Task: Set your location to India on Google Flights.
Action: Mouse pressed left at (815, 314)
Screenshot: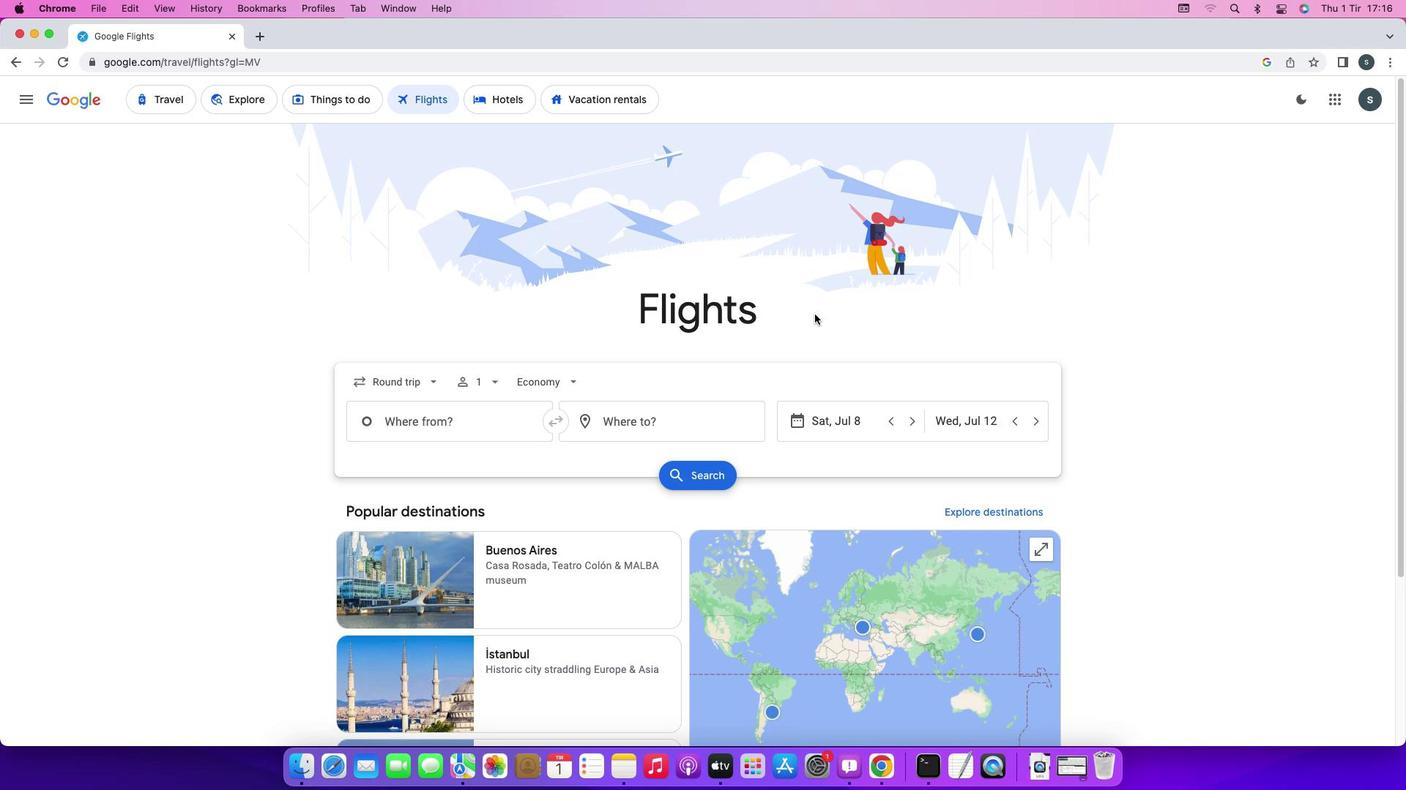
Action: Mouse moved to (822, 340)
Screenshot: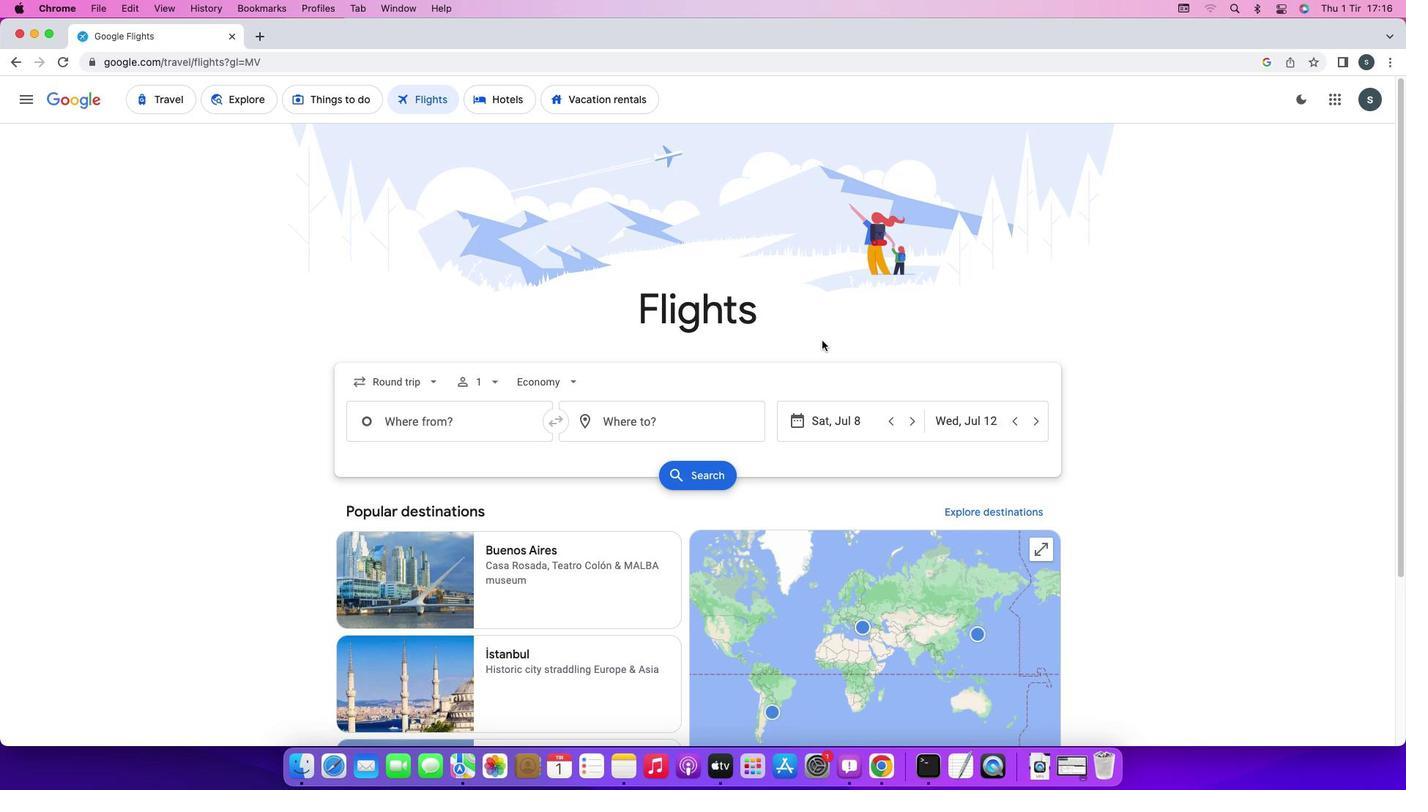 
Action: Mouse scrolled (822, 340) with delta (0, 0)
Screenshot: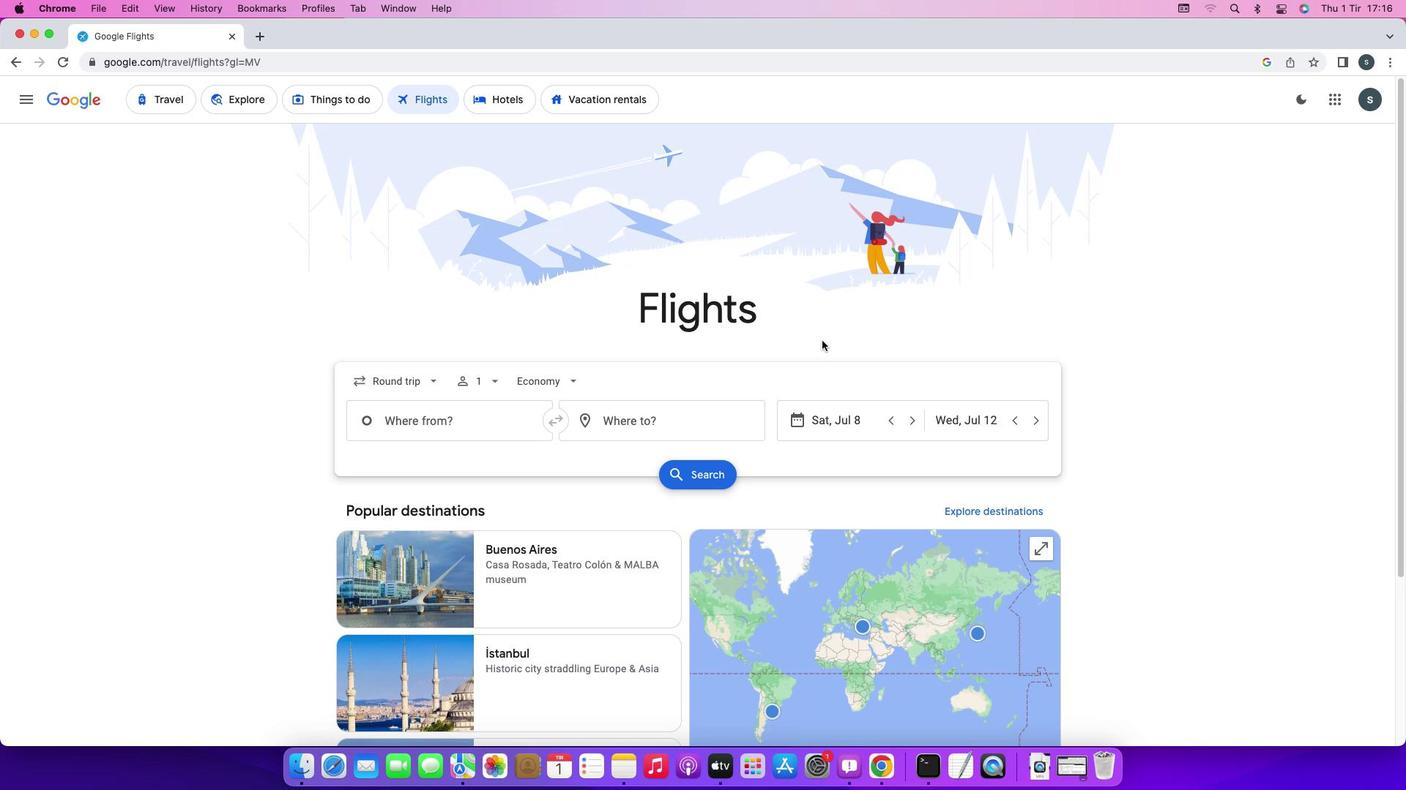 
Action: Mouse scrolled (822, 340) with delta (0, 0)
Screenshot: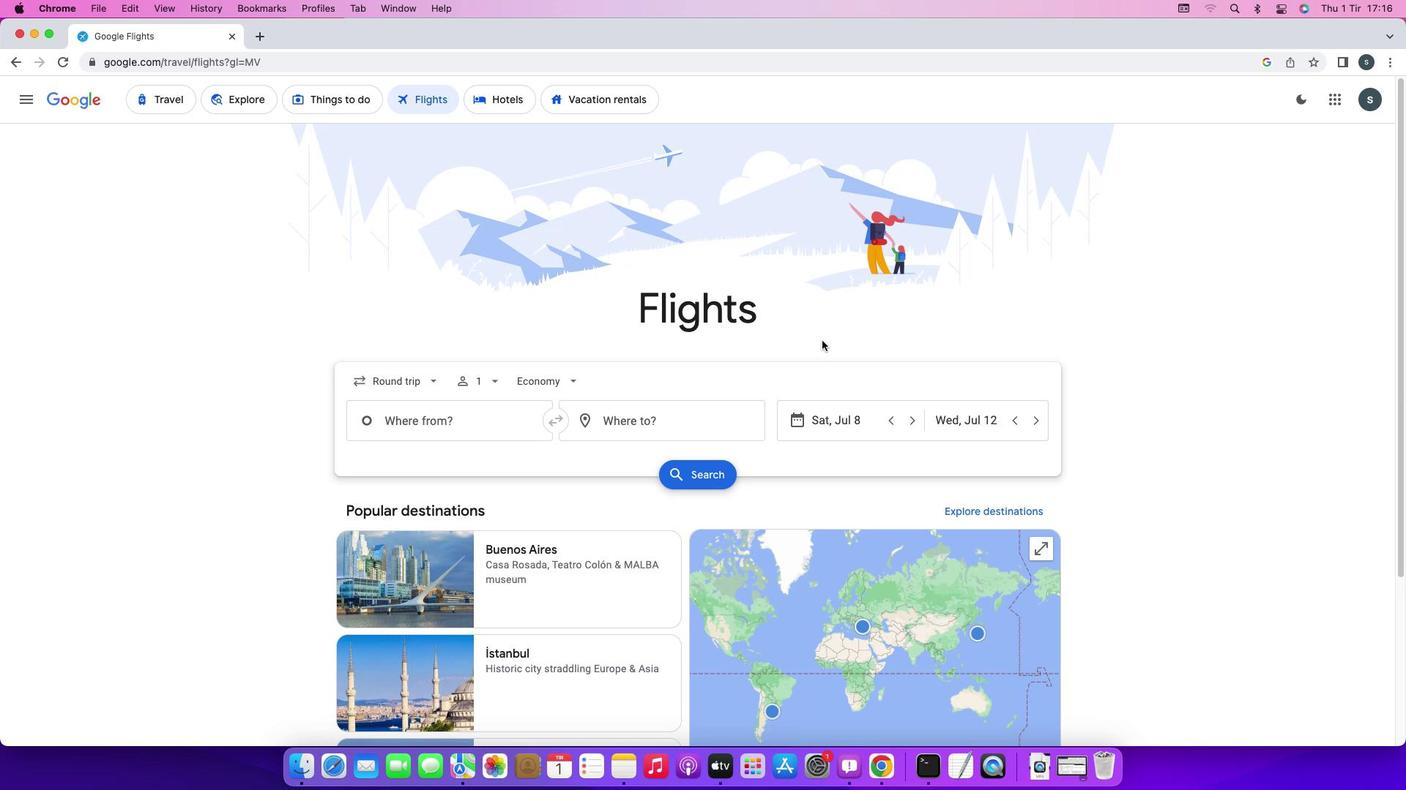 
Action: Mouse scrolled (822, 340) with delta (0, -2)
Screenshot: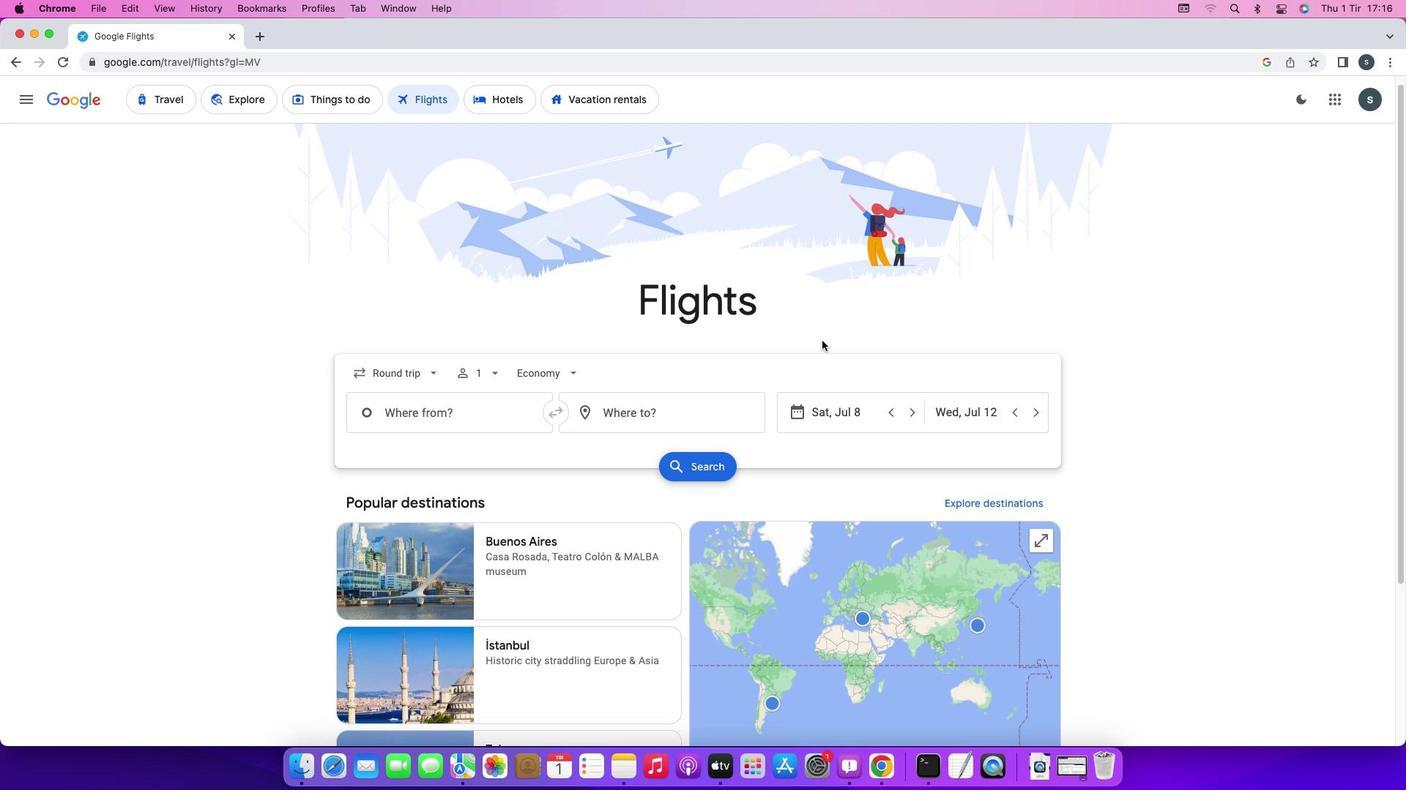 
Action: Mouse scrolled (822, 340) with delta (0, -2)
Screenshot: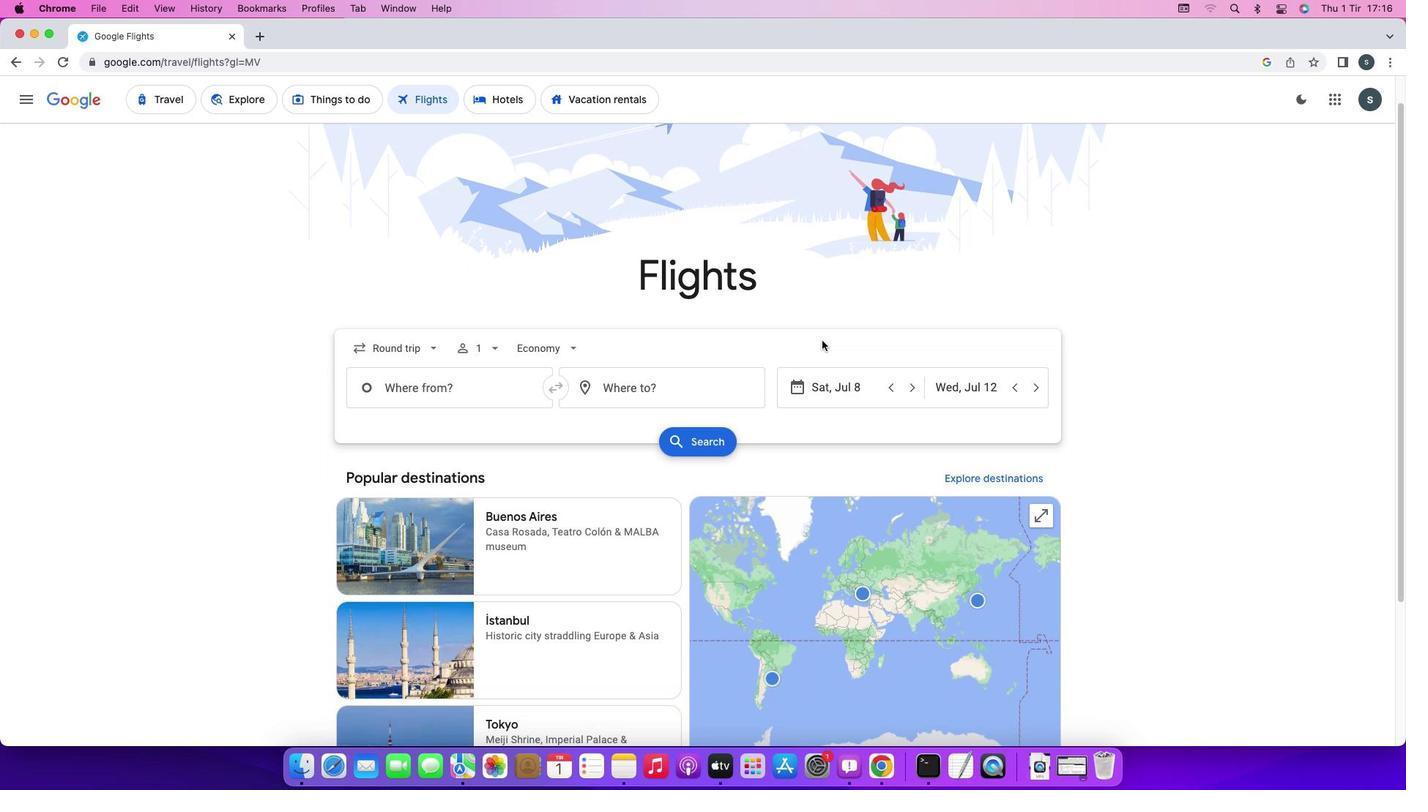
Action: Mouse scrolled (822, 340) with delta (0, 0)
Screenshot: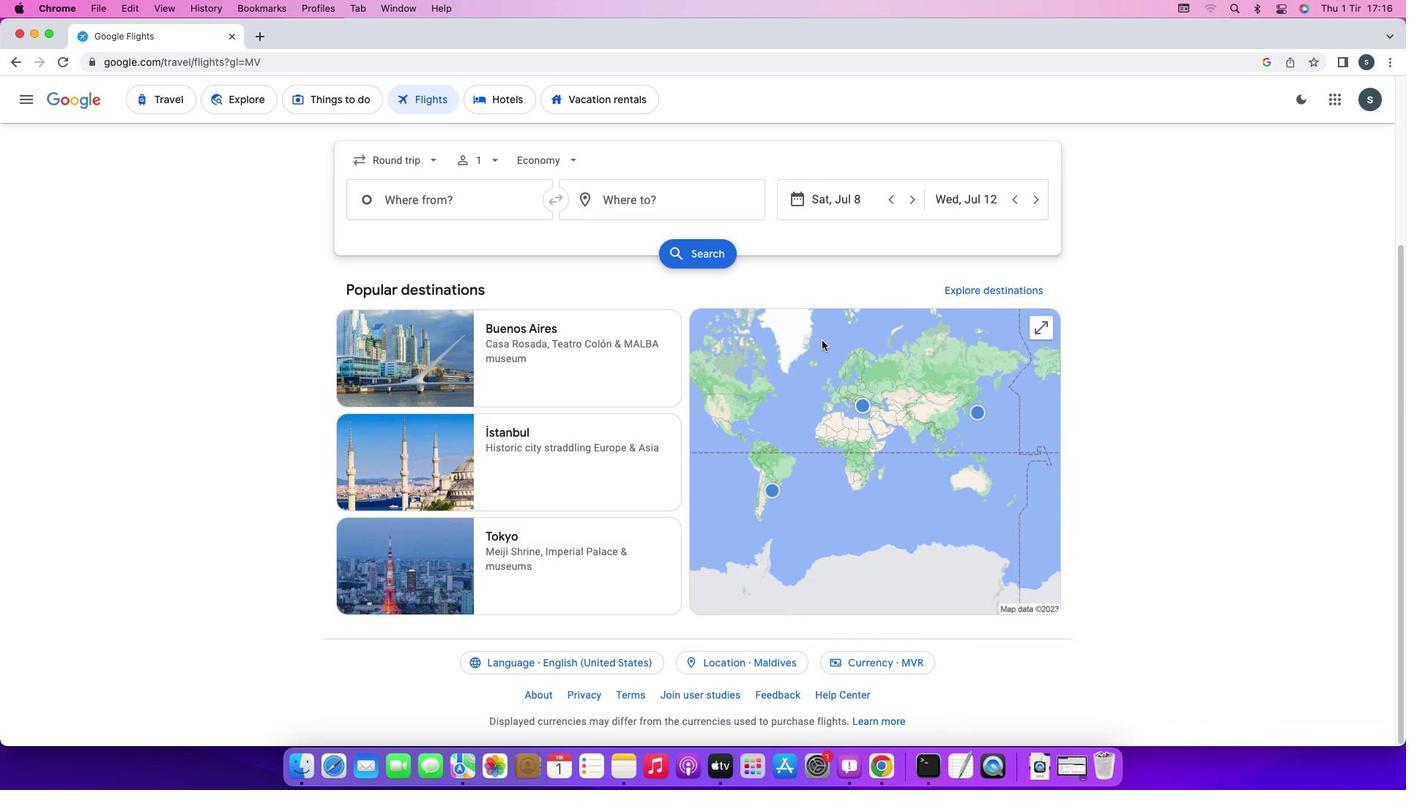 
Action: Mouse scrolled (822, 340) with delta (0, 0)
Screenshot: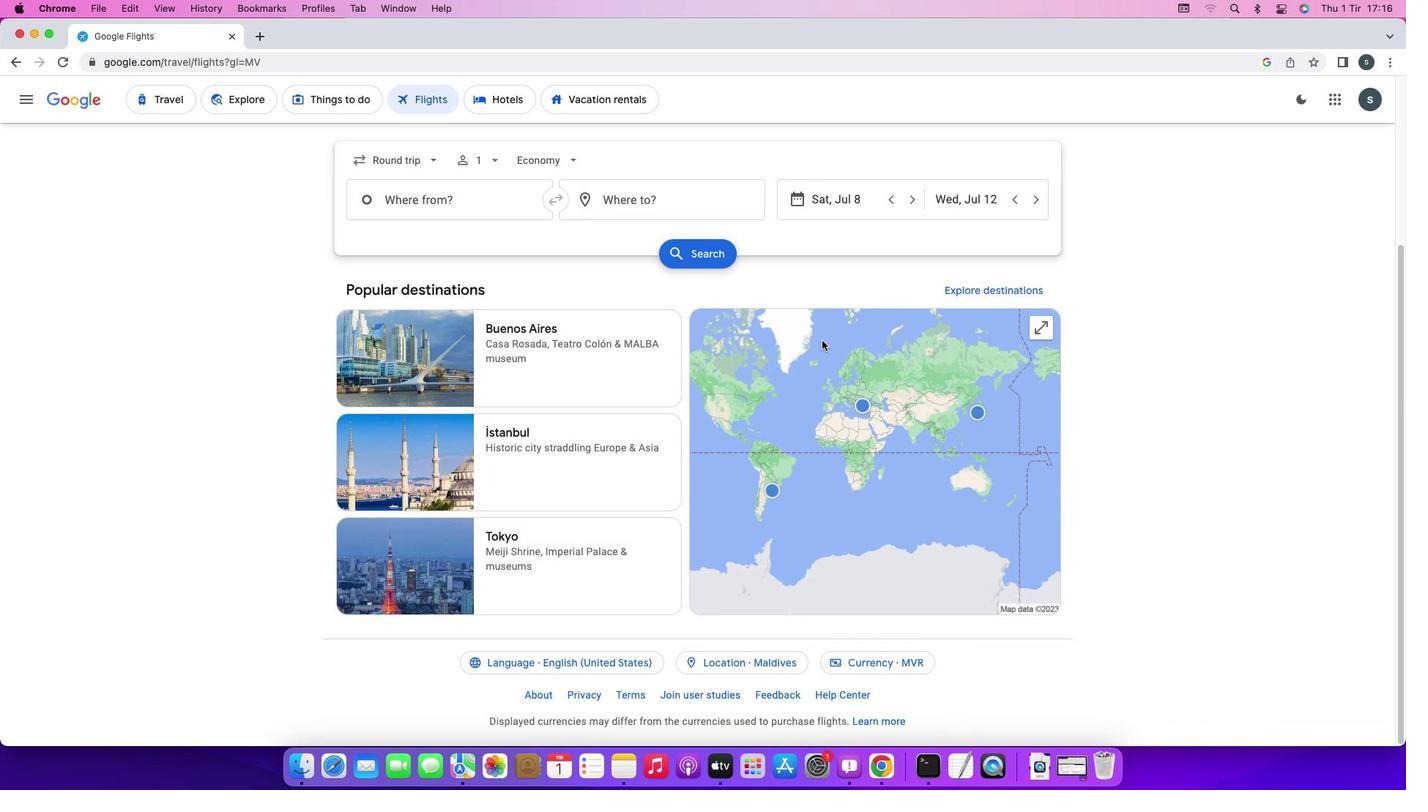 
Action: Mouse scrolled (822, 340) with delta (0, -2)
Screenshot: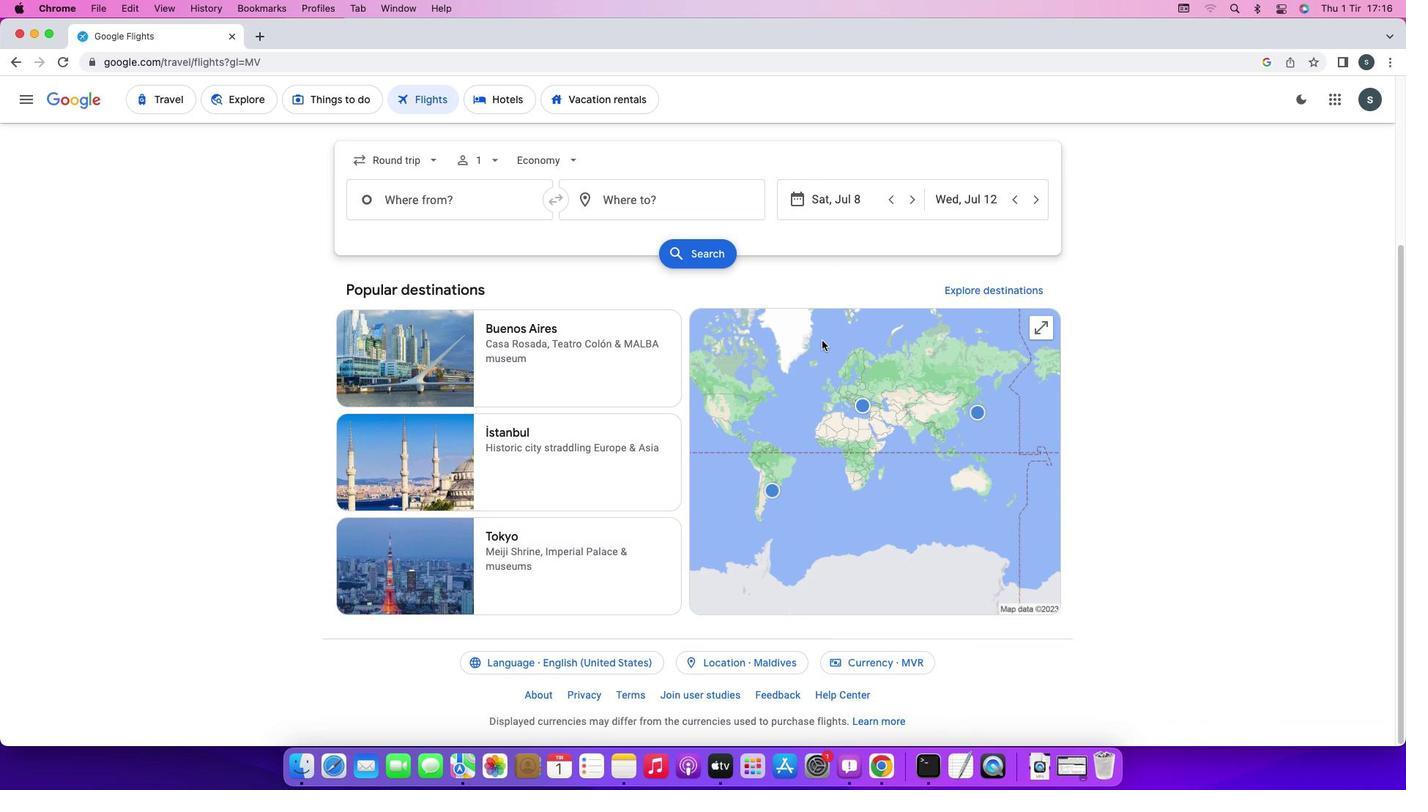 
Action: Mouse scrolled (822, 340) with delta (0, -2)
Screenshot: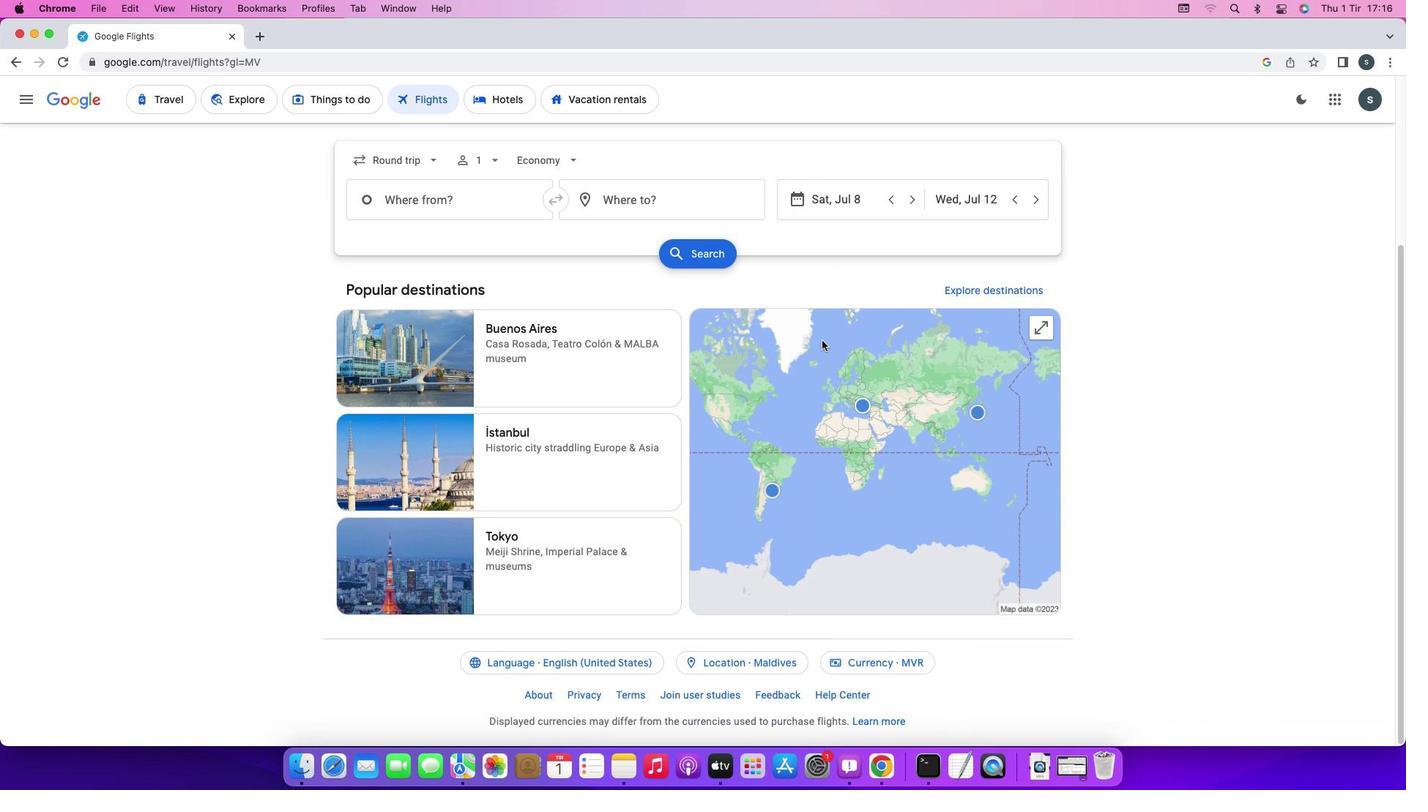 
Action: Mouse moved to (731, 661)
Screenshot: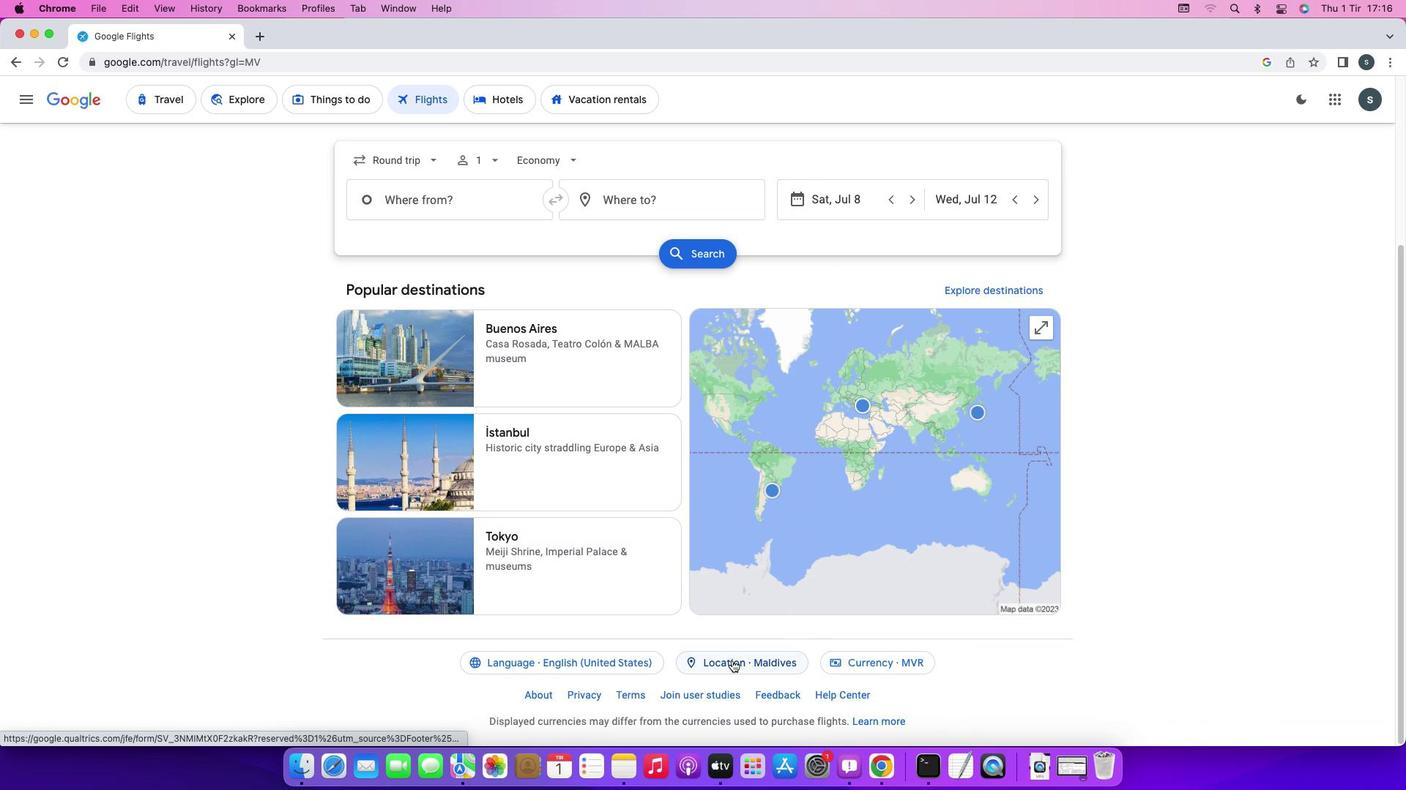 
Action: Mouse pressed left at (731, 661)
Screenshot: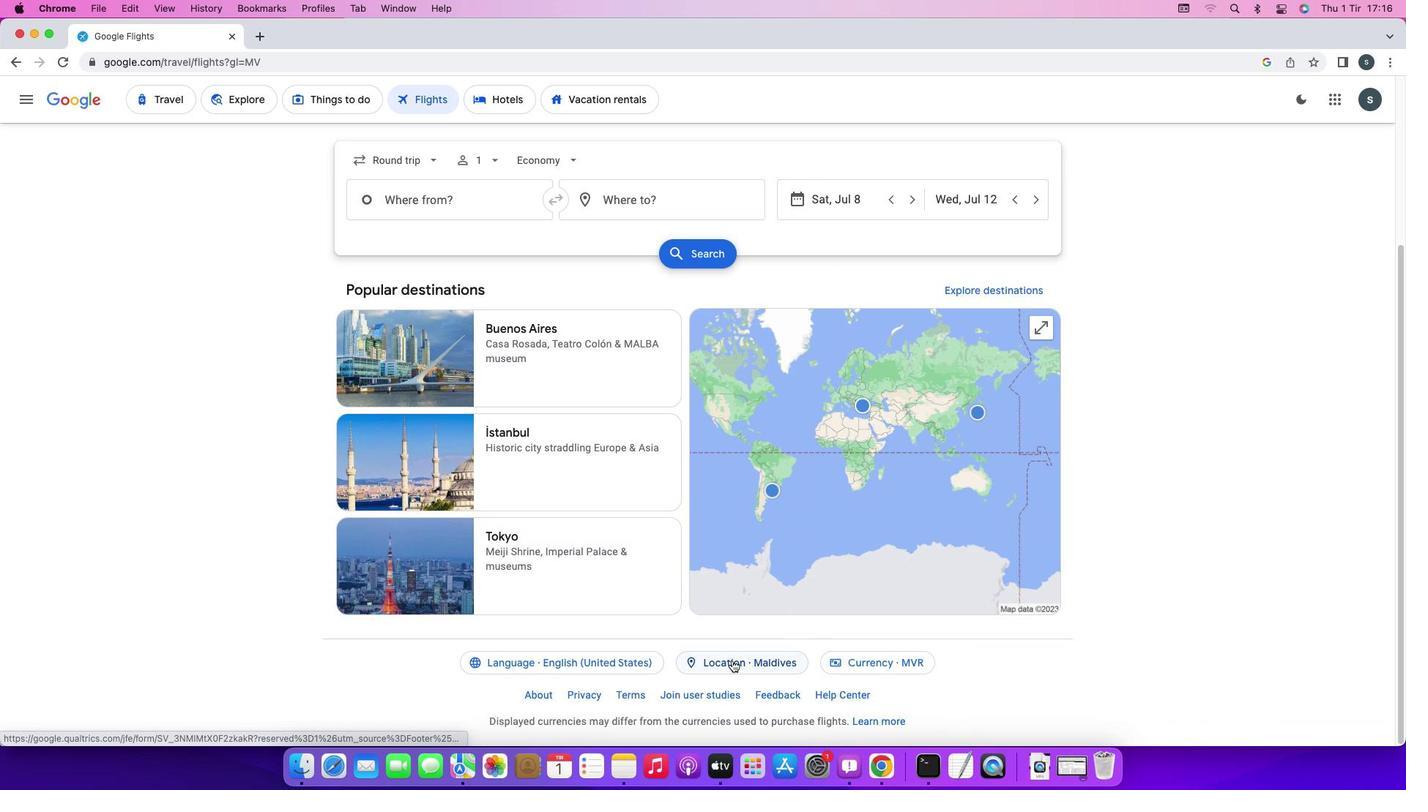 
Action: Mouse moved to (728, 432)
Screenshot: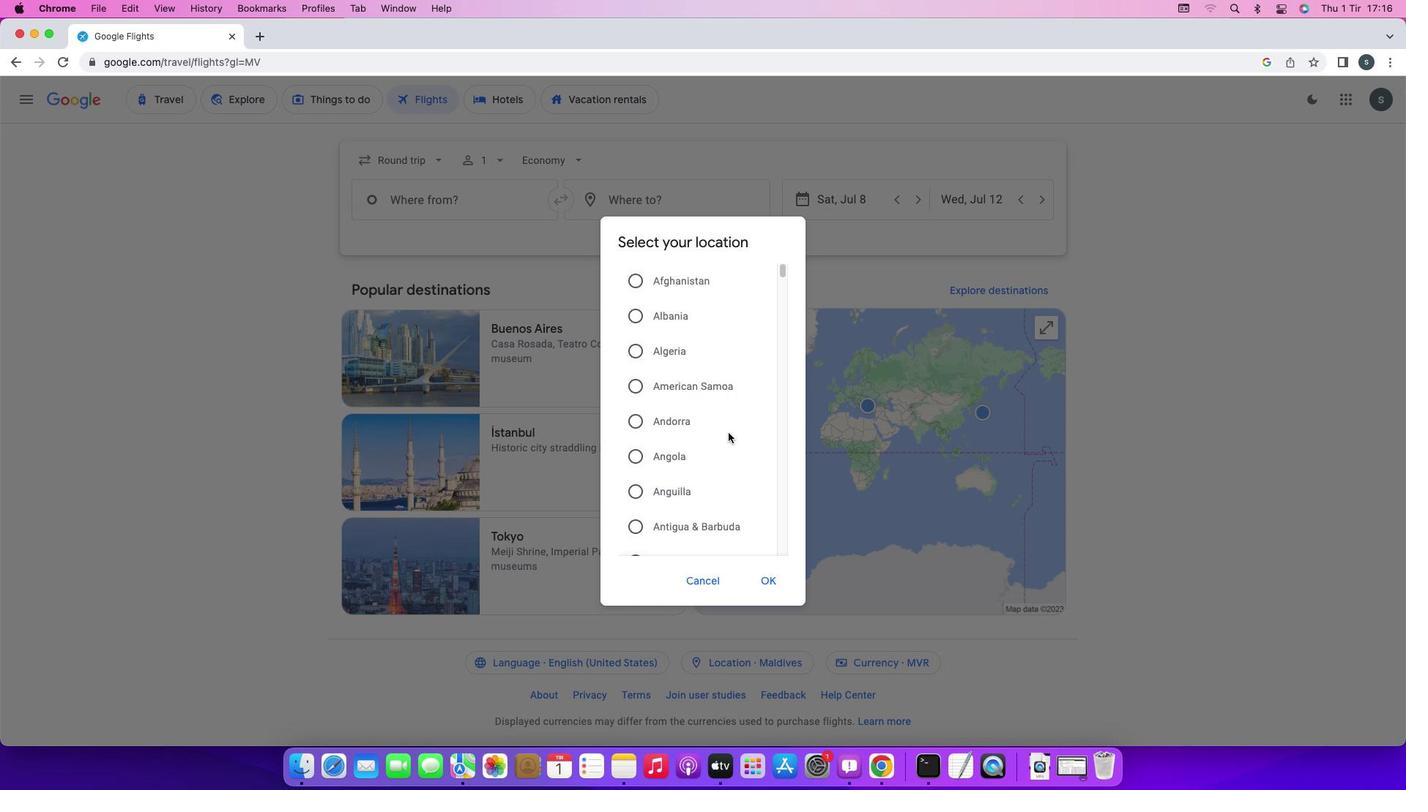 
Action: Mouse scrolled (728, 432) with delta (0, 0)
Screenshot: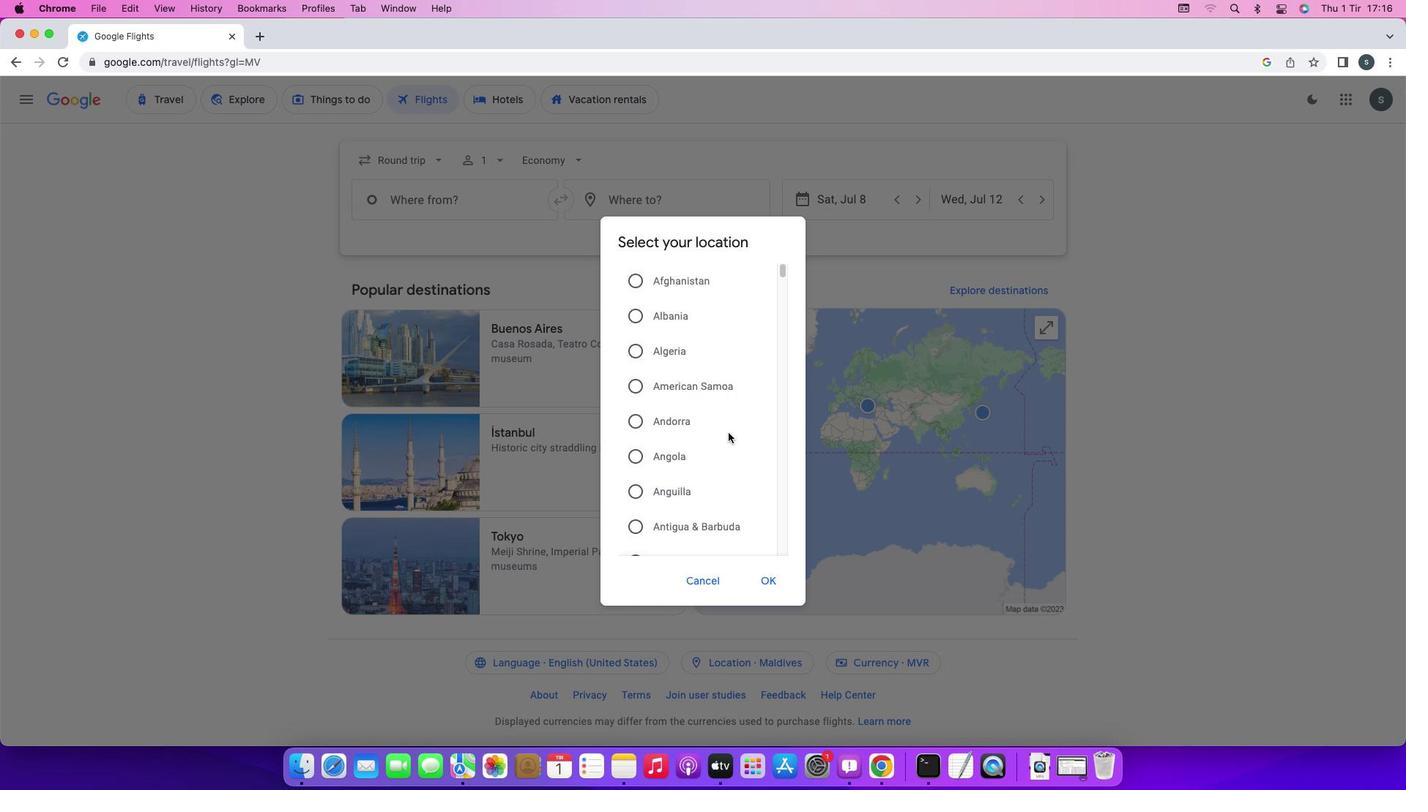 
Action: Mouse scrolled (728, 432) with delta (0, 0)
Screenshot: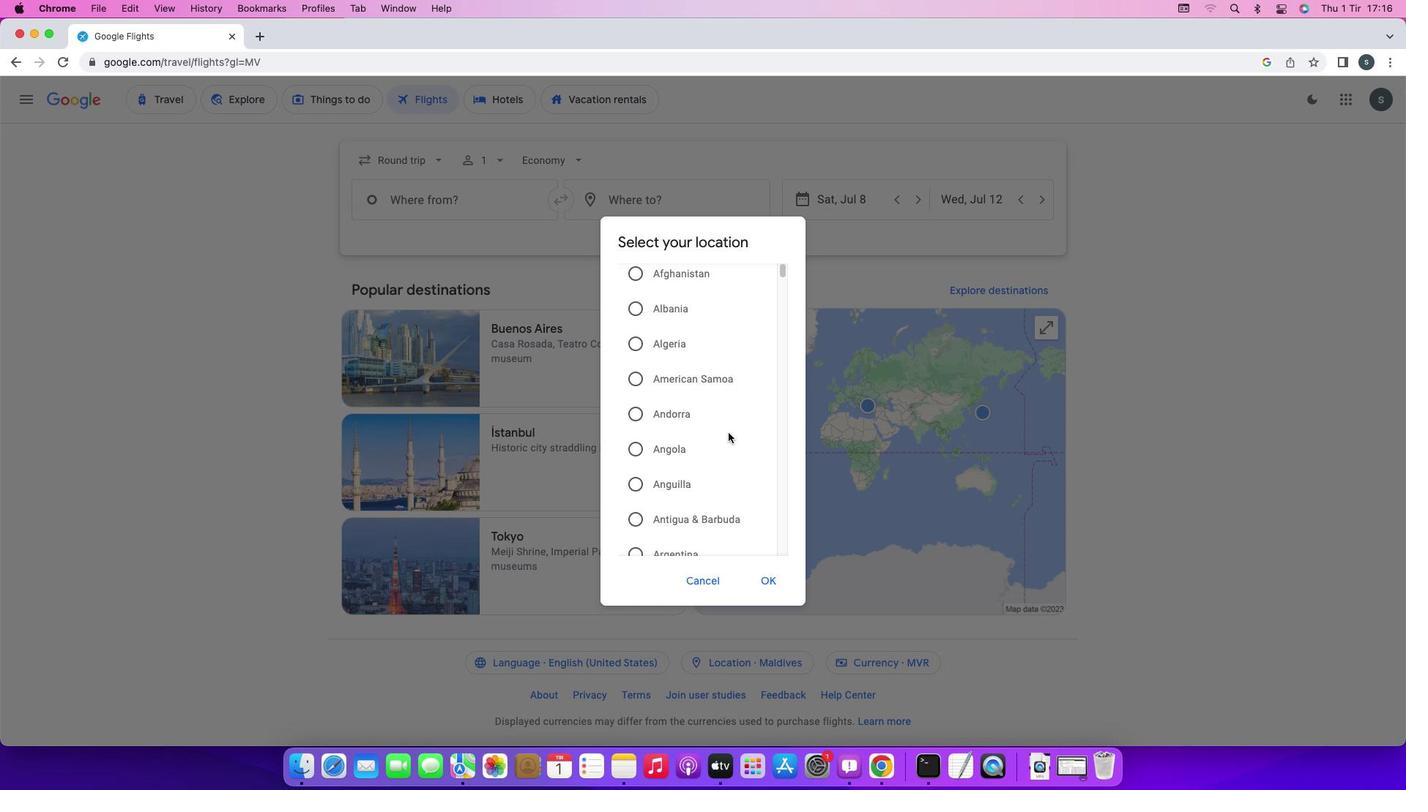 
Action: Mouse scrolled (728, 432) with delta (0, -2)
Screenshot: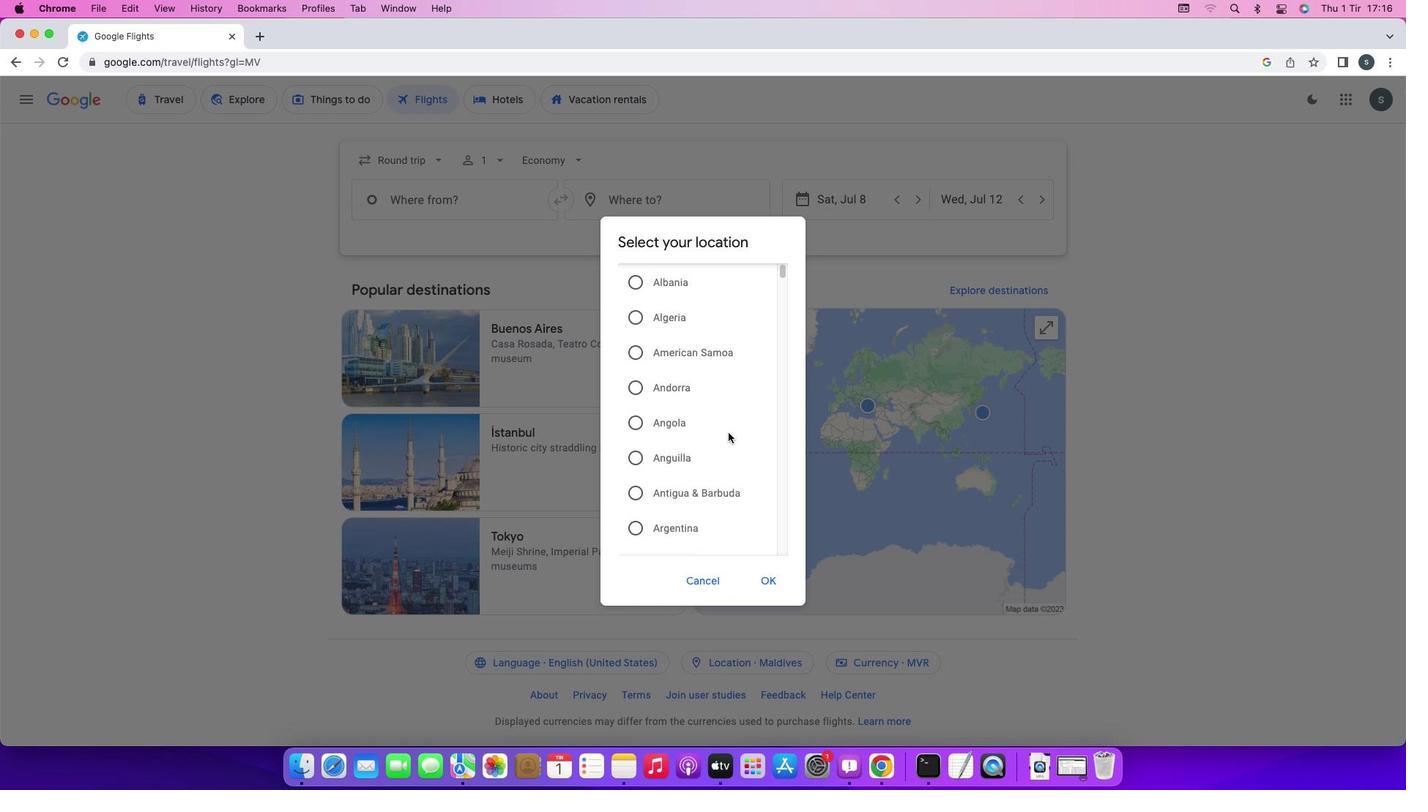 
Action: Mouse scrolled (728, 432) with delta (0, -2)
Screenshot: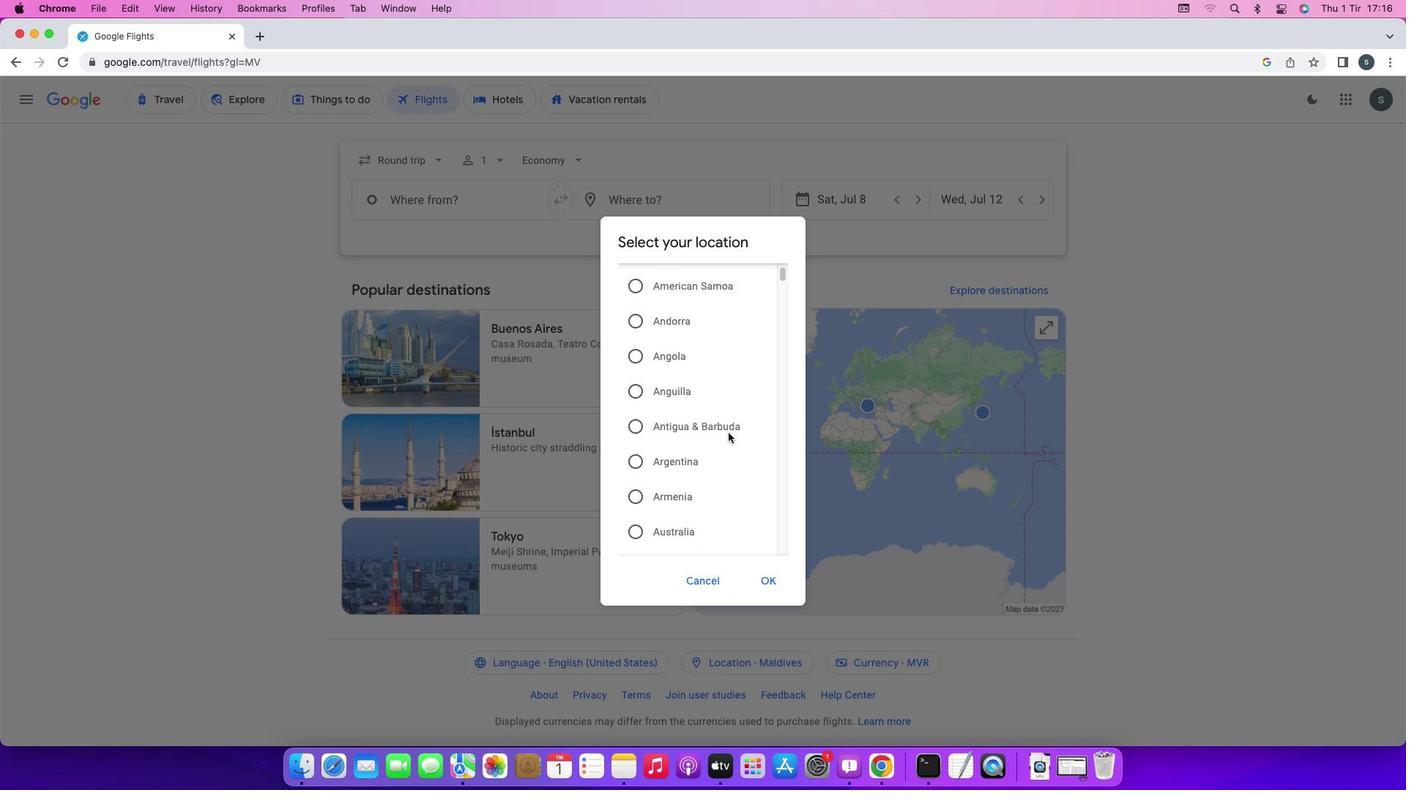 
Action: Mouse scrolled (728, 432) with delta (0, 0)
Screenshot: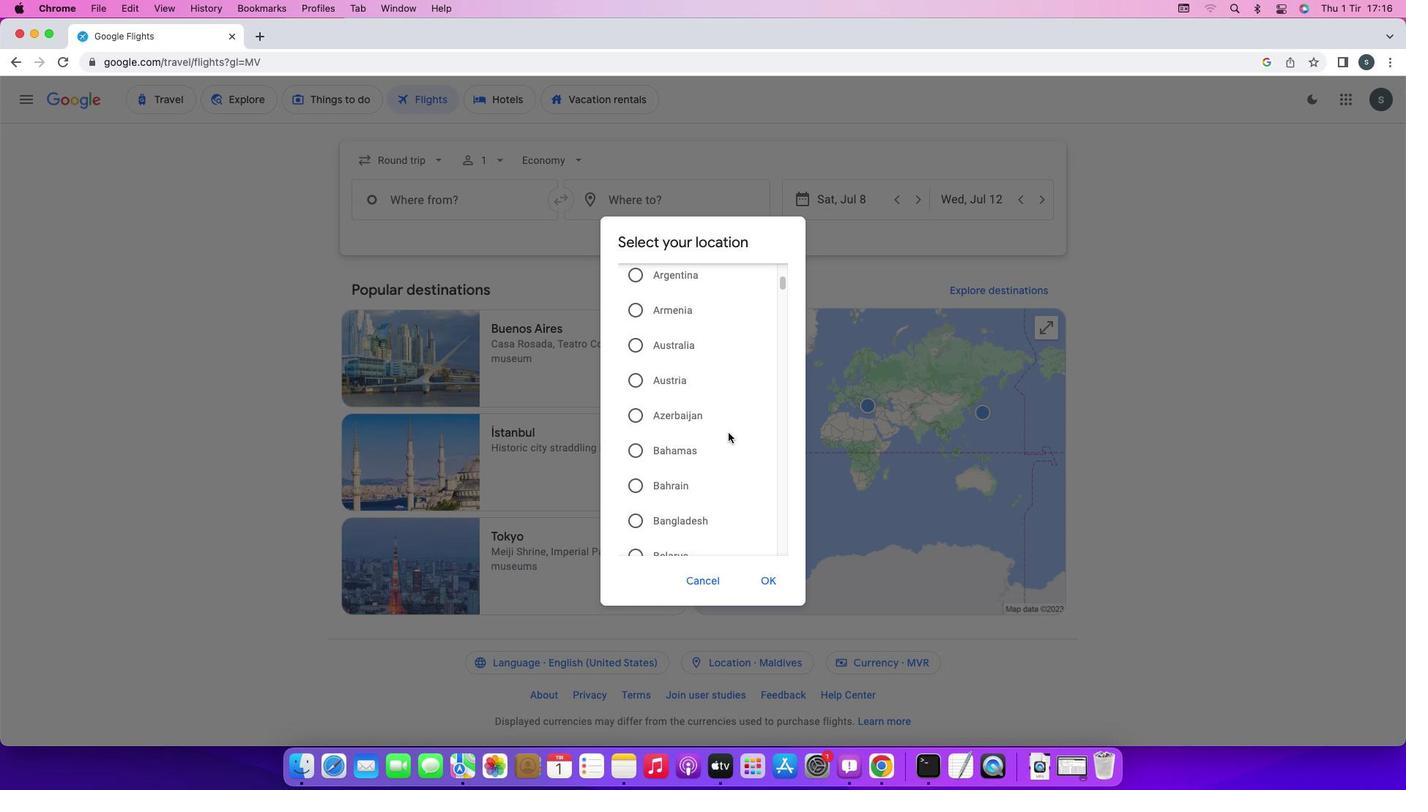 
Action: Mouse scrolled (728, 432) with delta (0, 0)
Screenshot: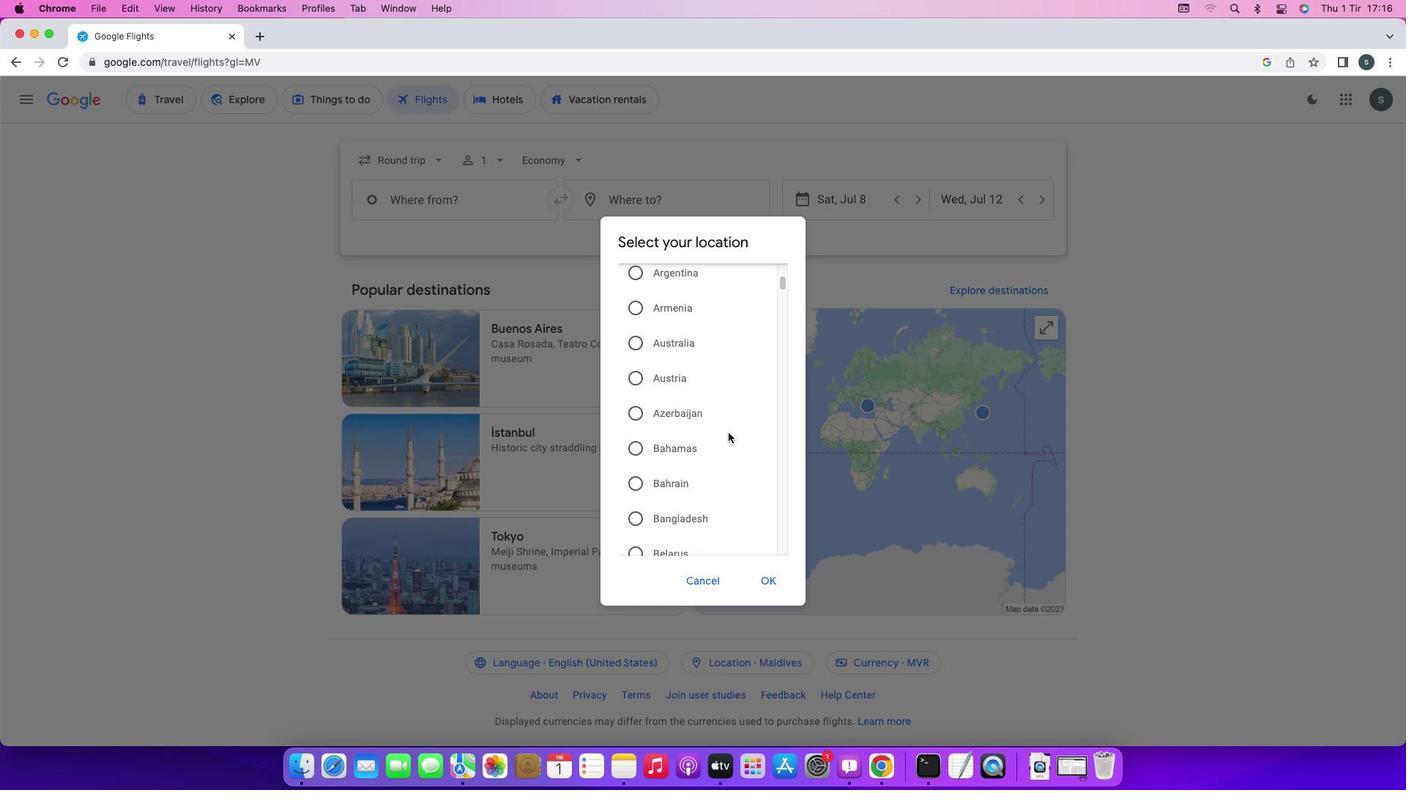 
Action: Mouse scrolled (728, 432) with delta (0, -2)
Screenshot: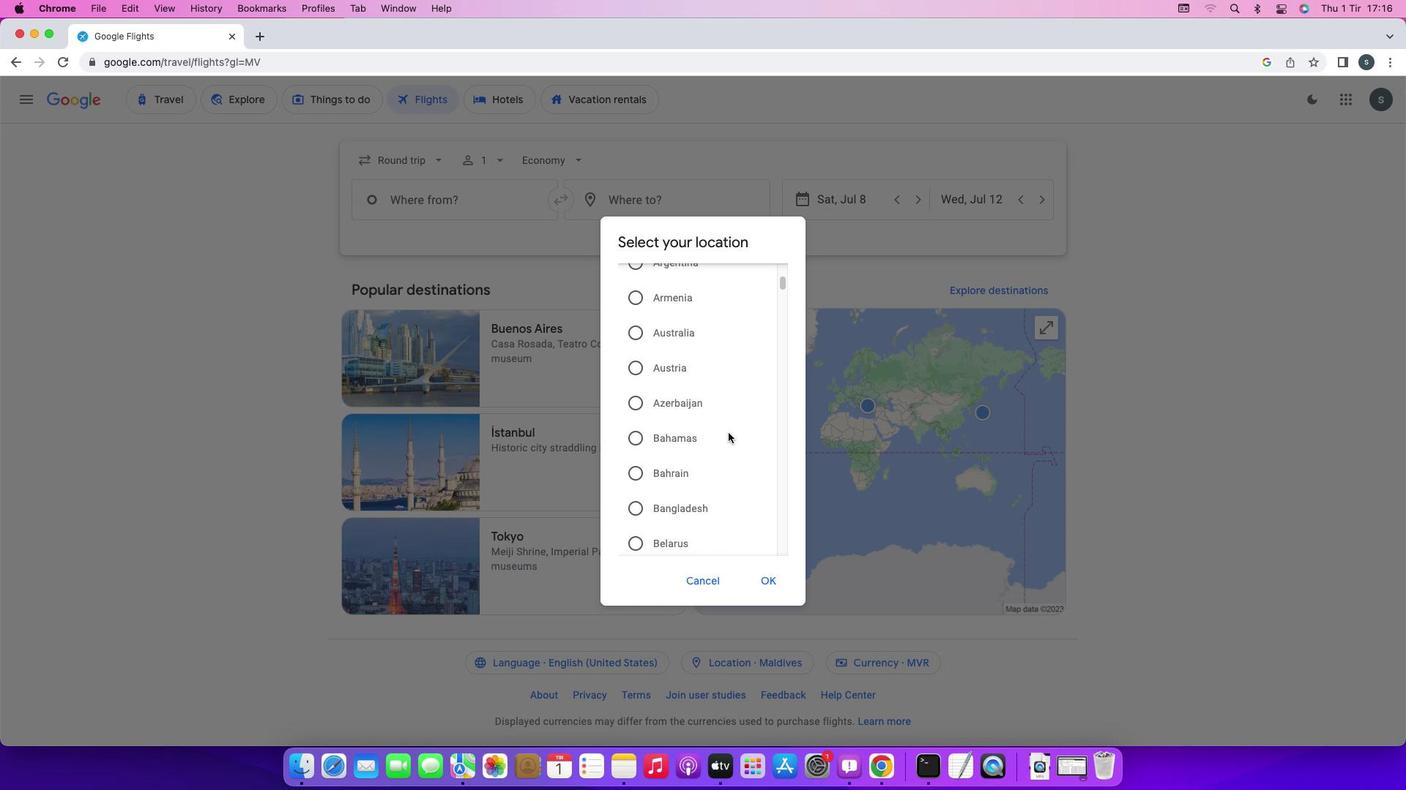 
Action: Mouse scrolled (728, 432) with delta (0, -2)
Screenshot: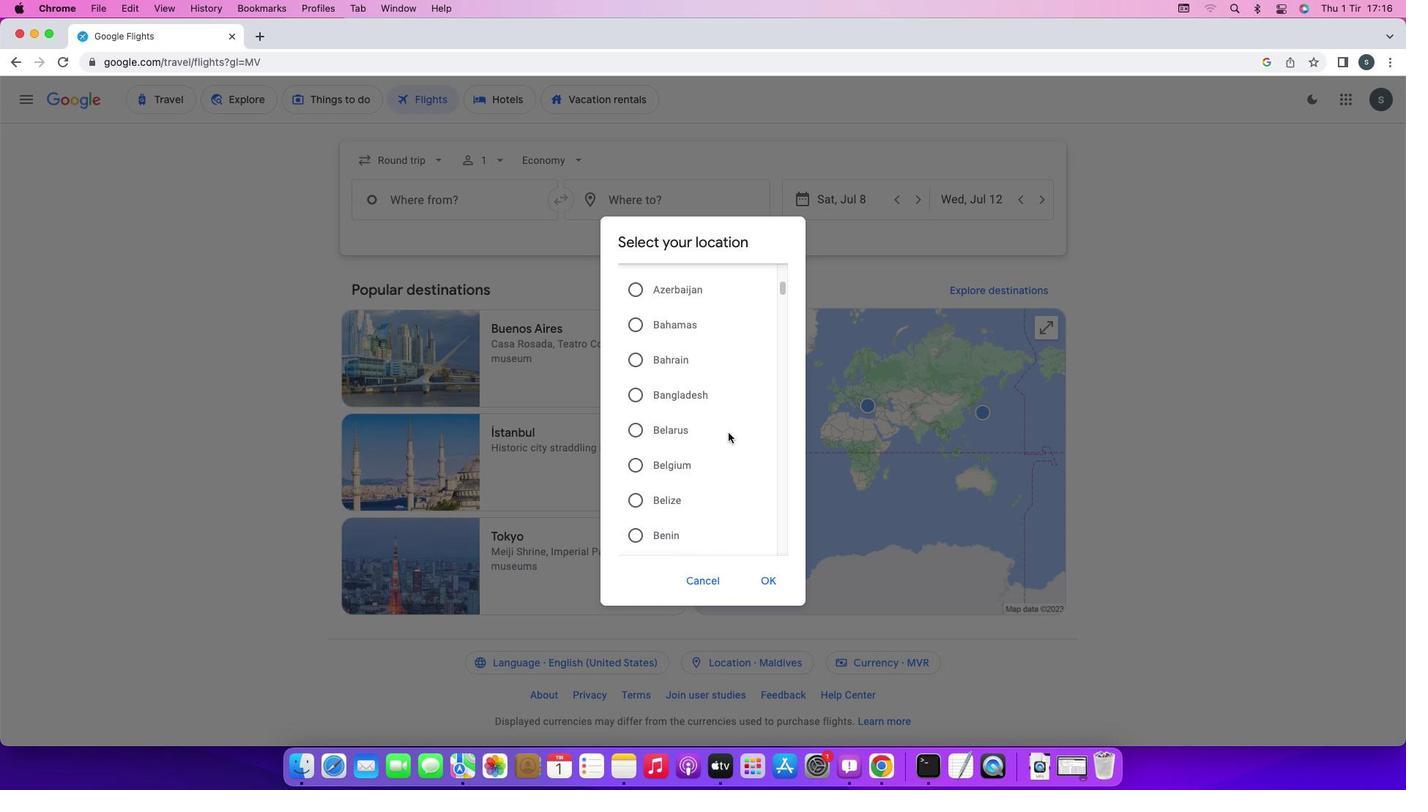 
Action: Mouse scrolled (728, 432) with delta (0, 0)
Screenshot: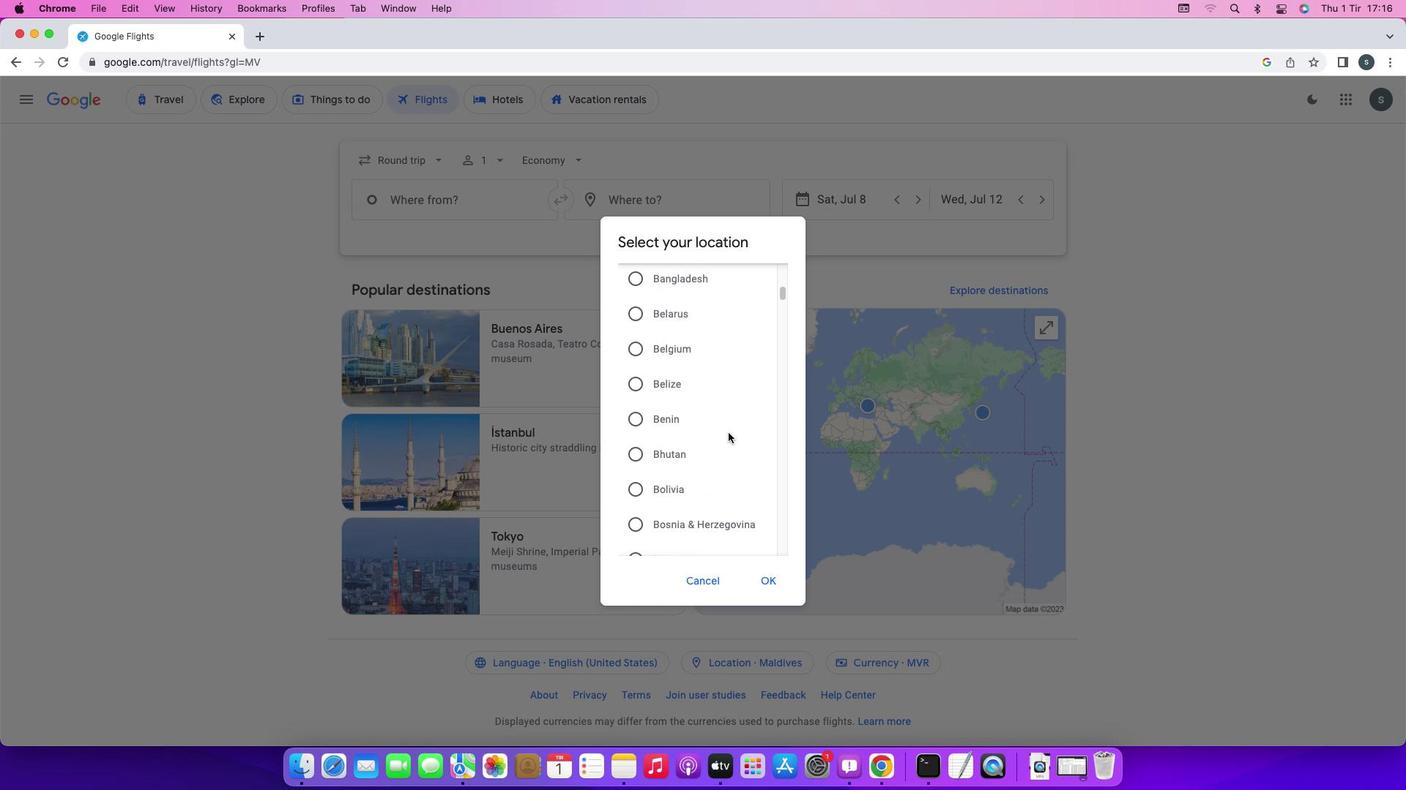 
Action: Mouse scrolled (728, 432) with delta (0, 0)
Screenshot: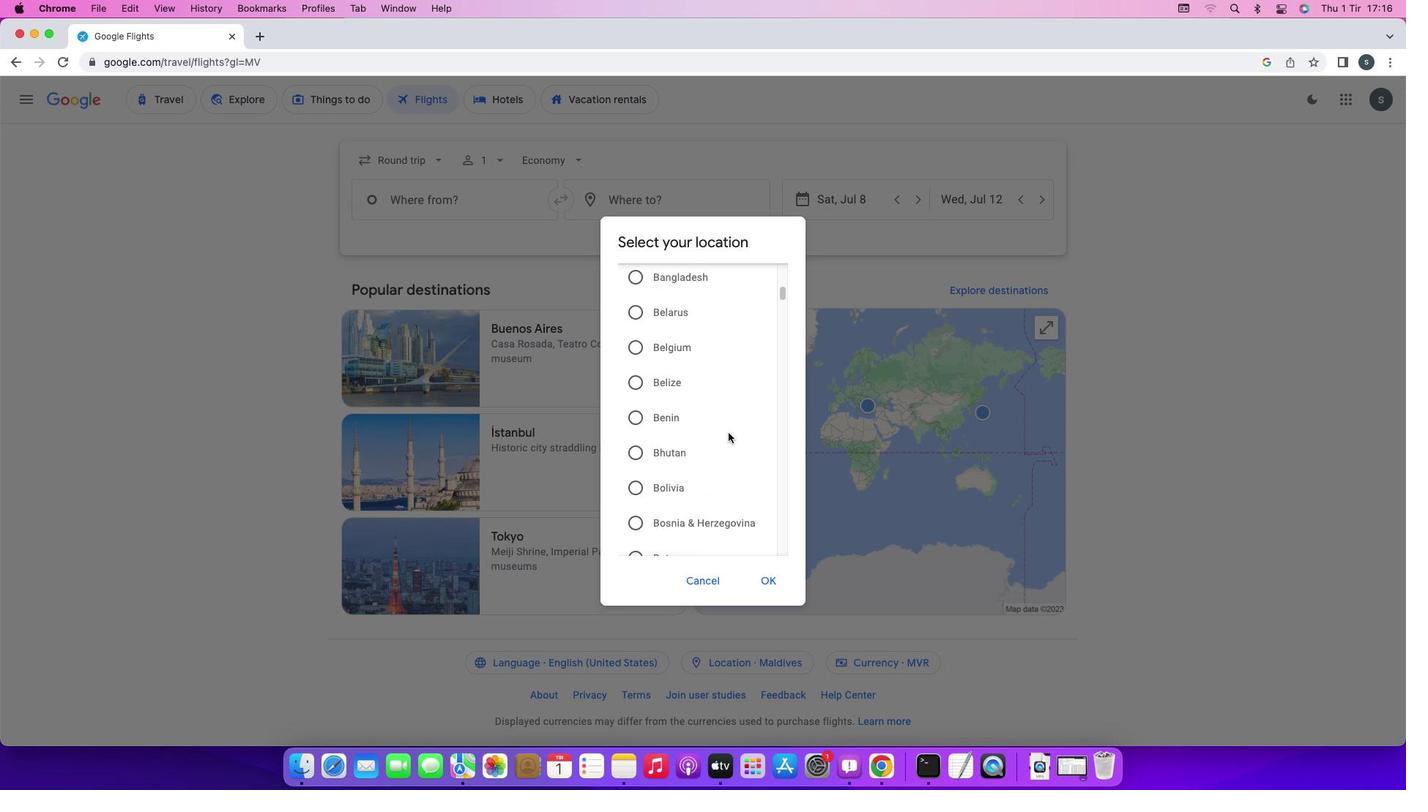 
Action: Mouse scrolled (728, 432) with delta (0, -1)
Screenshot: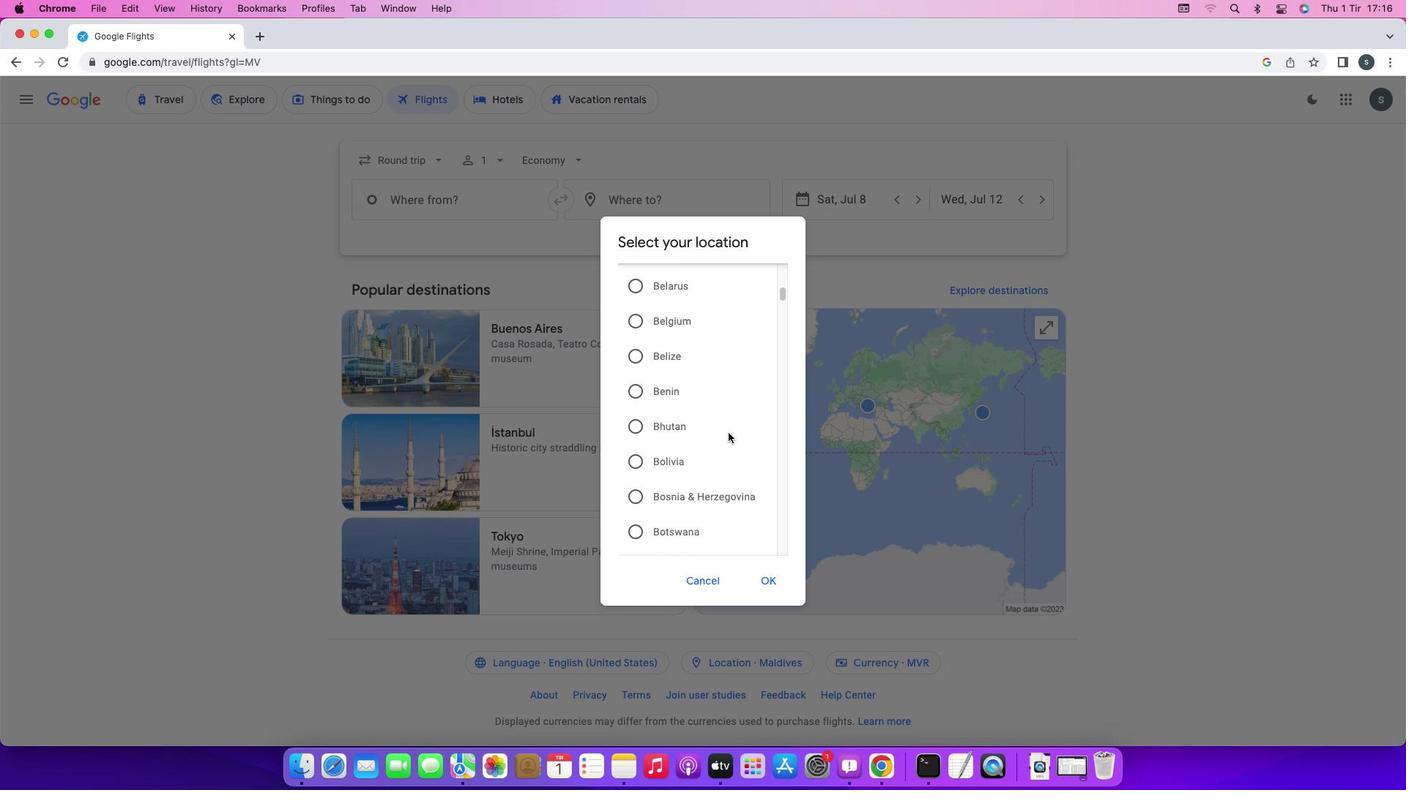 
Action: Mouse scrolled (728, 432) with delta (0, 0)
Screenshot: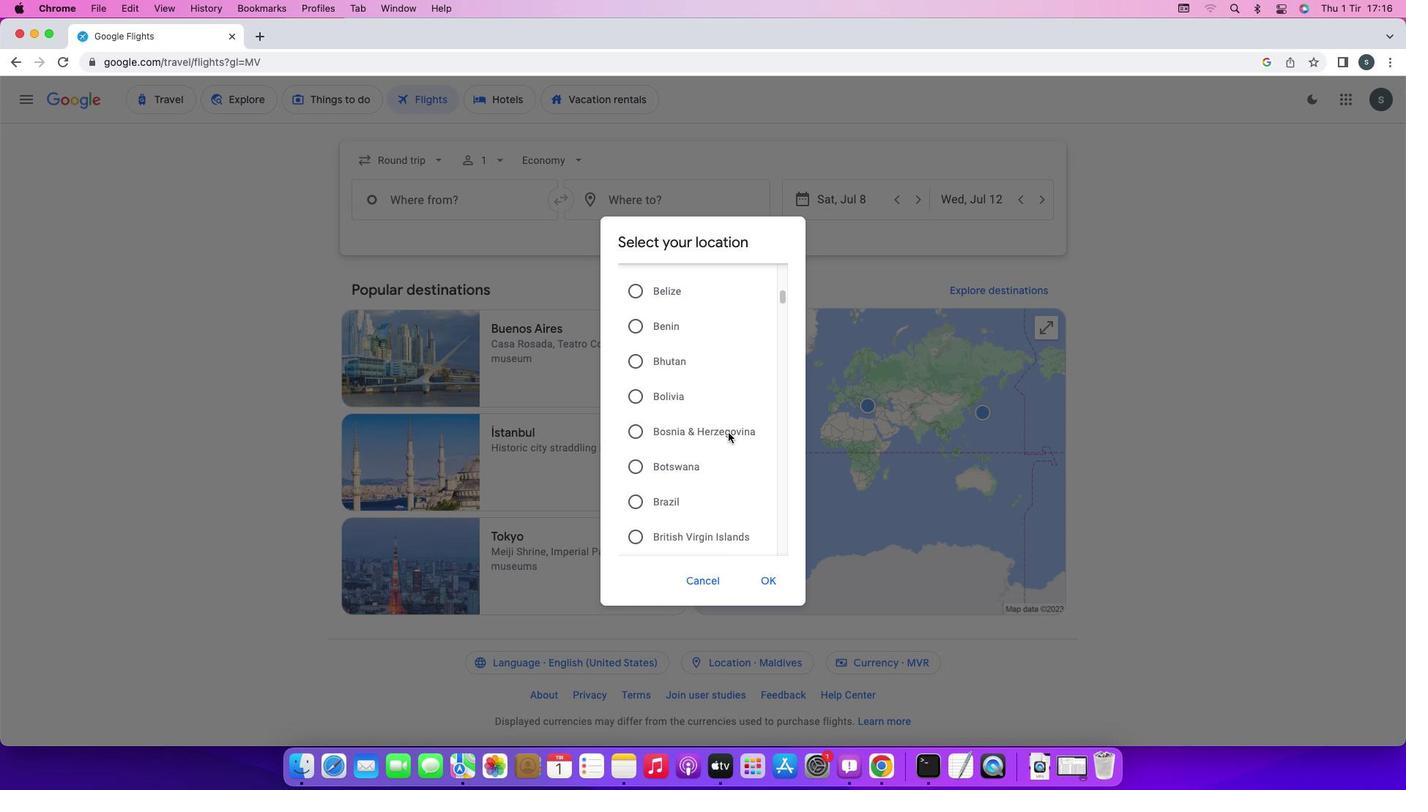 
Action: Mouse scrolled (728, 432) with delta (0, 0)
Screenshot: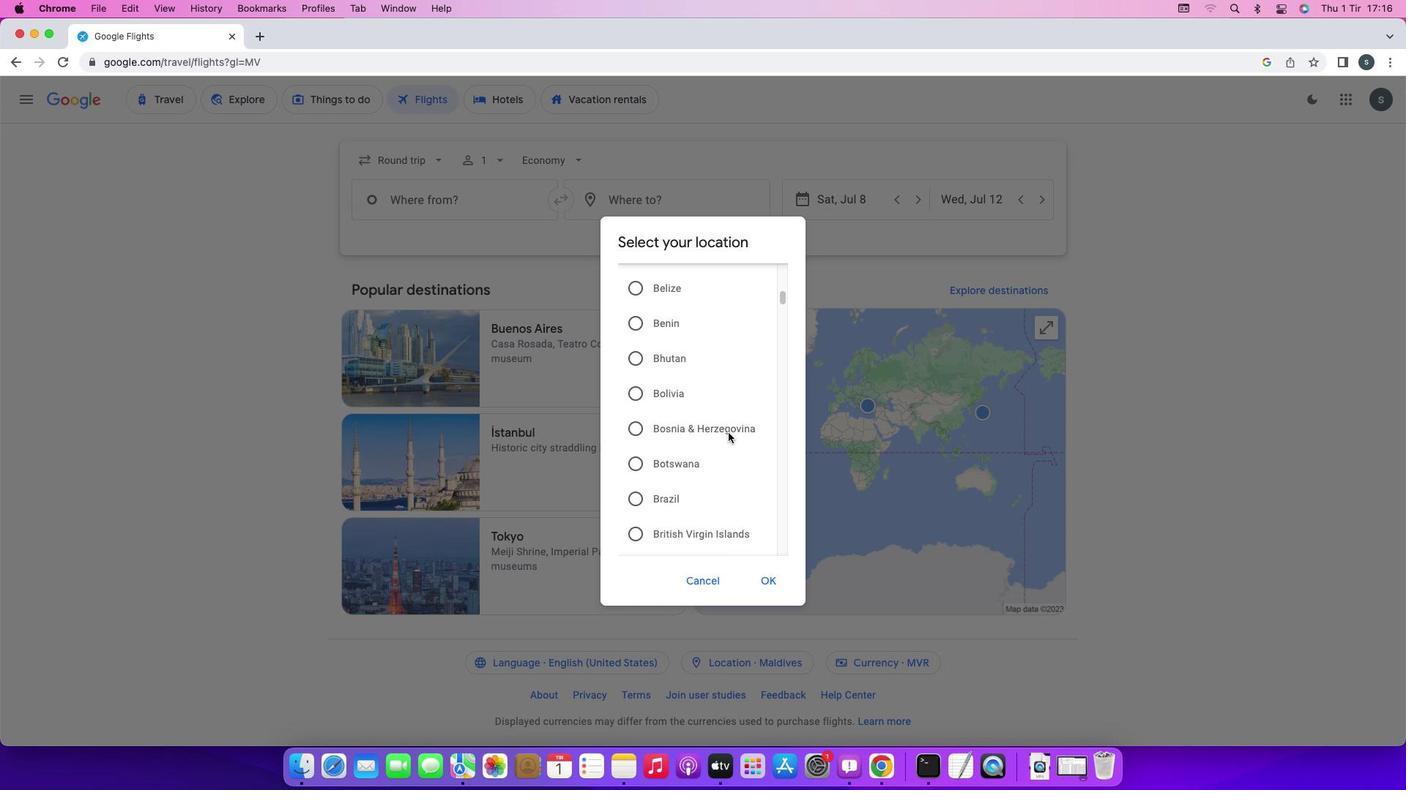 
Action: Mouse scrolled (728, 432) with delta (0, -1)
Screenshot: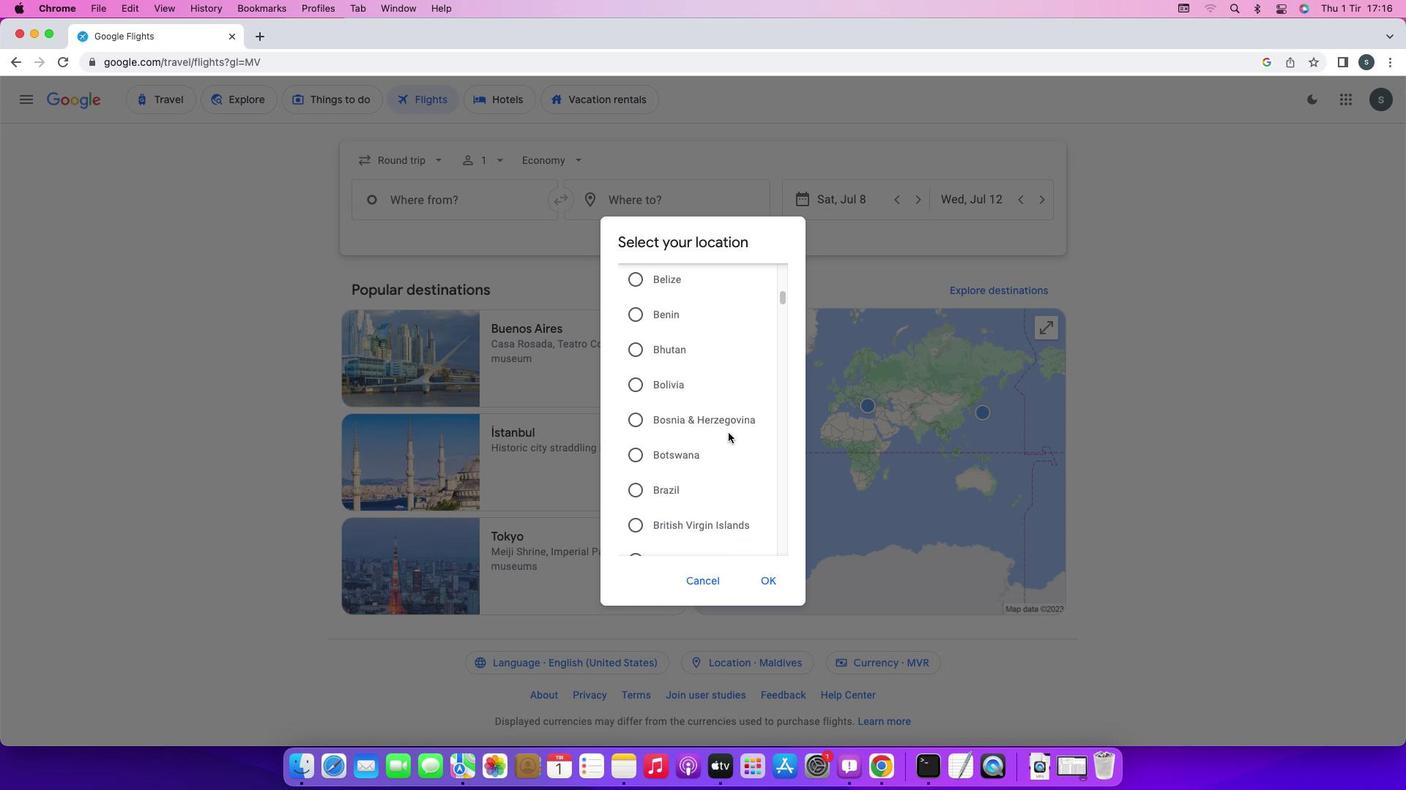 
Action: Mouse scrolled (728, 432) with delta (0, 0)
Screenshot: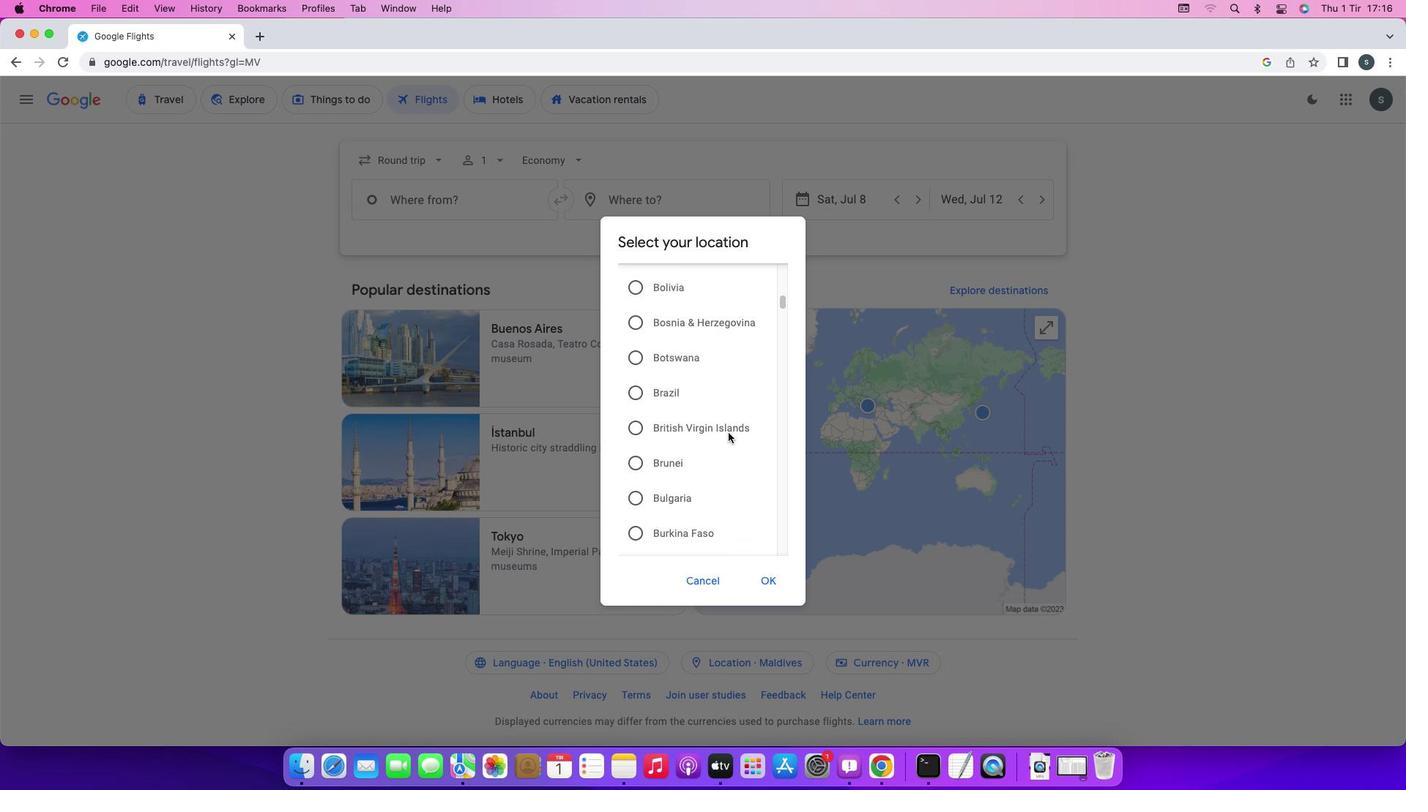 
Action: Mouse scrolled (728, 432) with delta (0, 0)
Screenshot: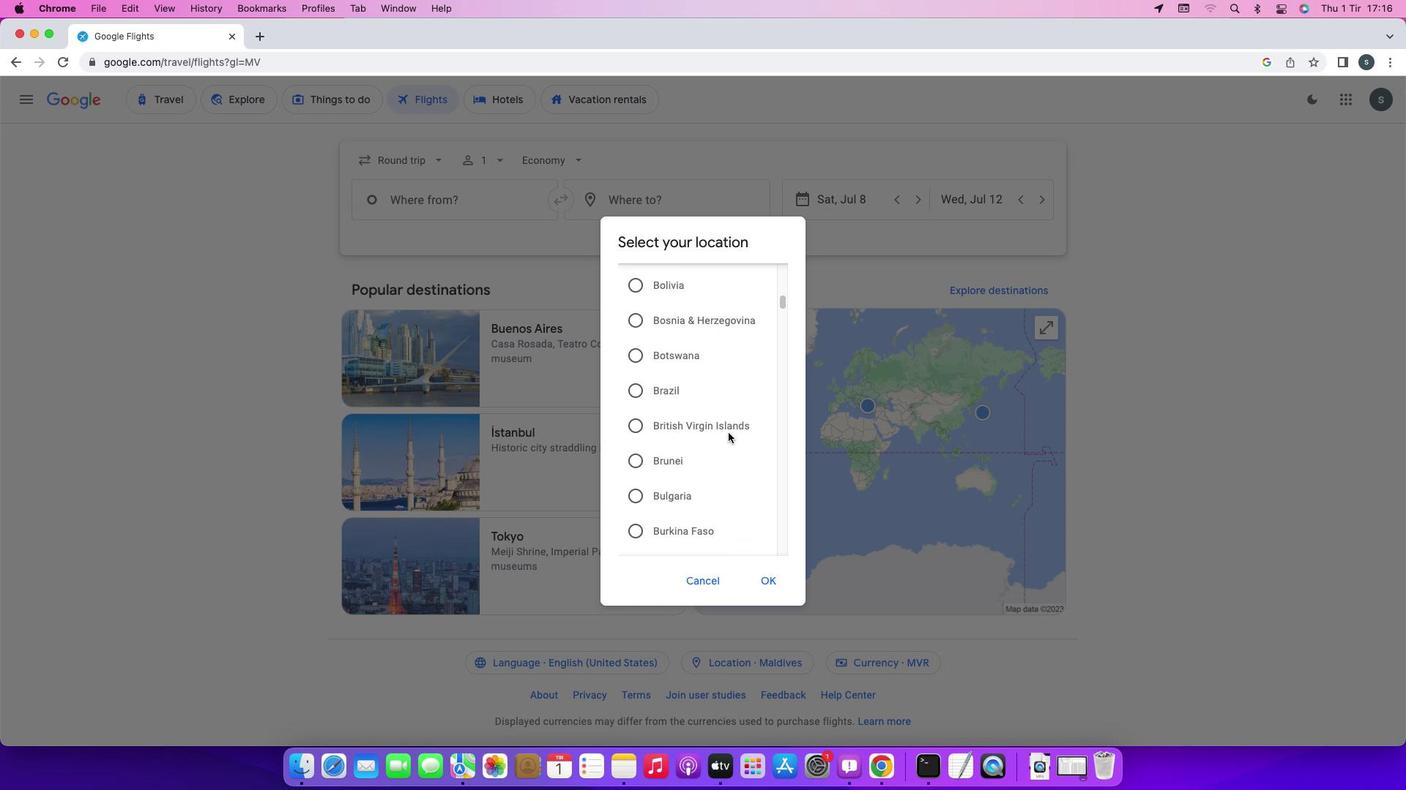 
Action: Mouse scrolled (728, 432) with delta (0, -1)
Screenshot: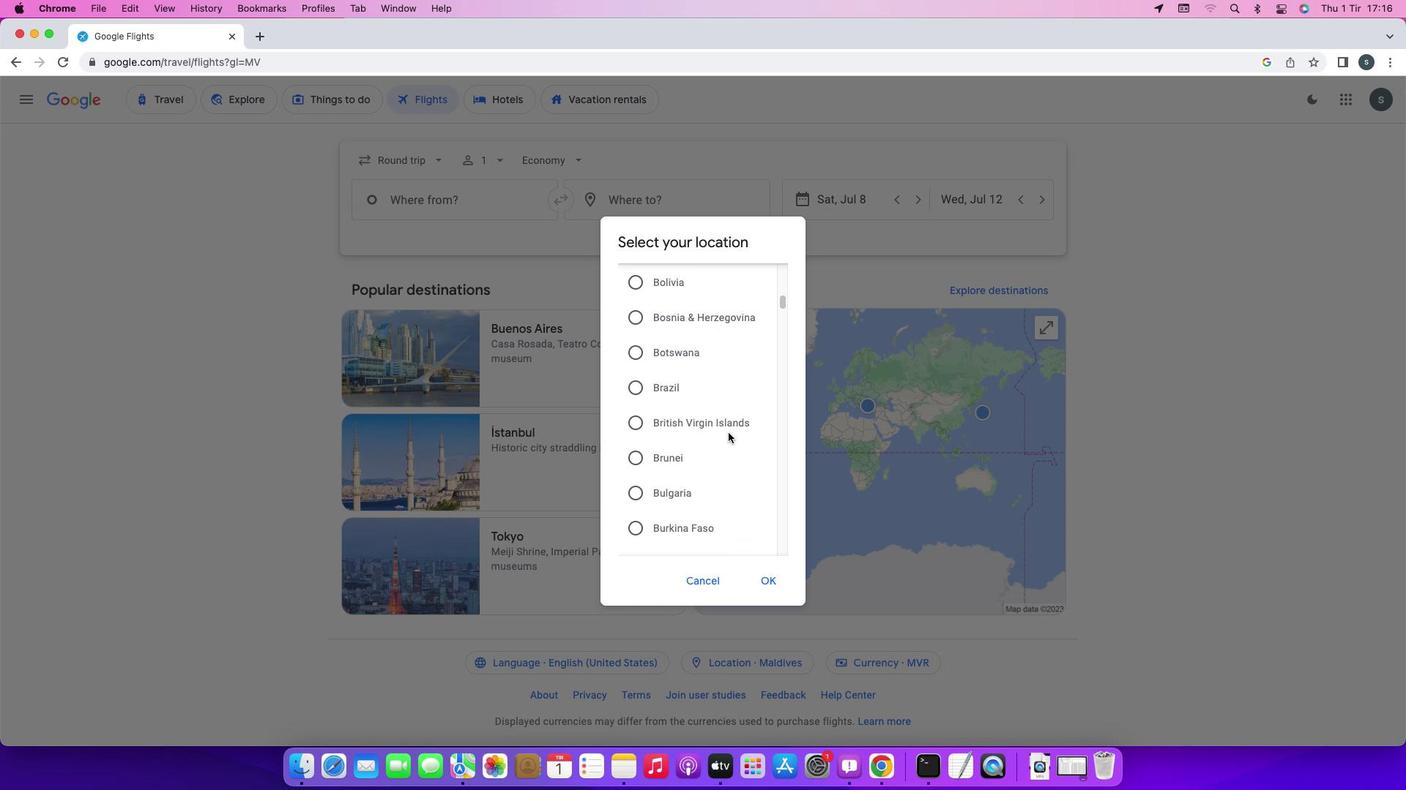 
Action: Mouse scrolled (728, 432) with delta (0, 0)
Screenshot: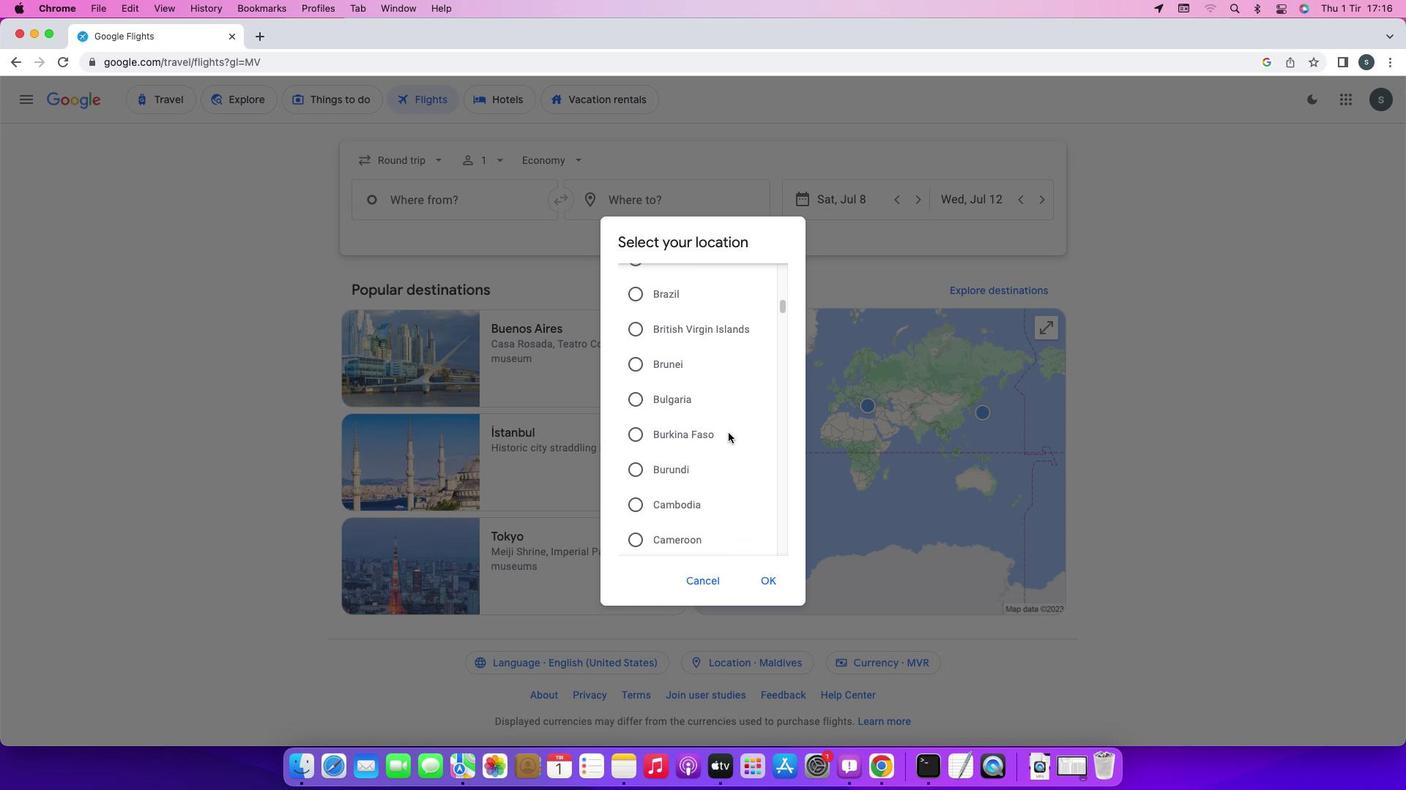 
Action: Mouse scrolled (728, 432) with delta (0, 0)
Screenshot: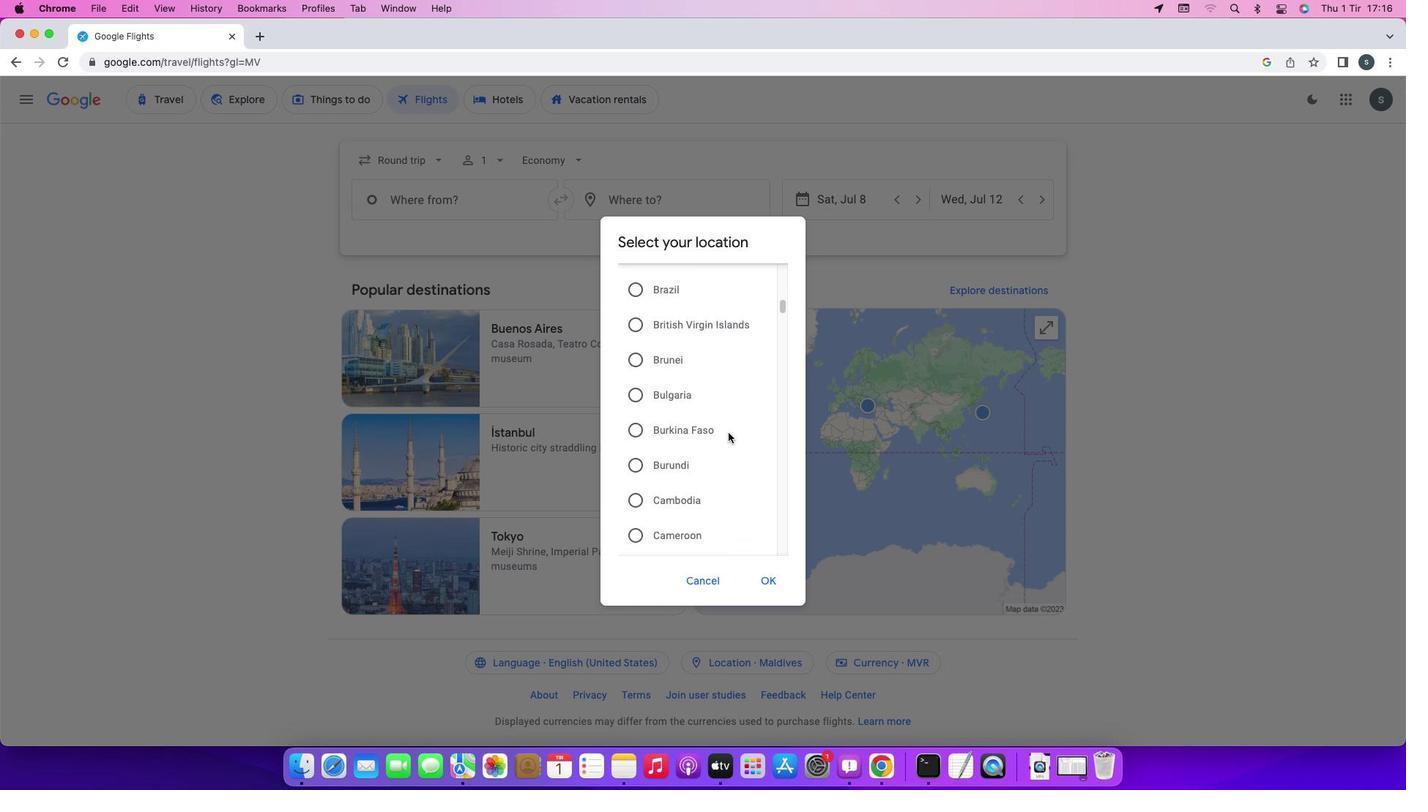 
Action: Mouse scrolled (728, 432) with delta (0, -1)
Screenshot: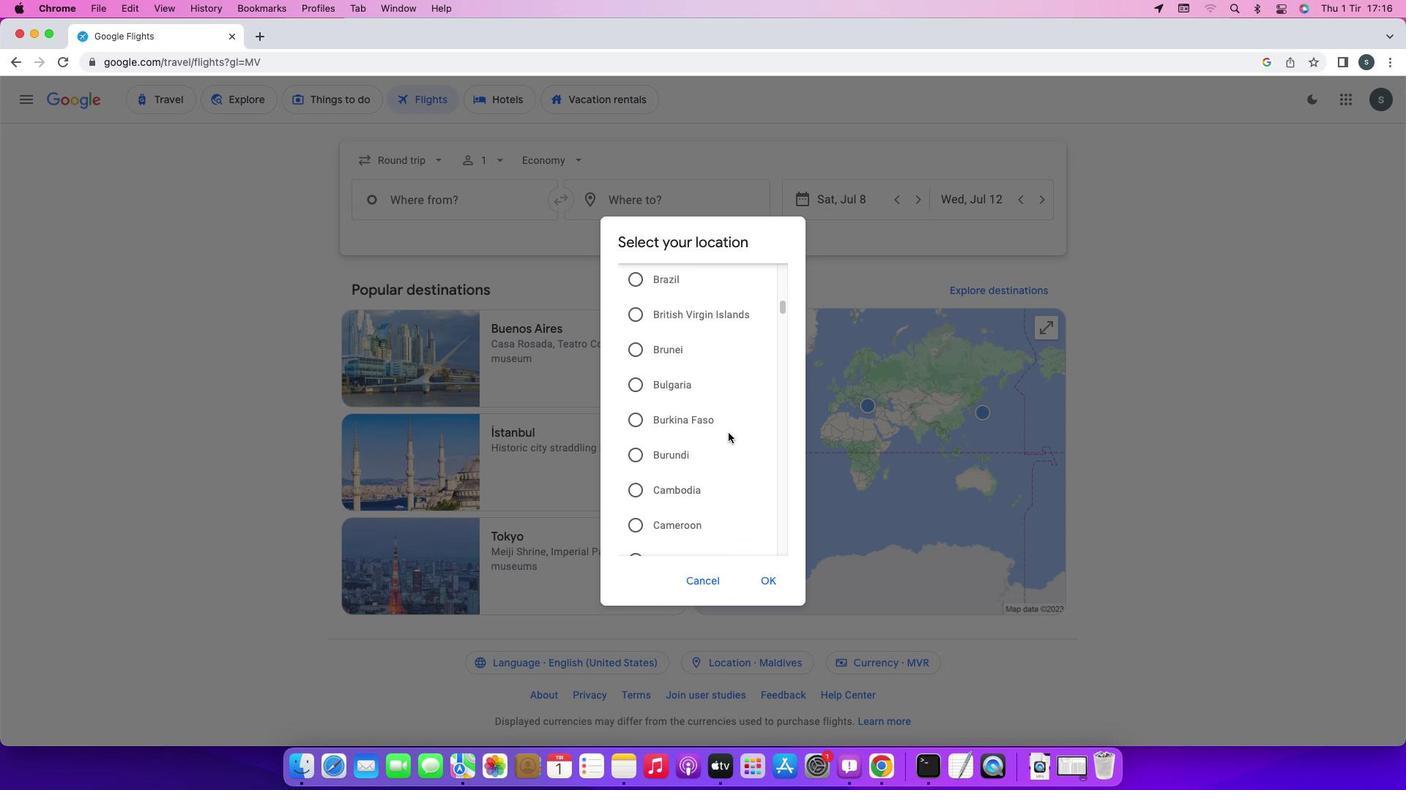 
Action: Mouse scrolled (728, 432) with delta (0, -2)
Screenshot: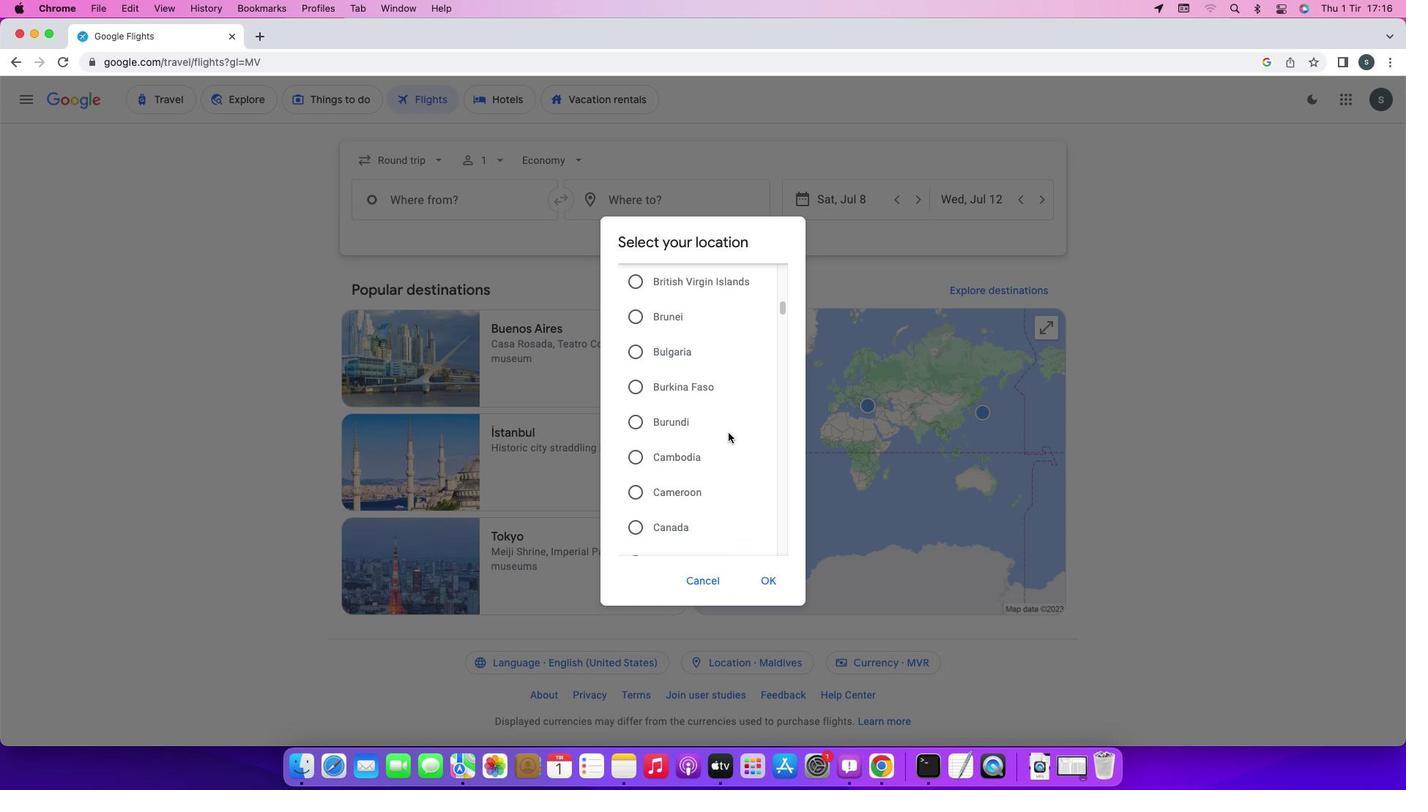 
Action: Mouse scrolled (728, 432) with delta (0, 0)
Screenshot: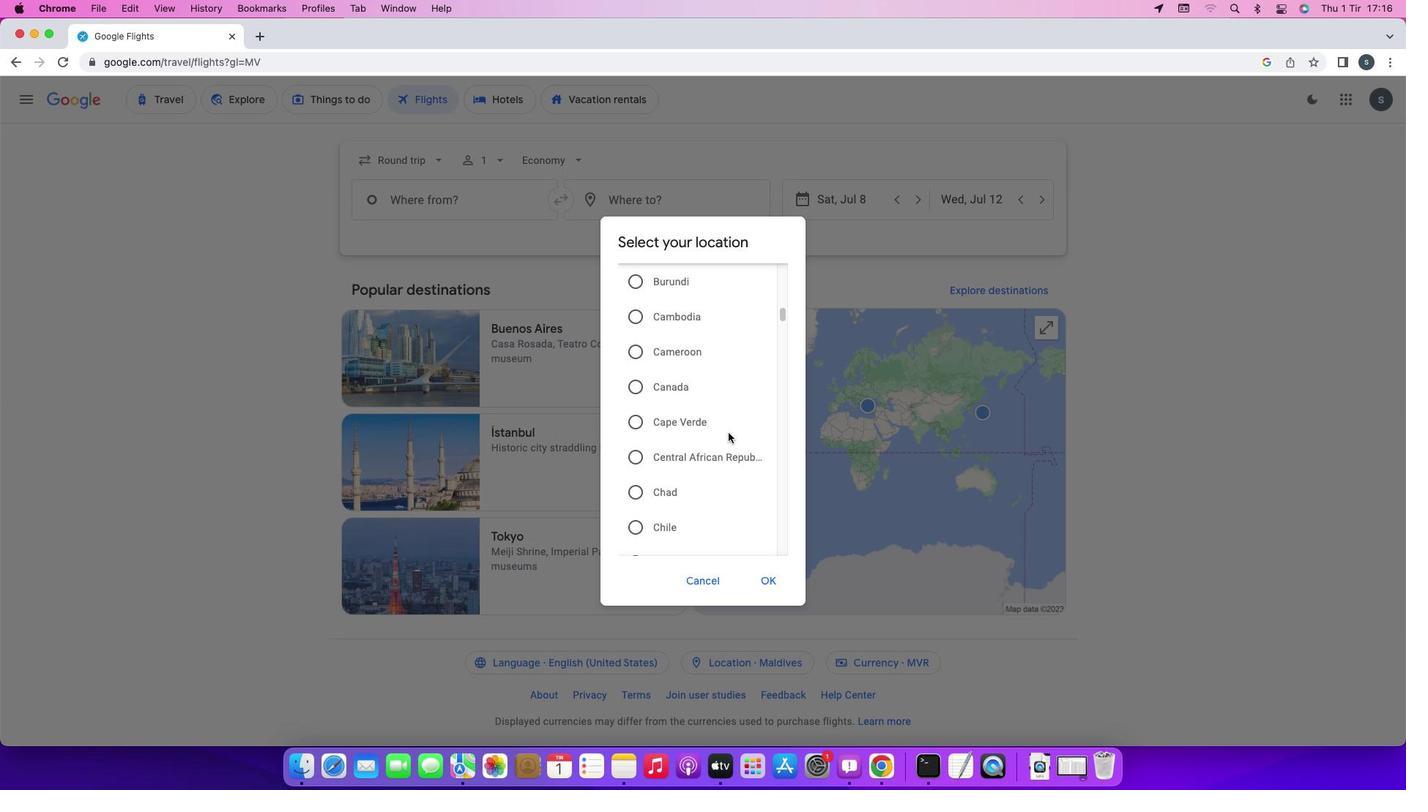 
Action: Mouse scrolled (728, 432) with delta (0, 0)
Screenshot: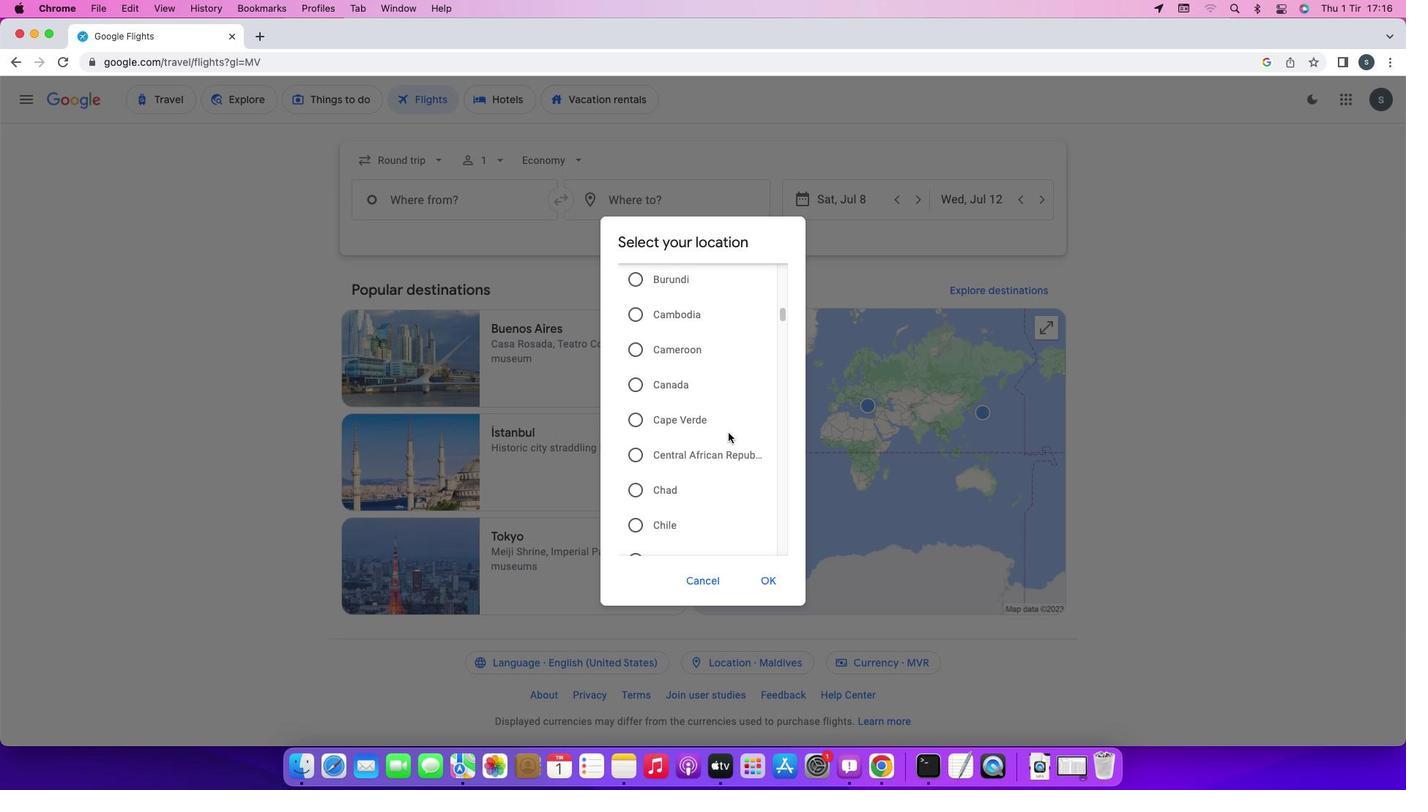 
Action: Mouse scrolled (728, 432) with delta (0, -2)
Screenshot: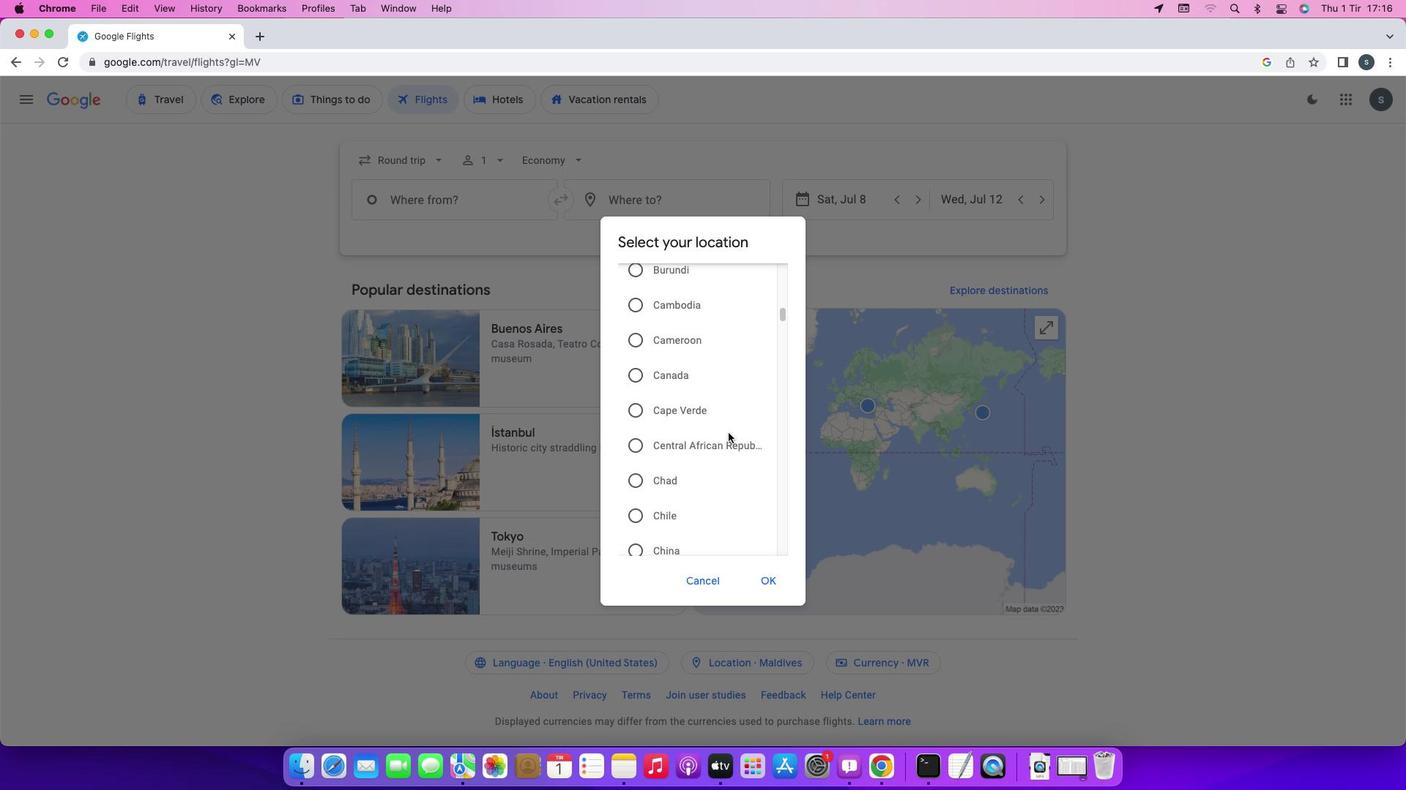 
Action: Mouse scrolled (728, 432) with delta (0, 0)
Screenshot: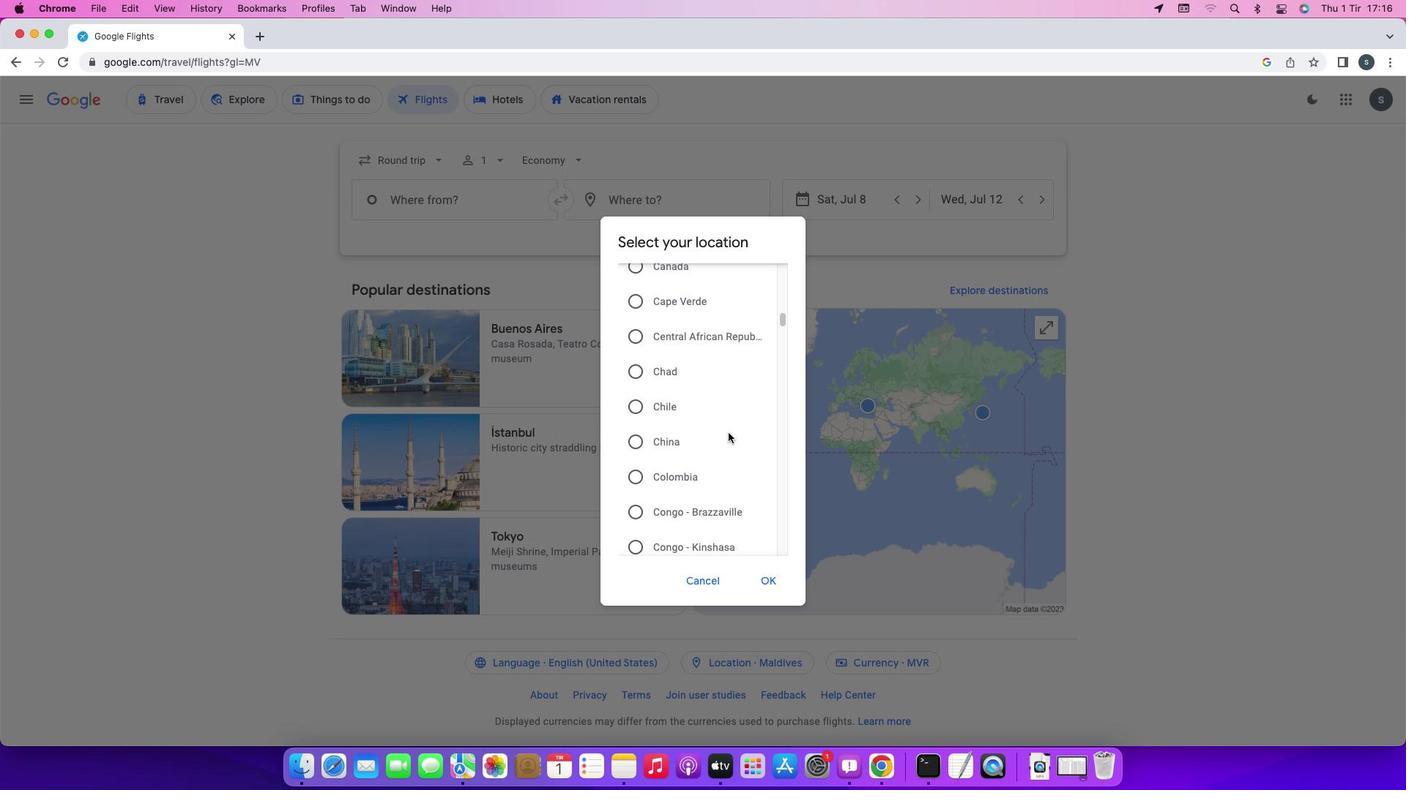 
Action: Mouse scrolled (728, 432) with delta (0, 0)
Screenshot: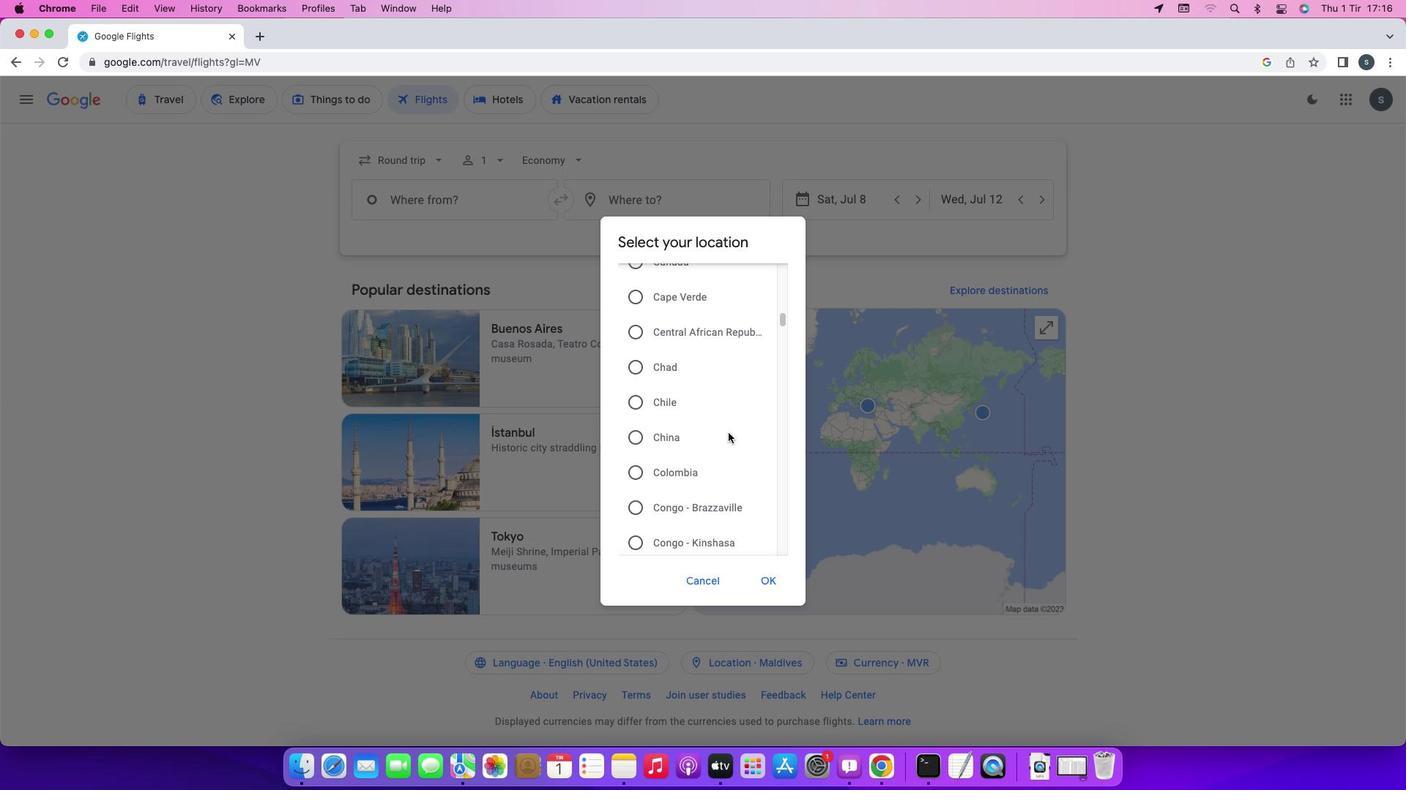 
Action: Mouse scrolled (728, 432) with delta (0, -1)
Screenshot: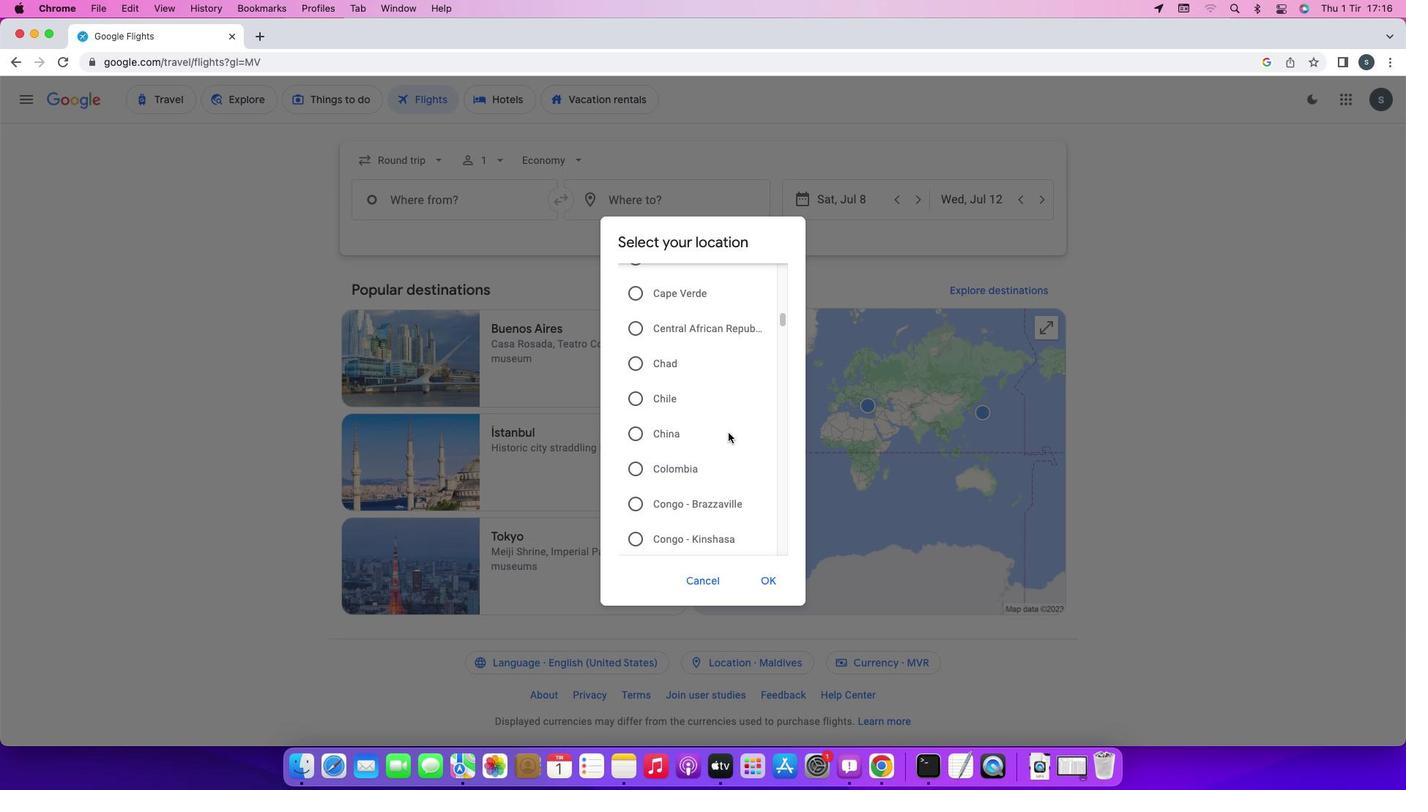 
Action: Mouse scrolled (728, 432) with delta (0, -1)
Screenshot: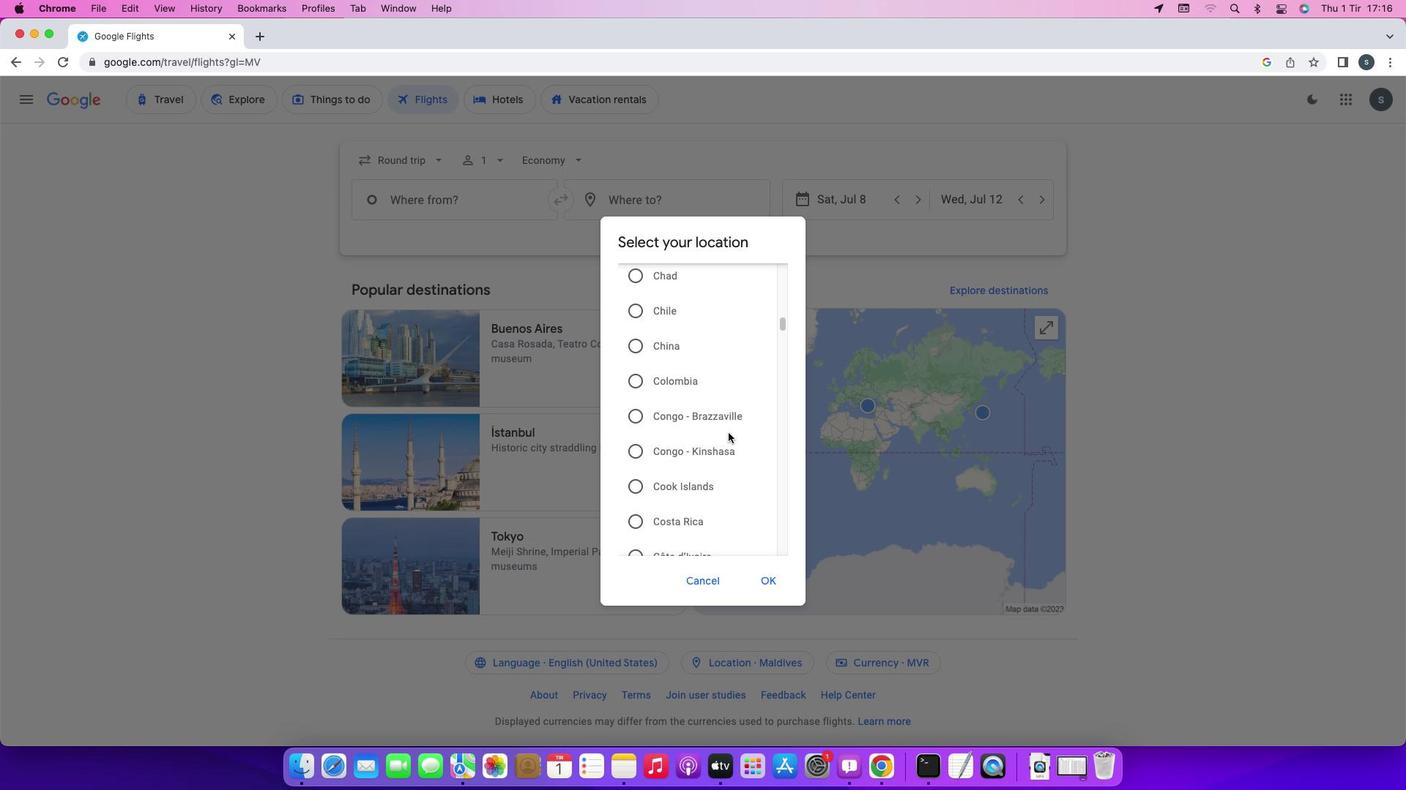 
Action: Mouse scrolled (728, 432) with delta (0, 0)
Screenshot: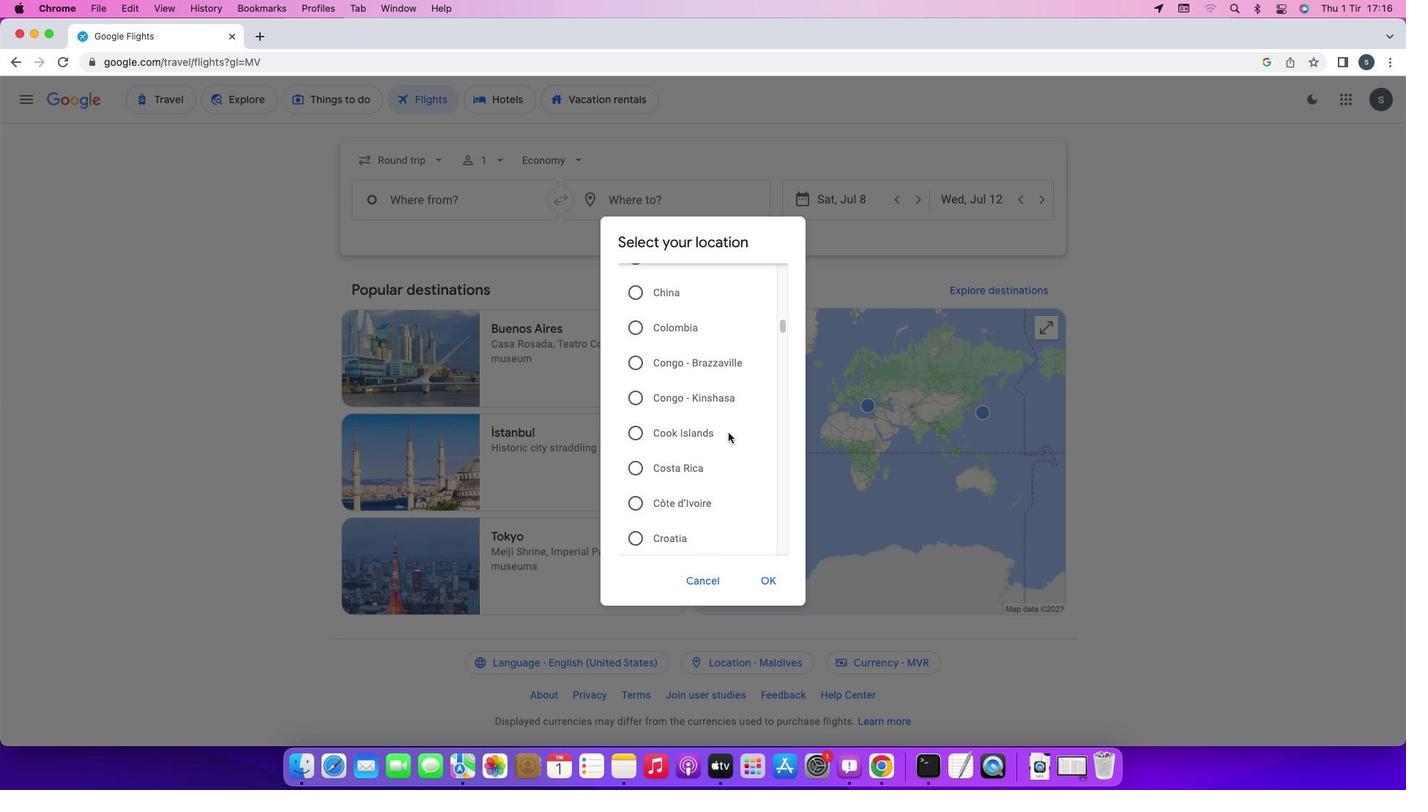 
Action: Mouse scrolled (728, 432) with delta (0, 0)
Screenshot: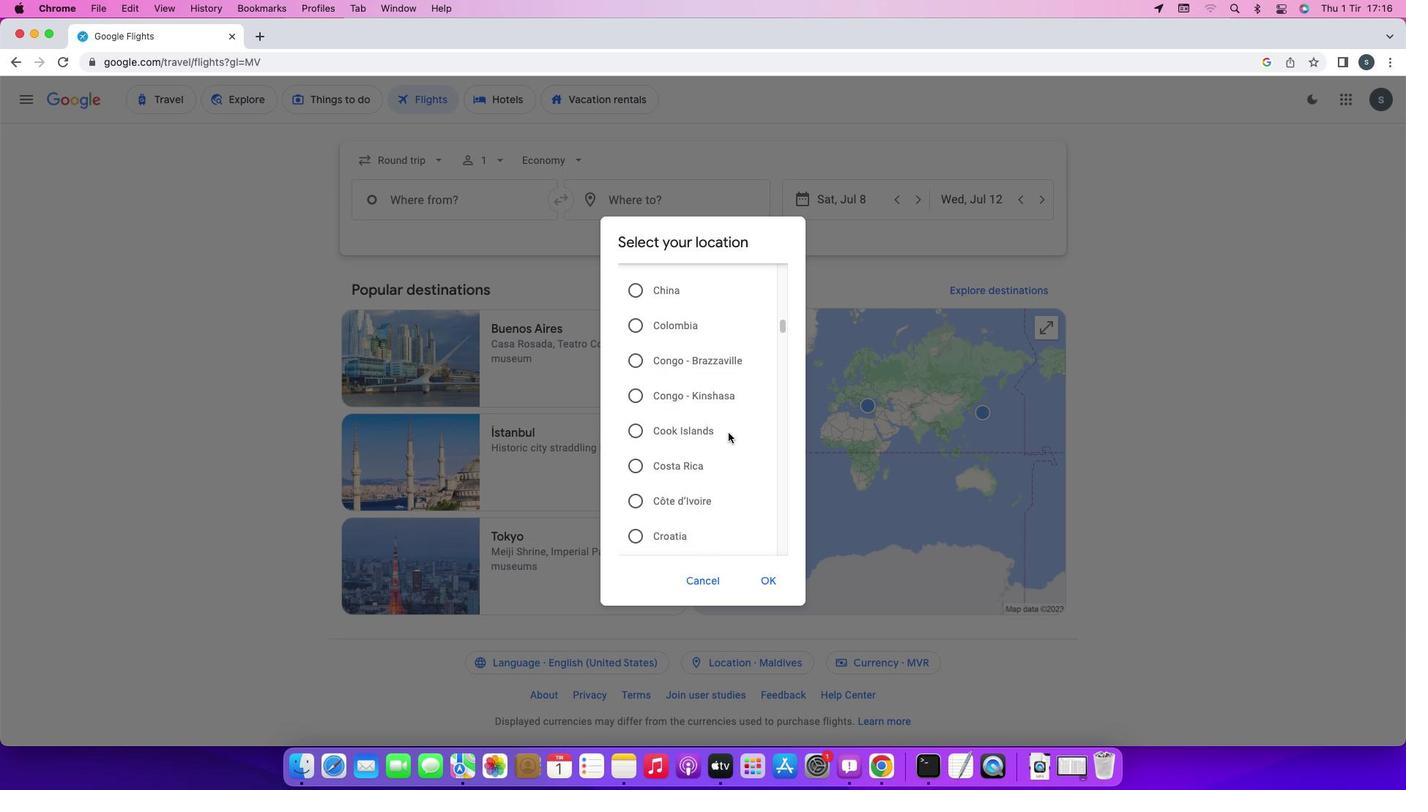 
Action: Mouse scrolled (728, 432) with delta (0, 0)
Screenshot: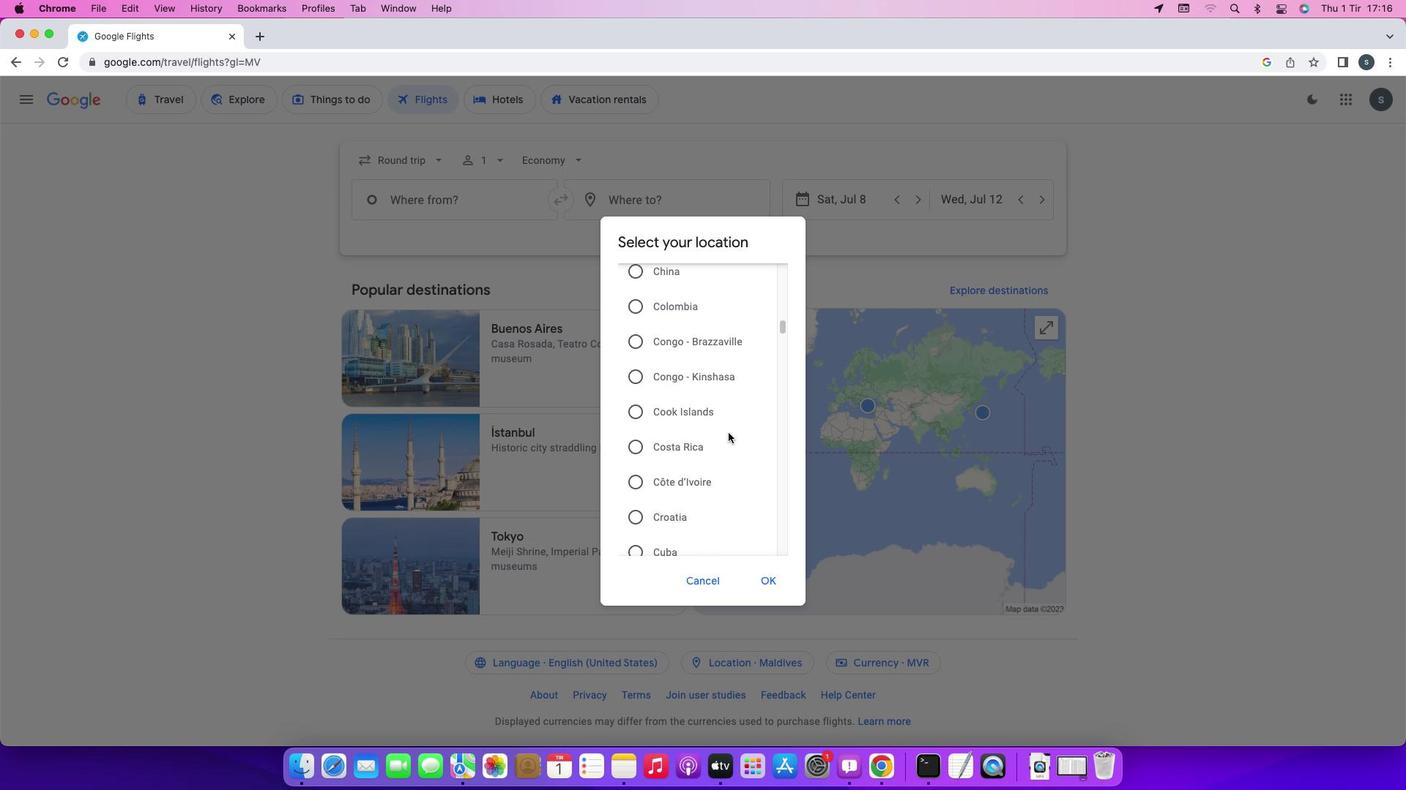 
Action: Mouse scrolled (728, 432) with delta (0, 0)
Screenshot: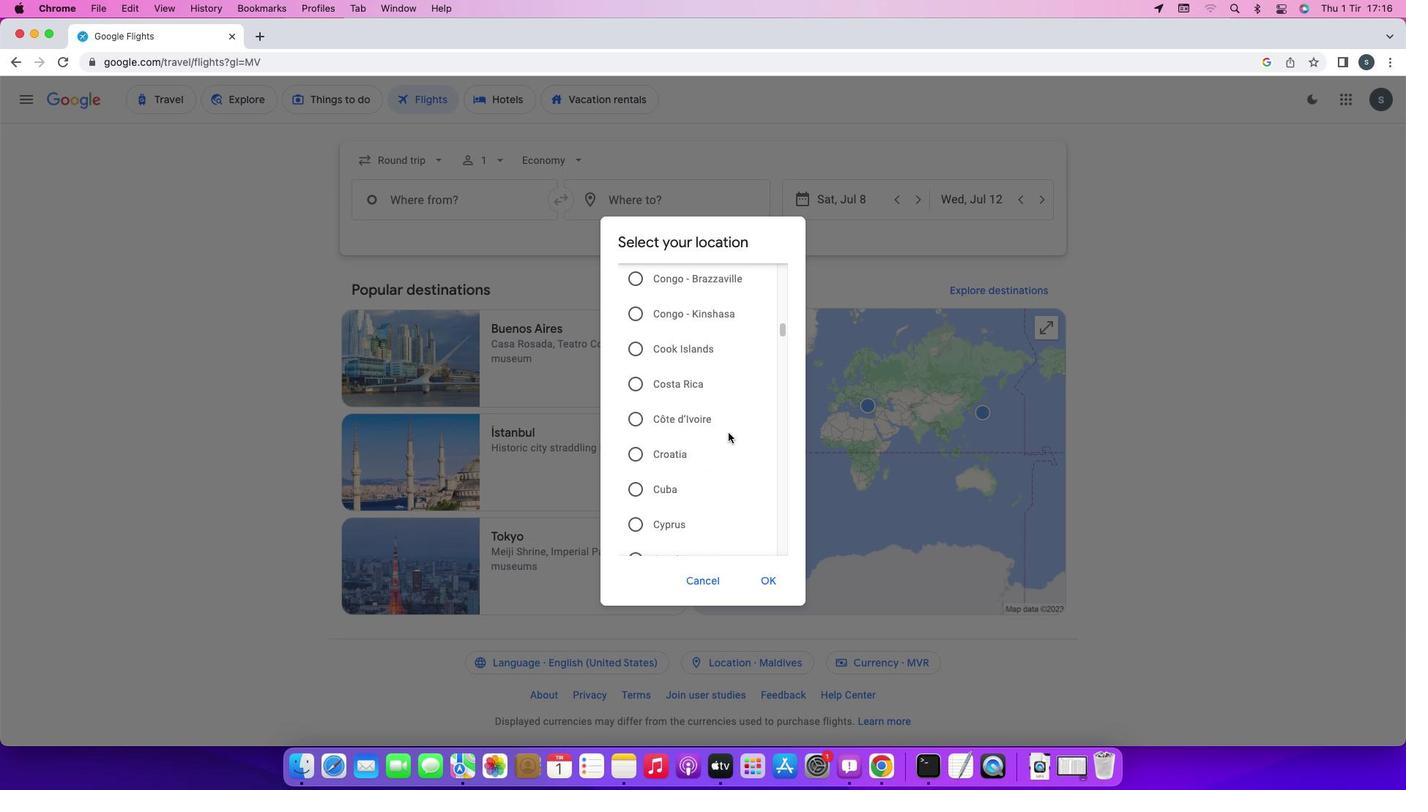 
Action: Mouse scrolled (728, 432) with delta (0, 0)
Screenshot: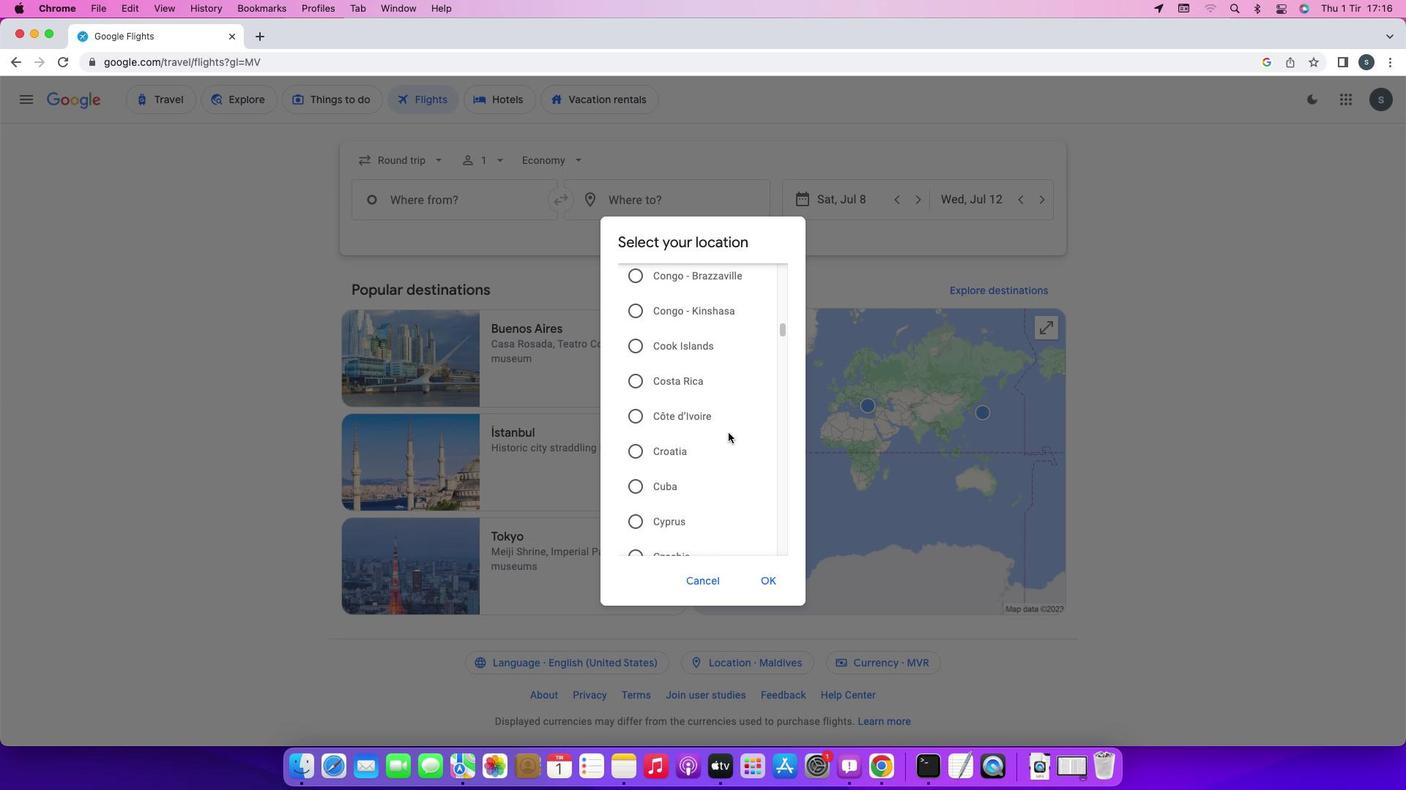 
Action: Mouse scrolled (728, 432) with delta (0, -1)
Screenshot: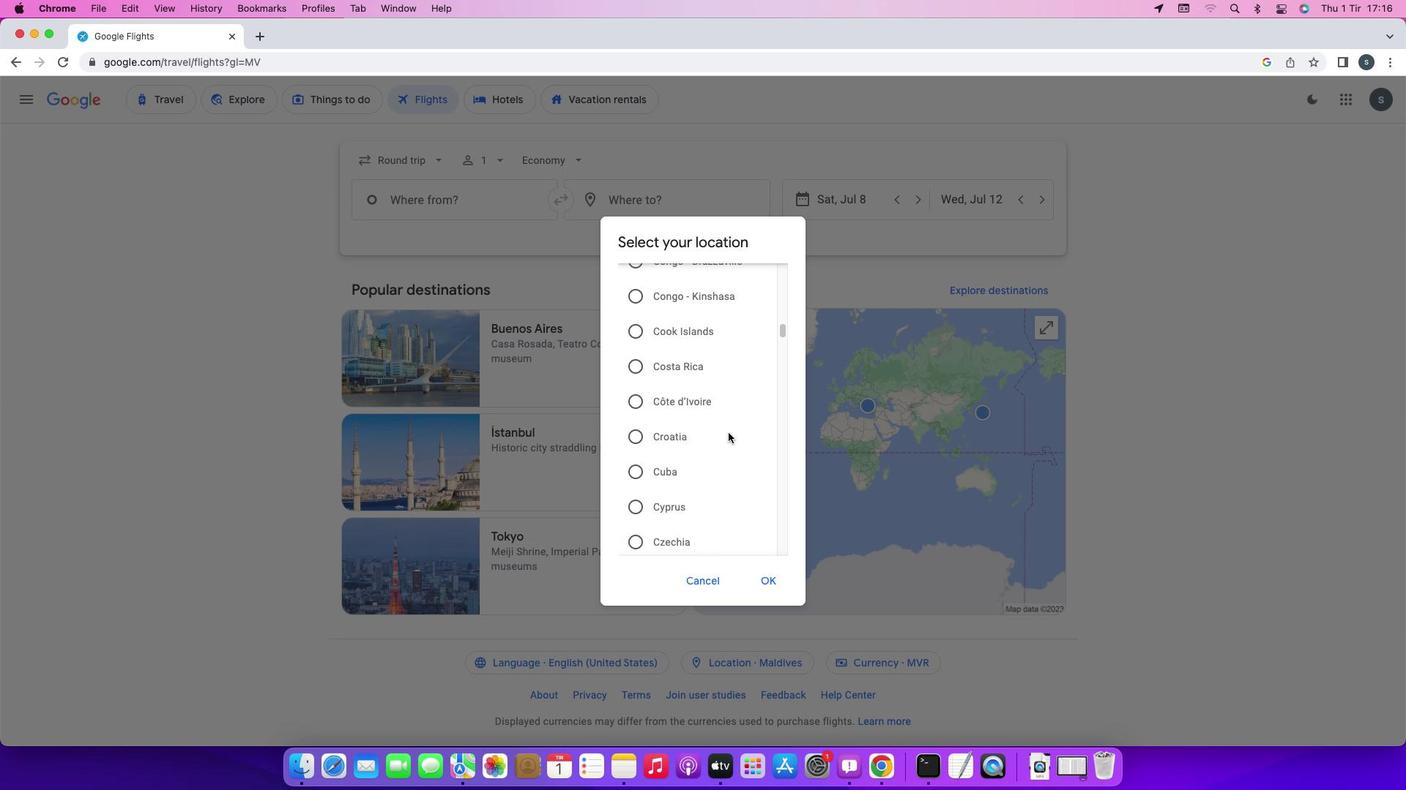 
Action: Mouse scrolled (728, 432) with delta (0, -2)
Screenshot: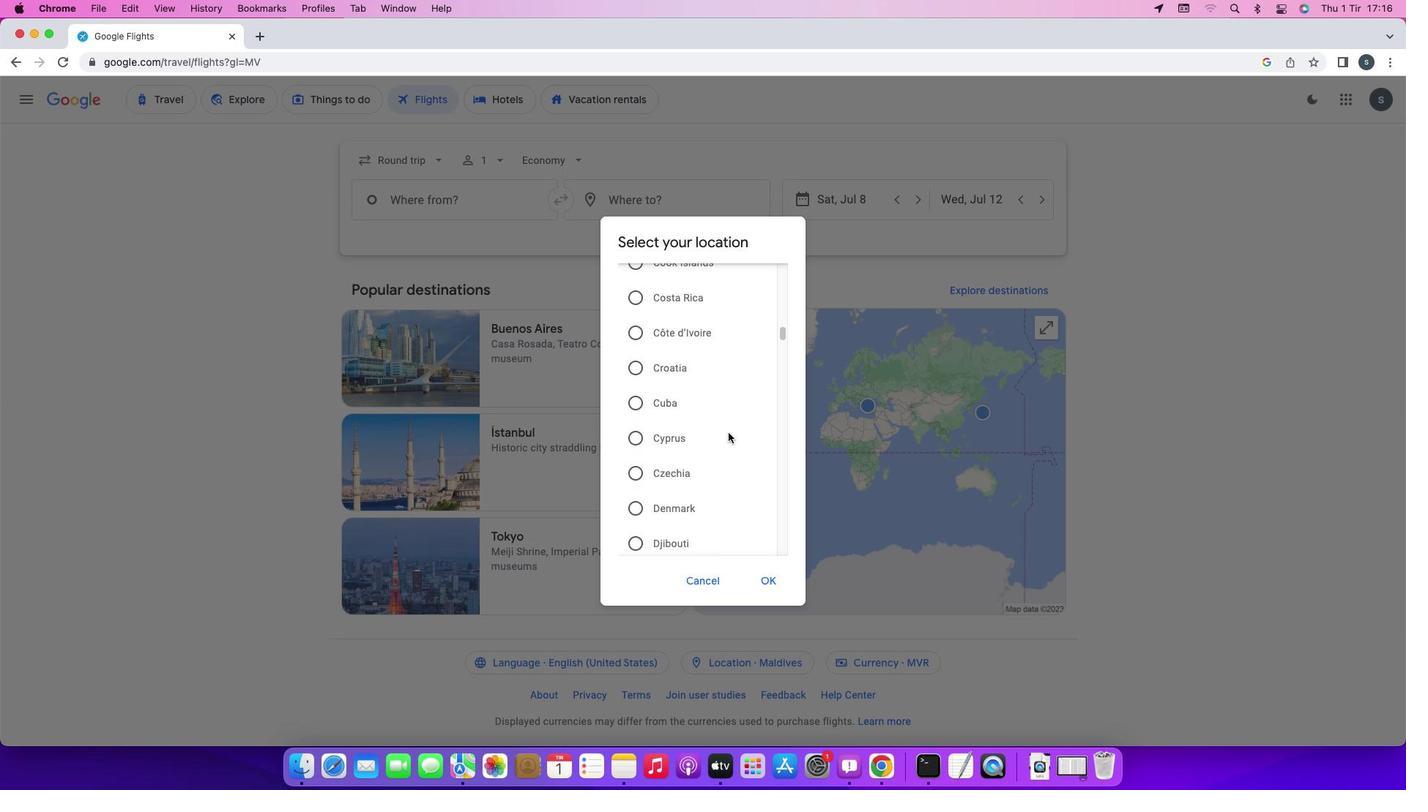 
Action: Mouse scrolled (728, 432) with delta (0, 0)
Screenshot: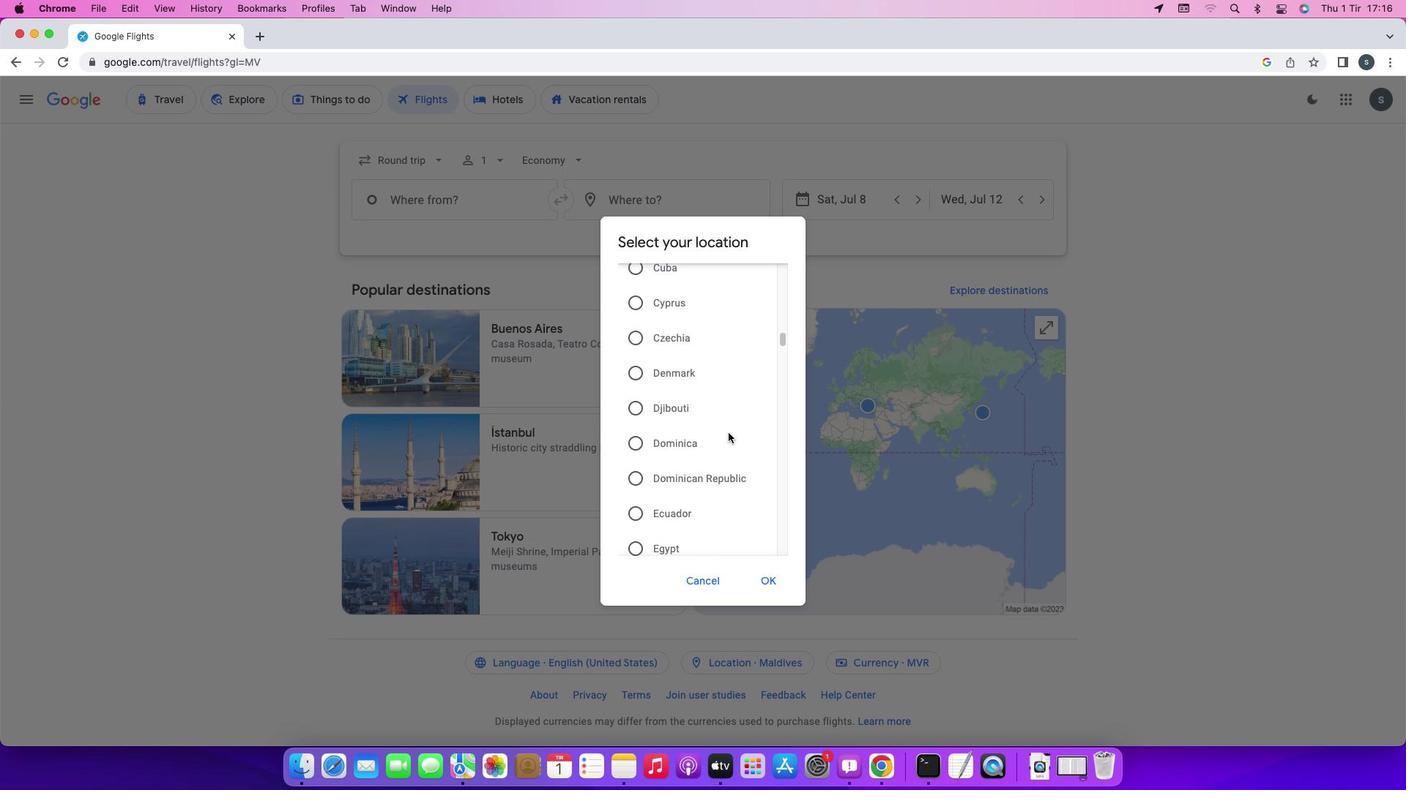 
Action: Mouse scrolled (728, 432) with delta (0, 0)
Screenshot: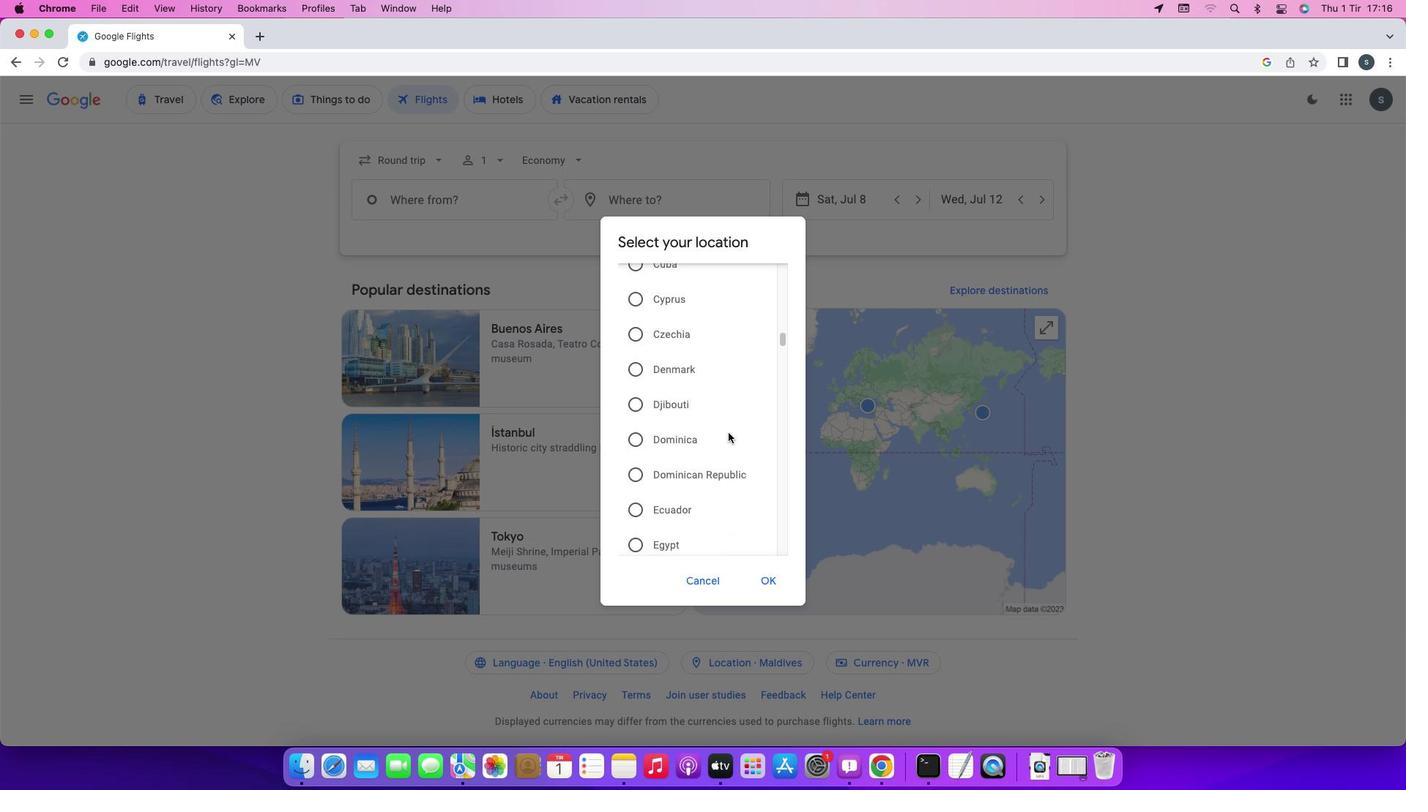 
Action: Mouse scrolled (728, 432) with delta (0, -1)
Screenshot: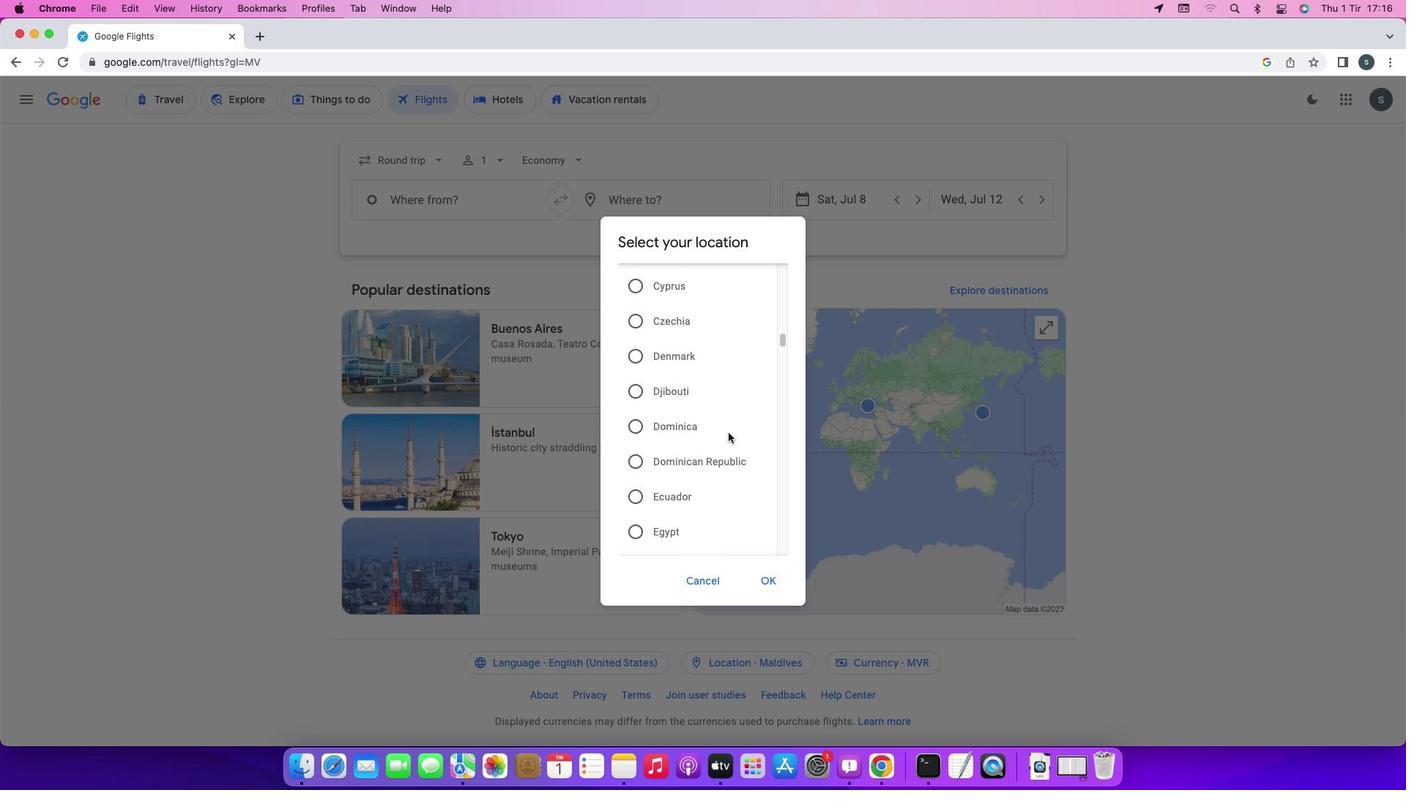 
Action: Mouse scrolled (728, 432) with delta (0, -2)
Screenshot: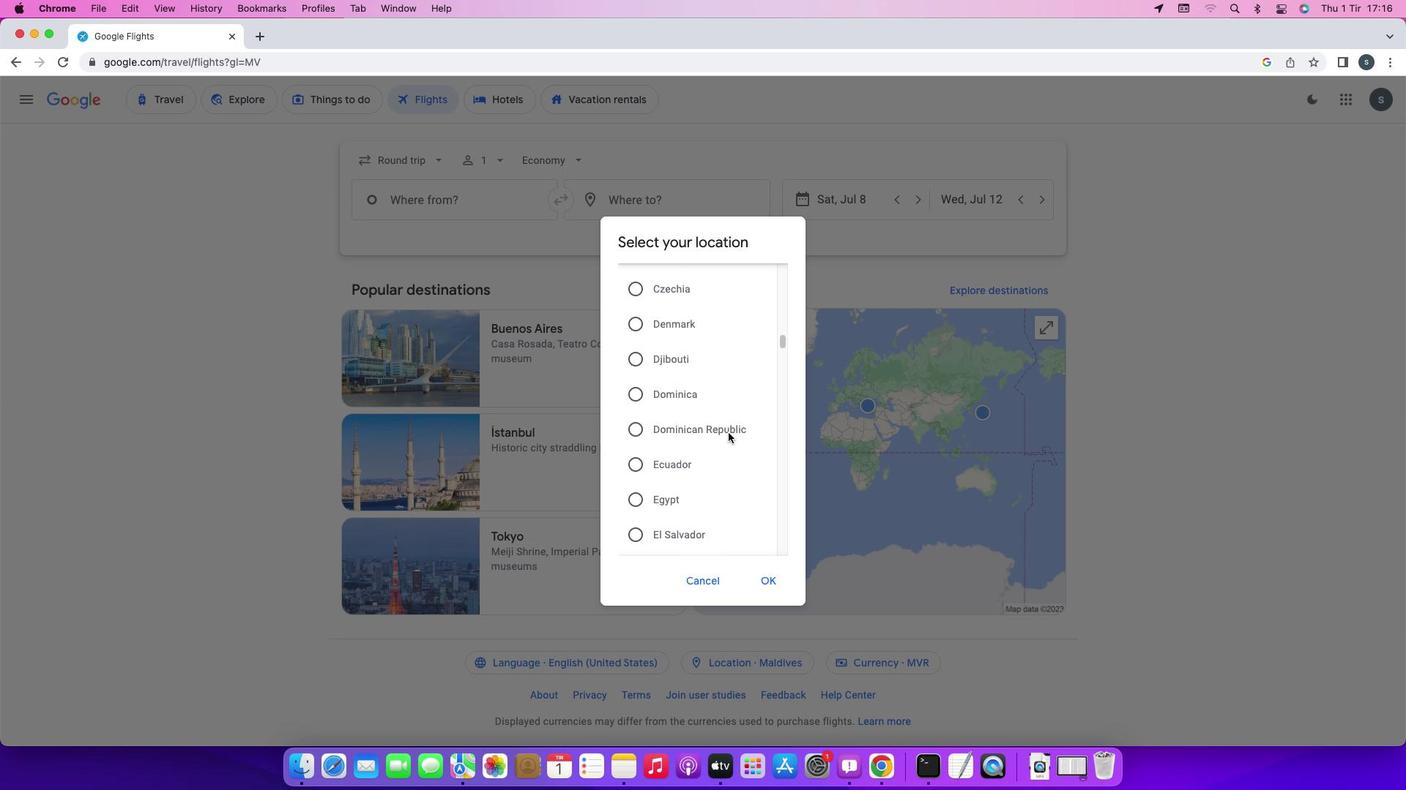 
Action: Mouse scrolled (728, 432) with delta (0, 0)
Screenshot: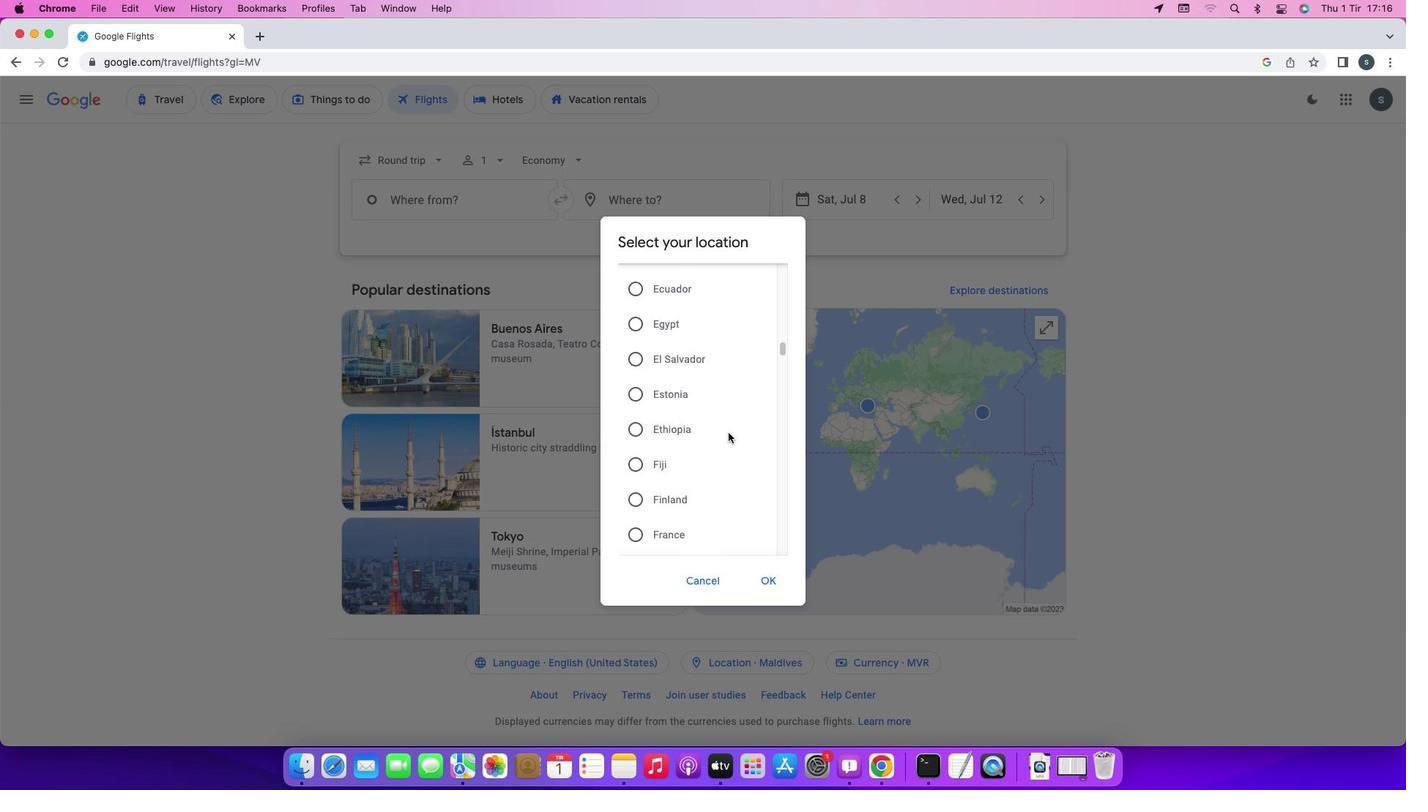 
Action: Mouse scrolled (728, 432) with delta (0, 0)
Screenshot: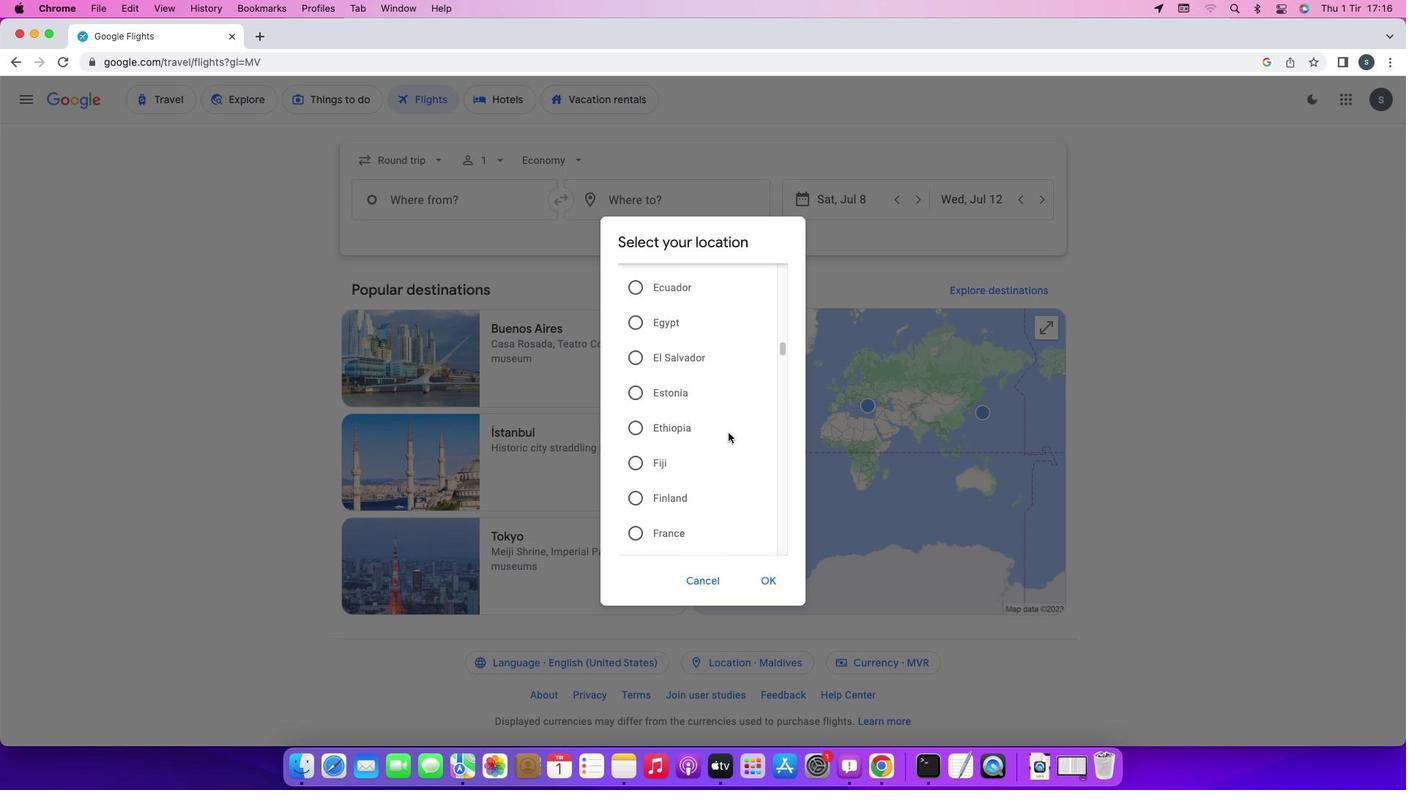 
Action: Mouse scrolled (728, 432) with delta (0, -1)
Screenshot: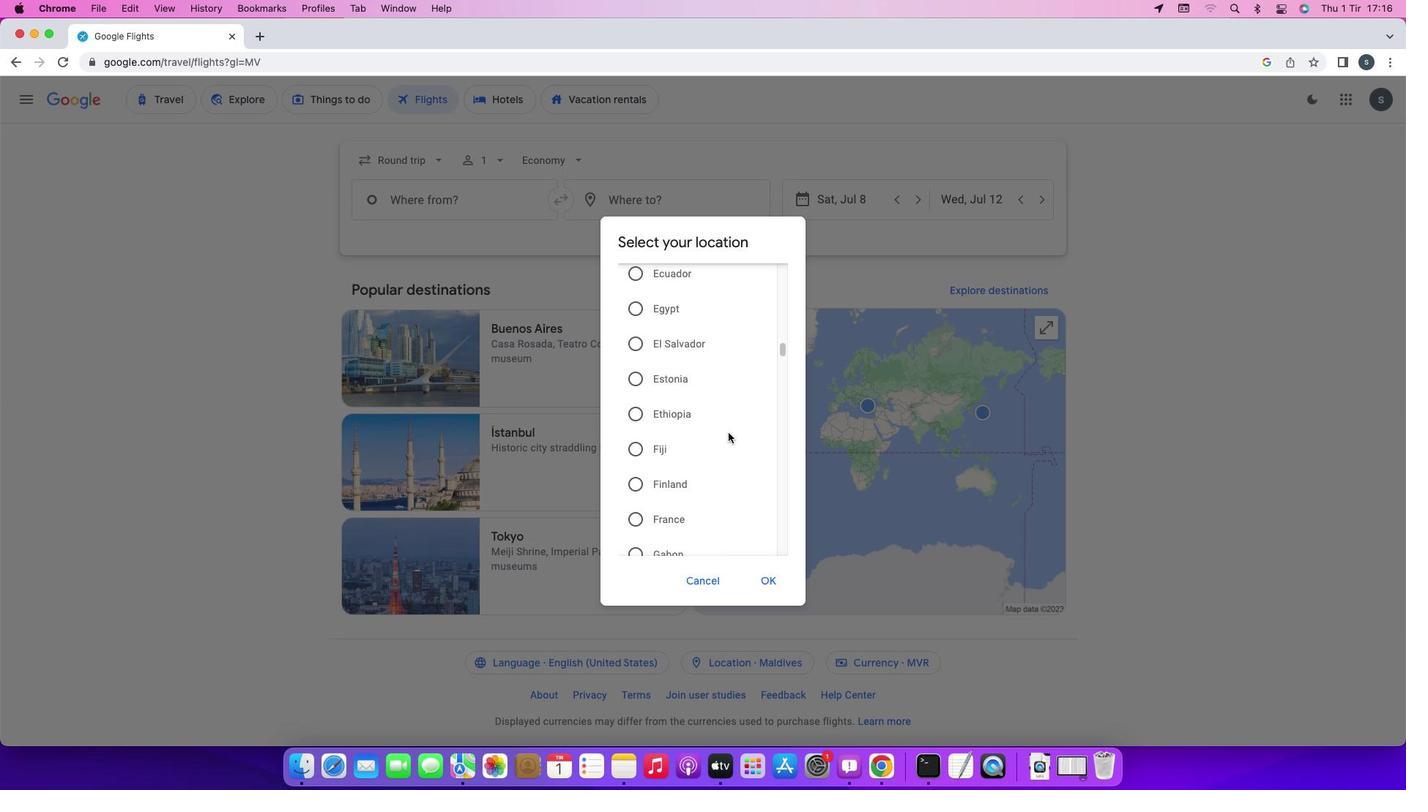 
Action: Mouse scrolled (728, 432) with delta (0, -2)
Screenshot: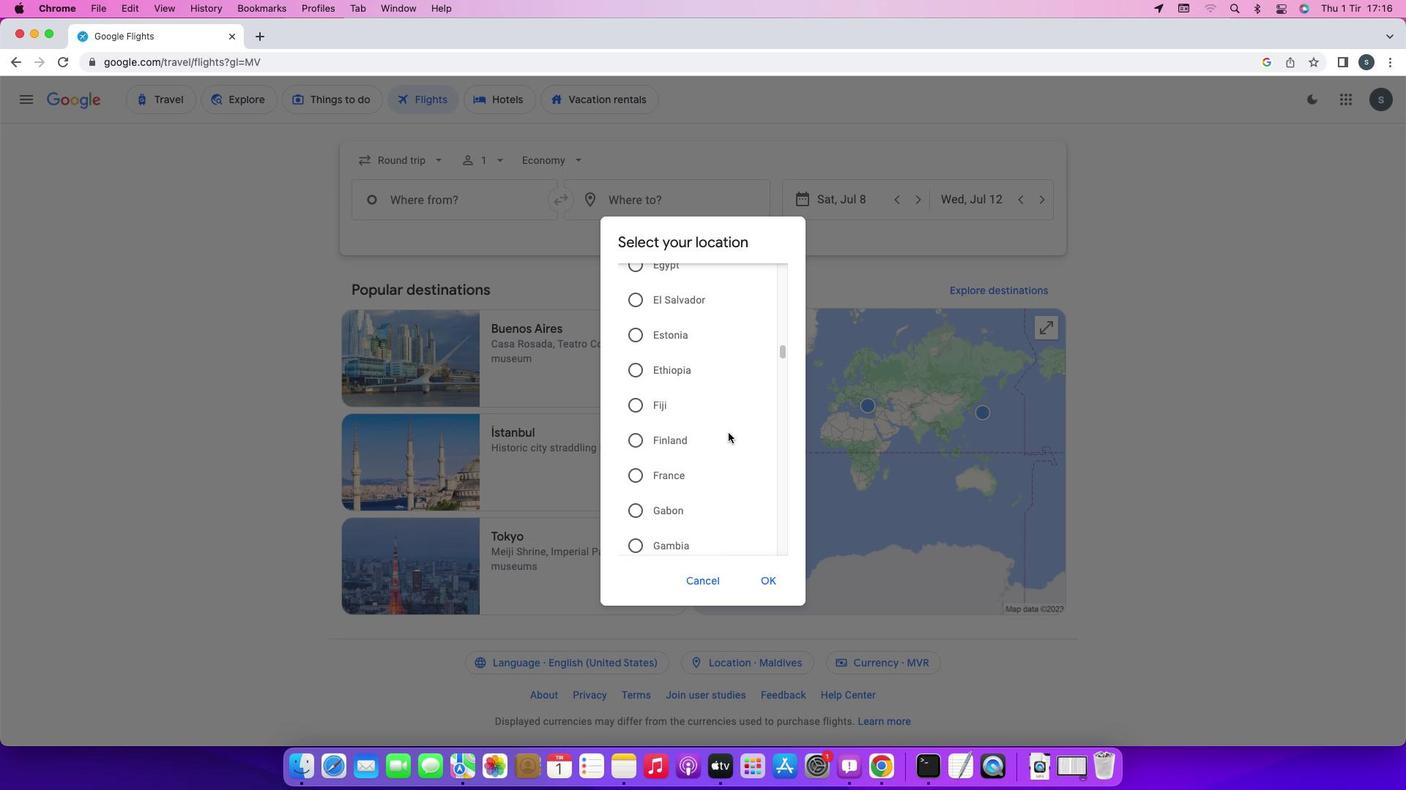 
Action: Mouse scrolled (728, 432) with delta (0, 0)
Screenshot: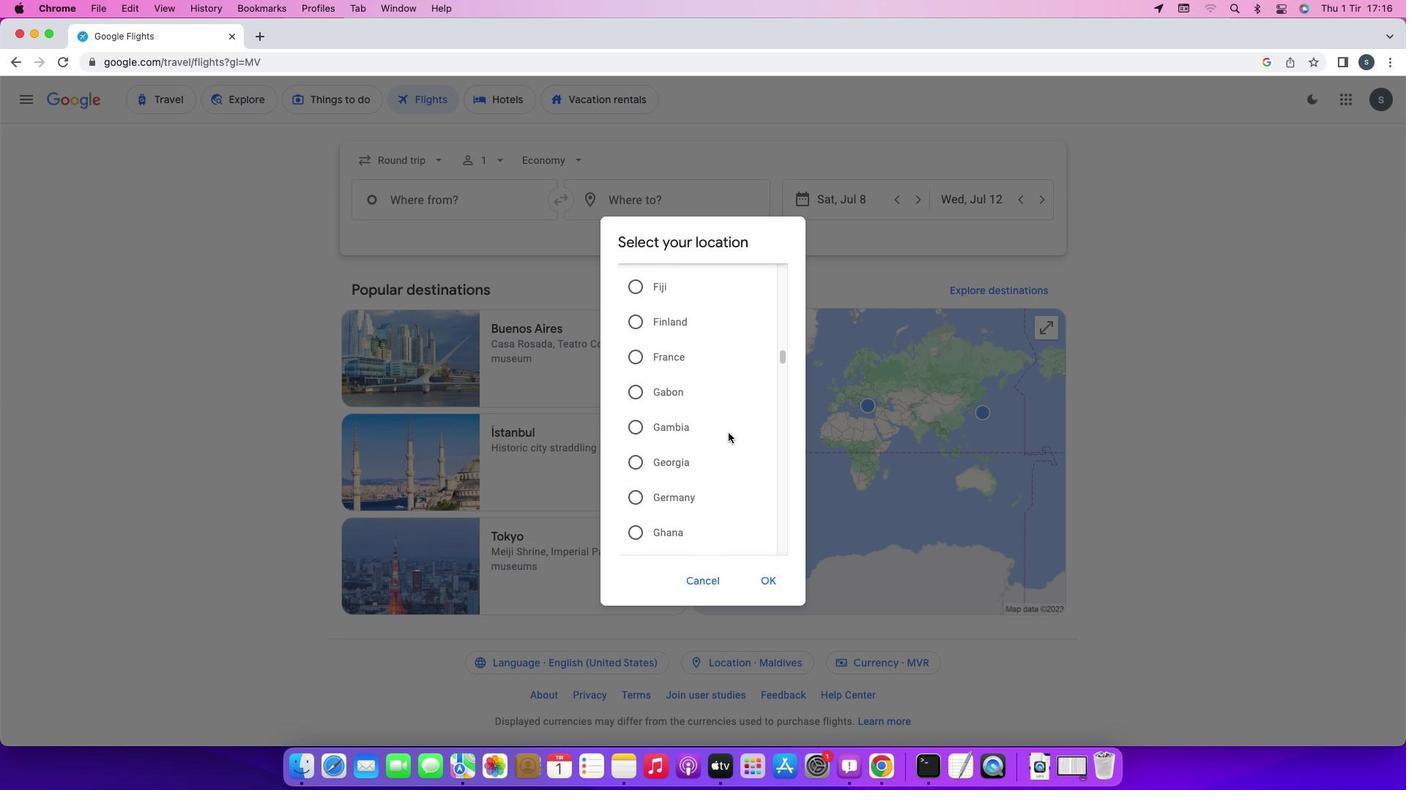 
Action: Mouse scrolled (728, 432) with delta (0, 0)
Screenshot: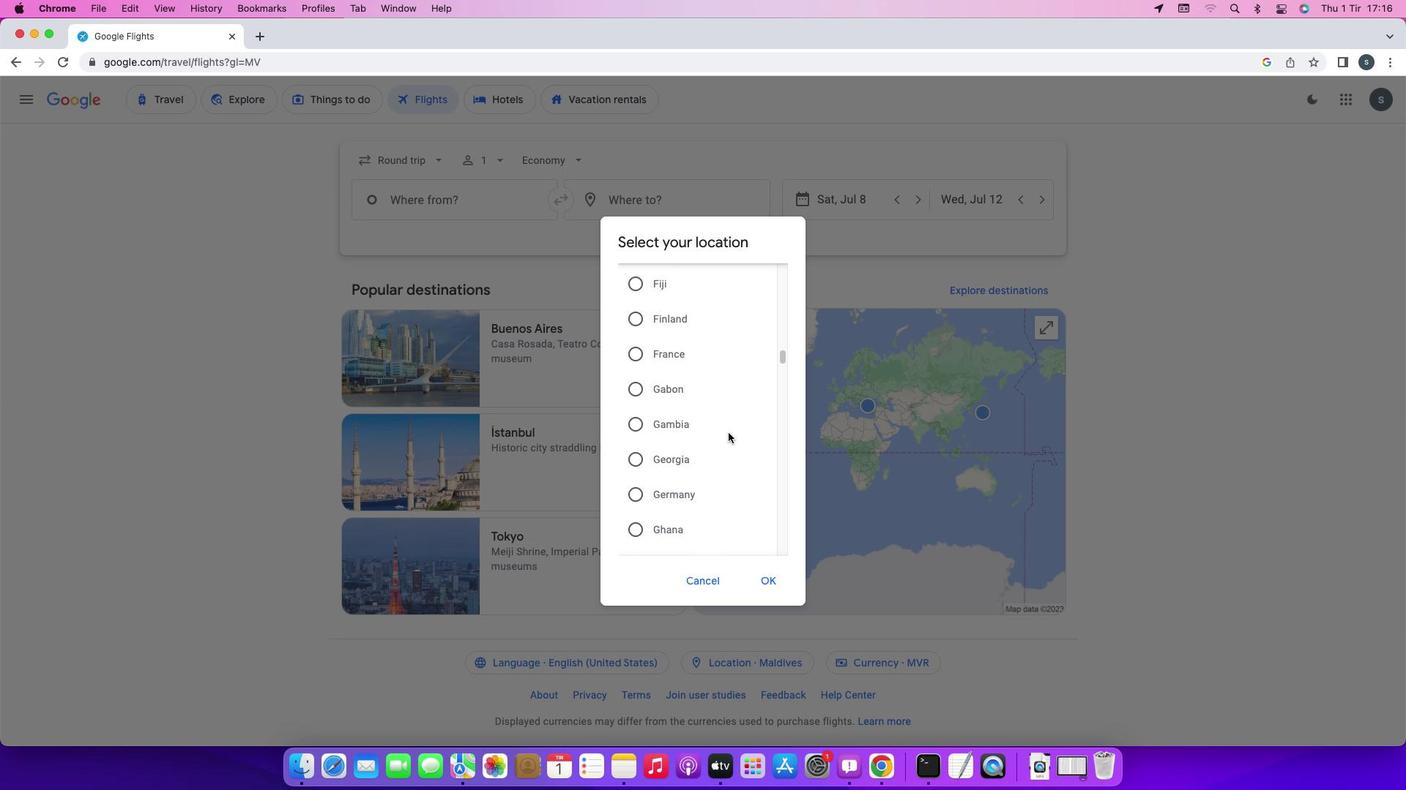 
Action: Mouse scrolled (728, 432) with delta (0, -1)
Screenshot: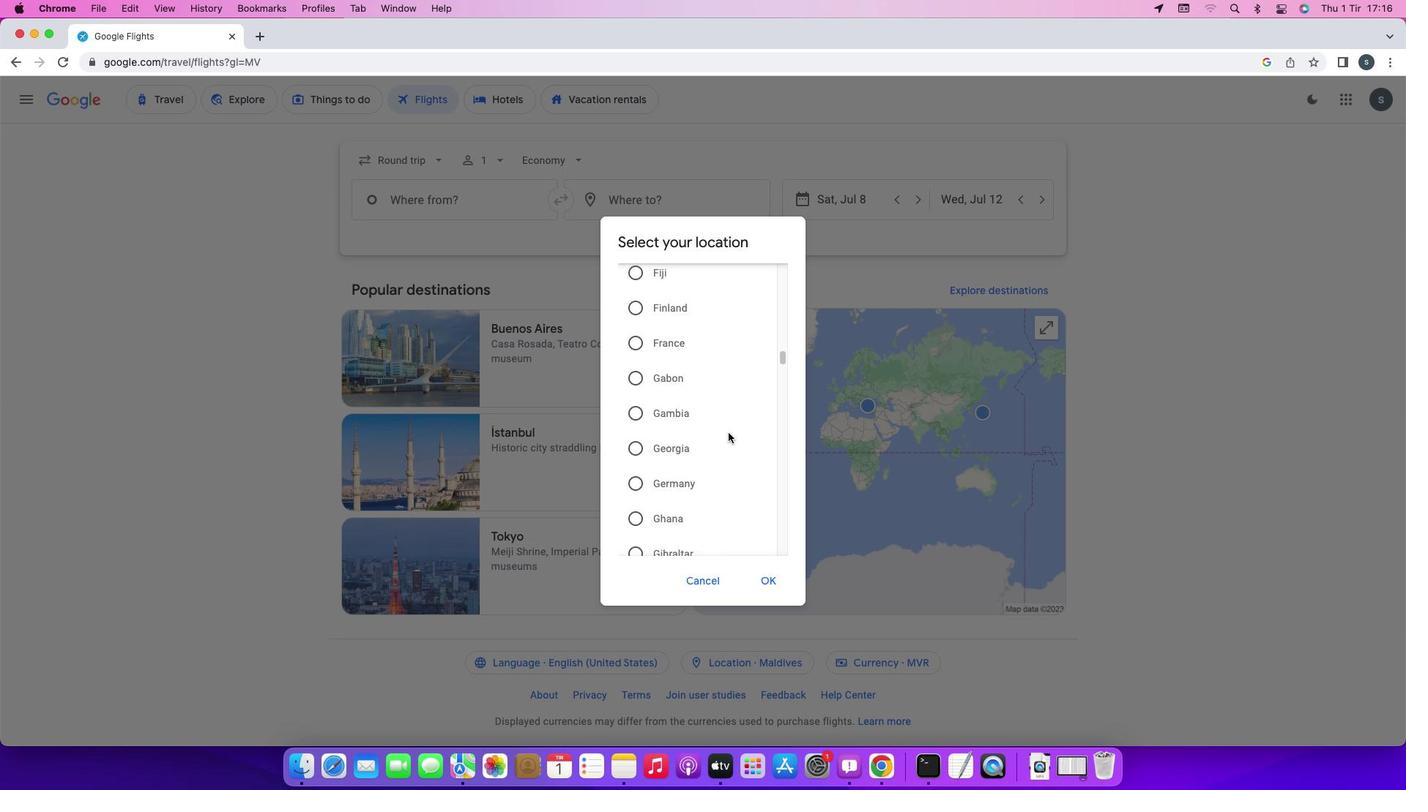 
Action: Mouse scrolled (728, 432) with delta (0, -2)
Screenshot: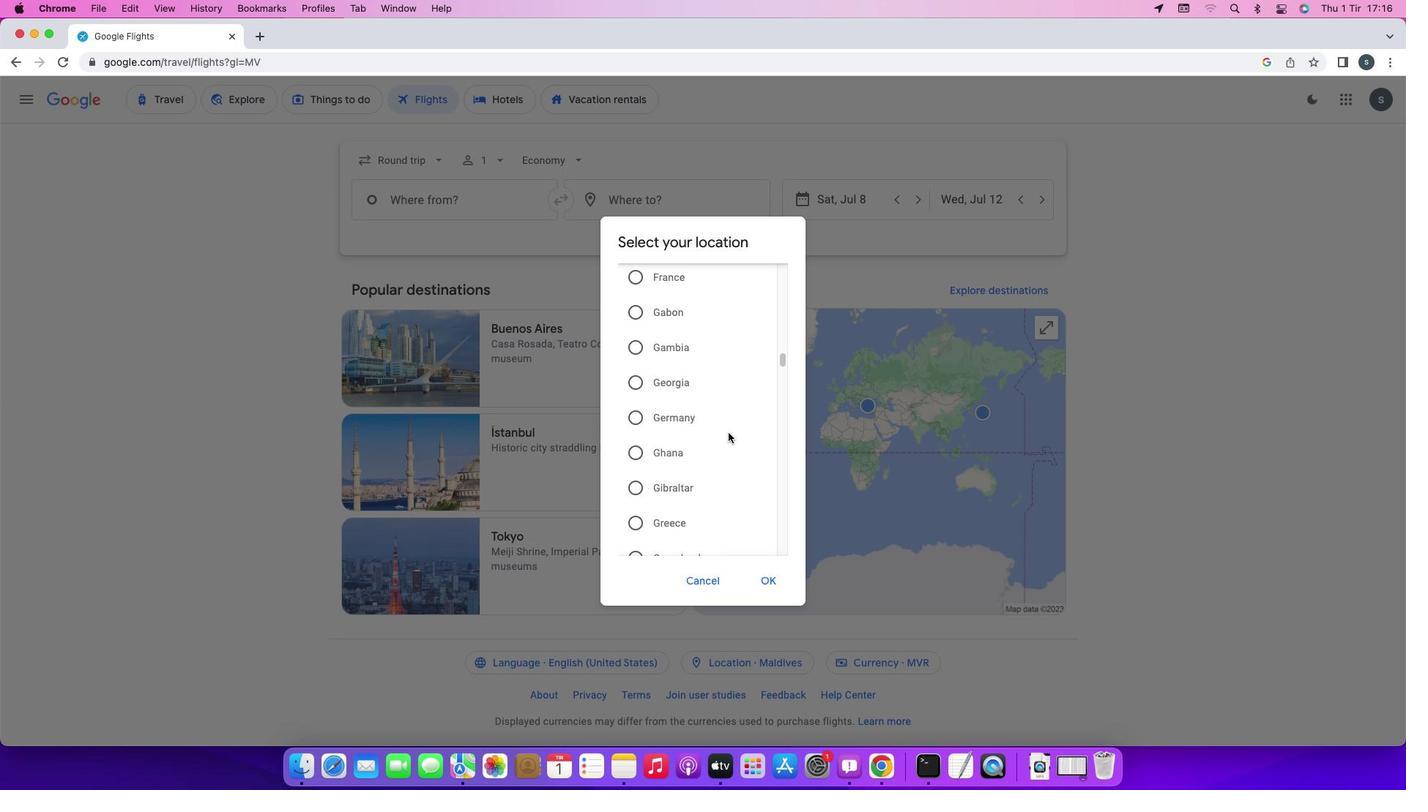 
Action: Mouse scrolled (728, 432) with delta (0, 0)
Screenshot: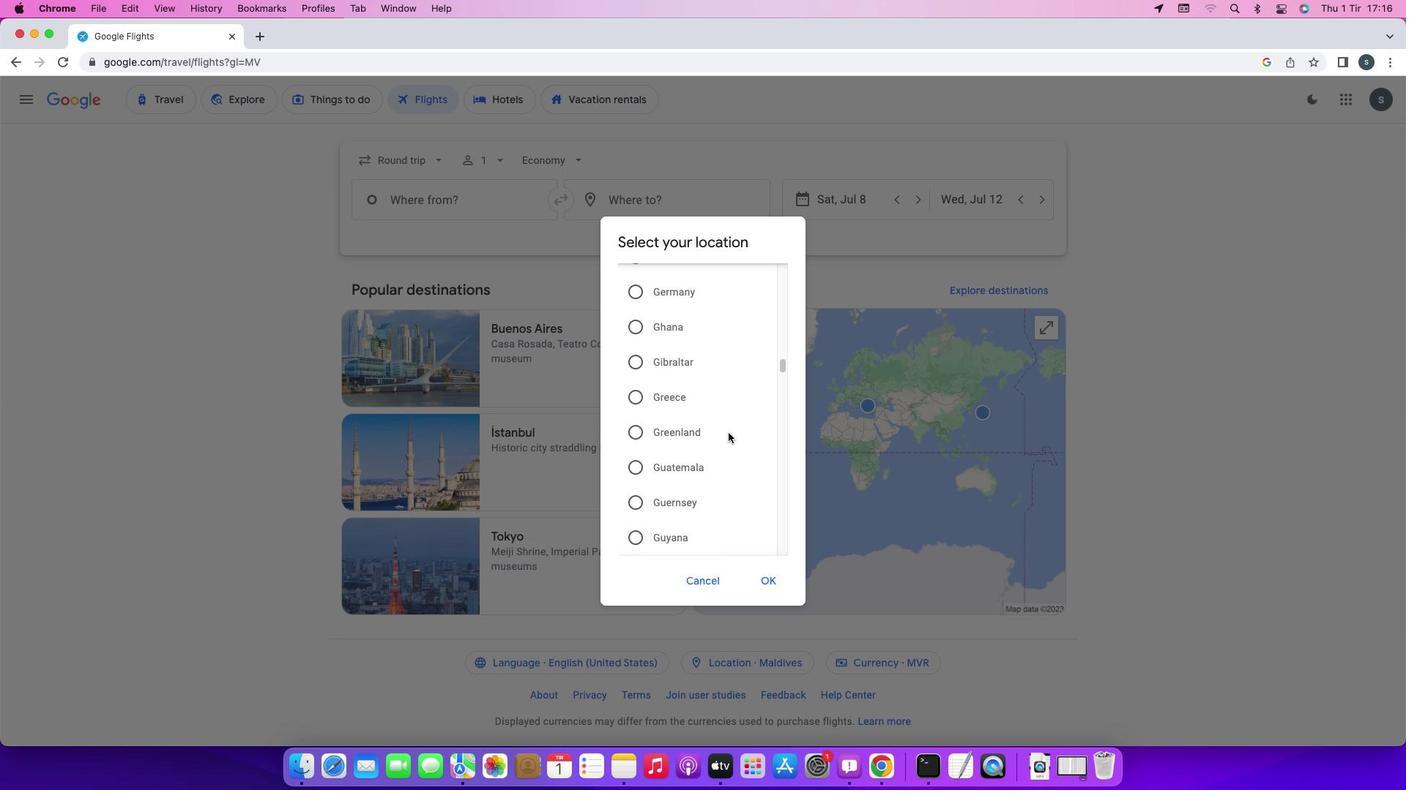 
Action: Mouse scrolled (728, 432) with delta (0, 0)
Screenshot: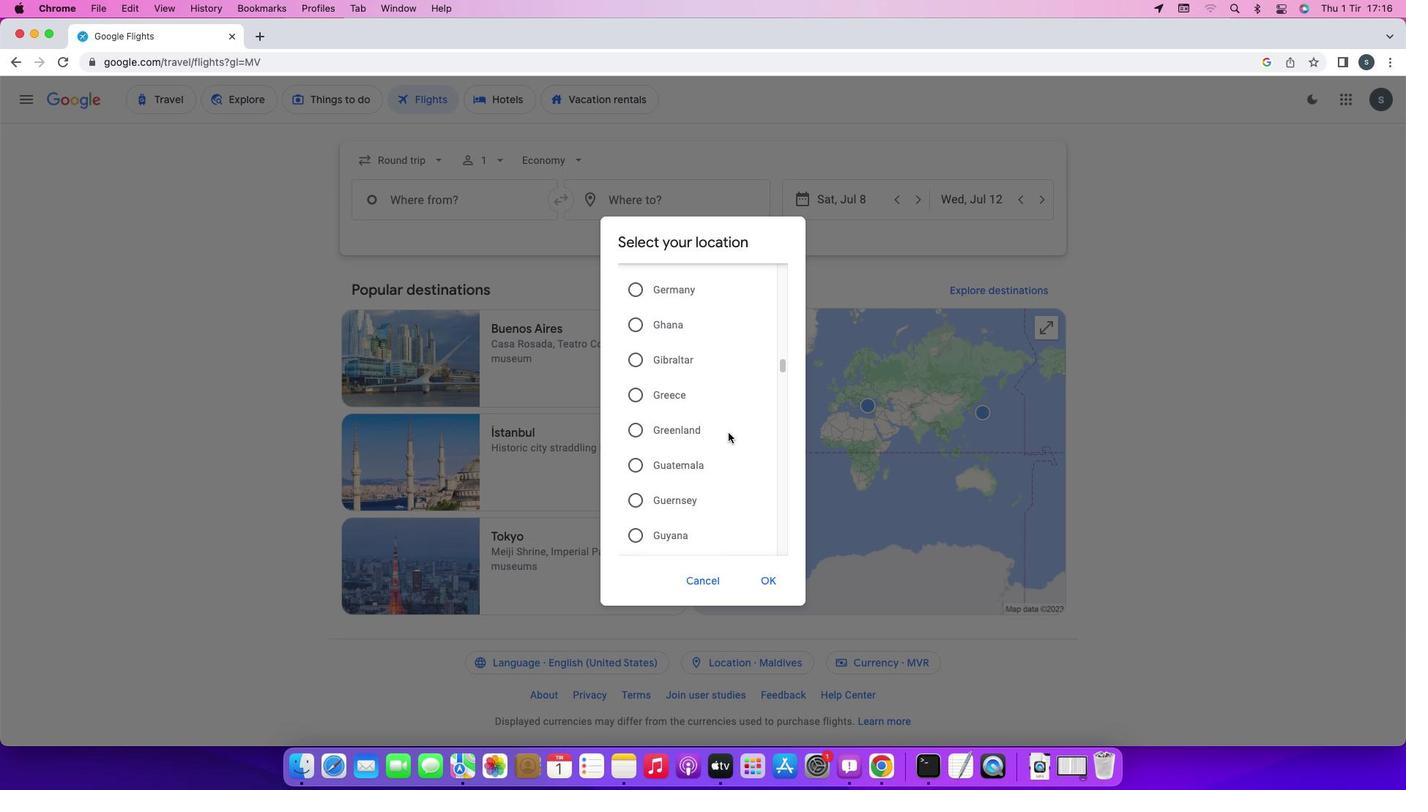 
Action: Mouse scrolled (728, 432) with delta (0, 0)
Screenshot: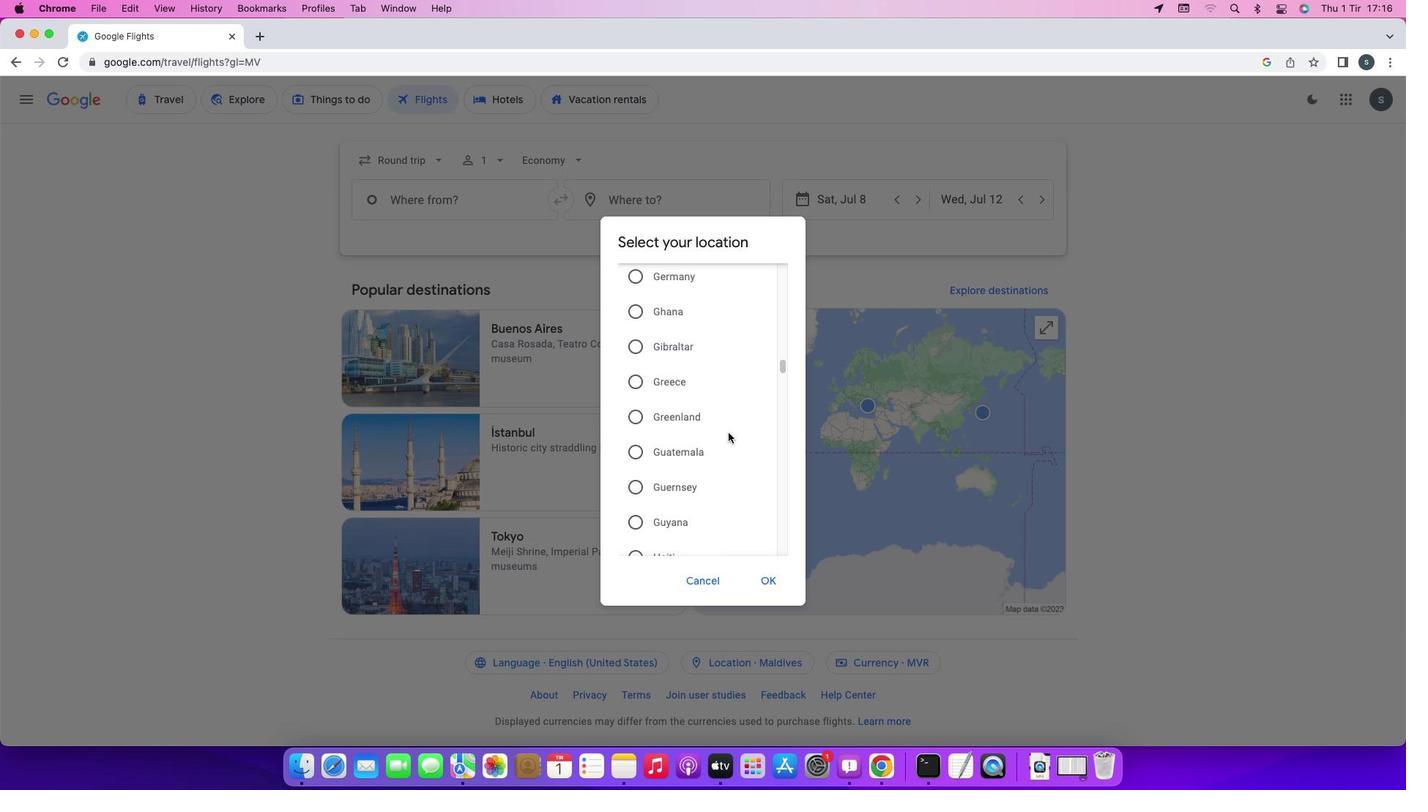 
Action: Mouse scrolled (728, 432) with delta (0, -1)
Screenshot: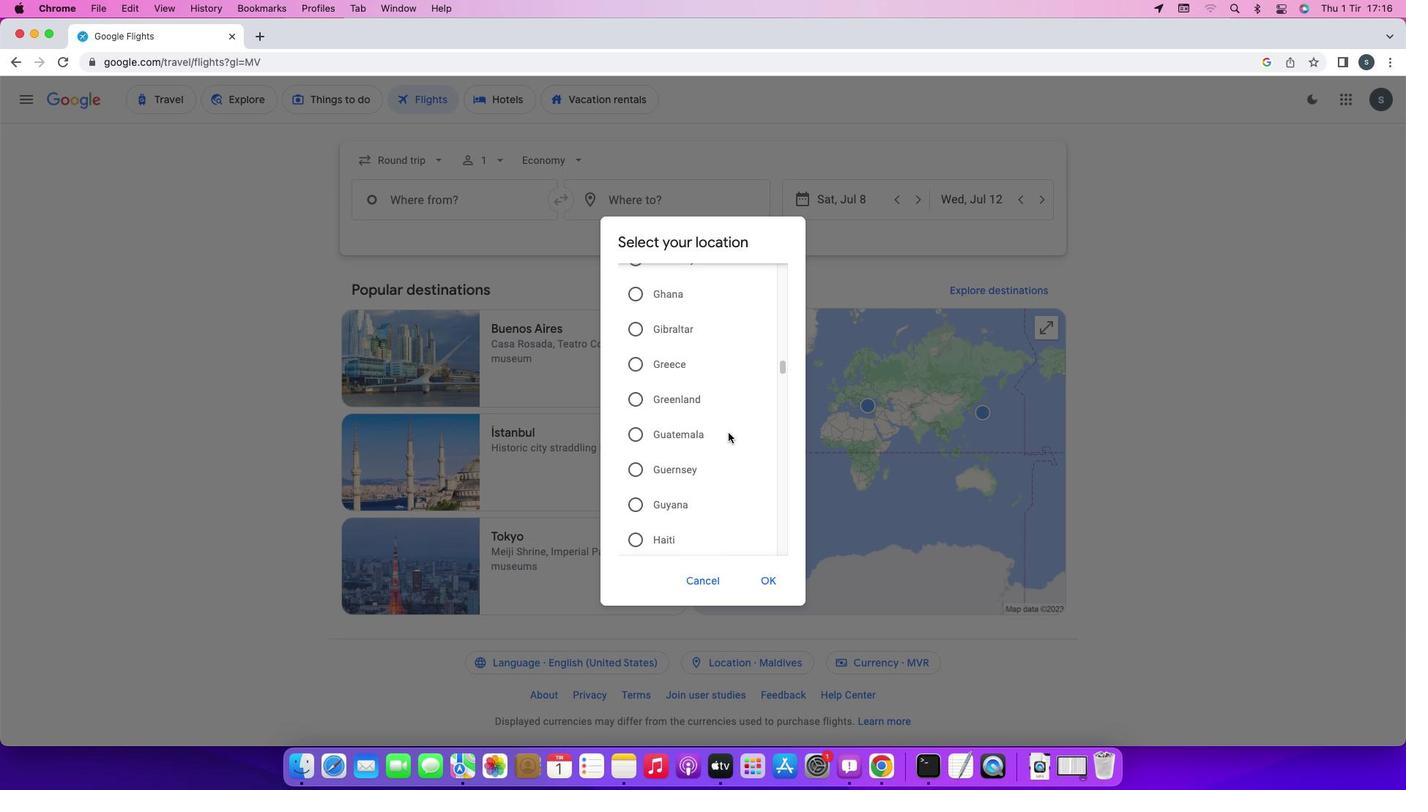
Action: Mouse scrolled (728, 432) with delta (0, -2)
Screenshot: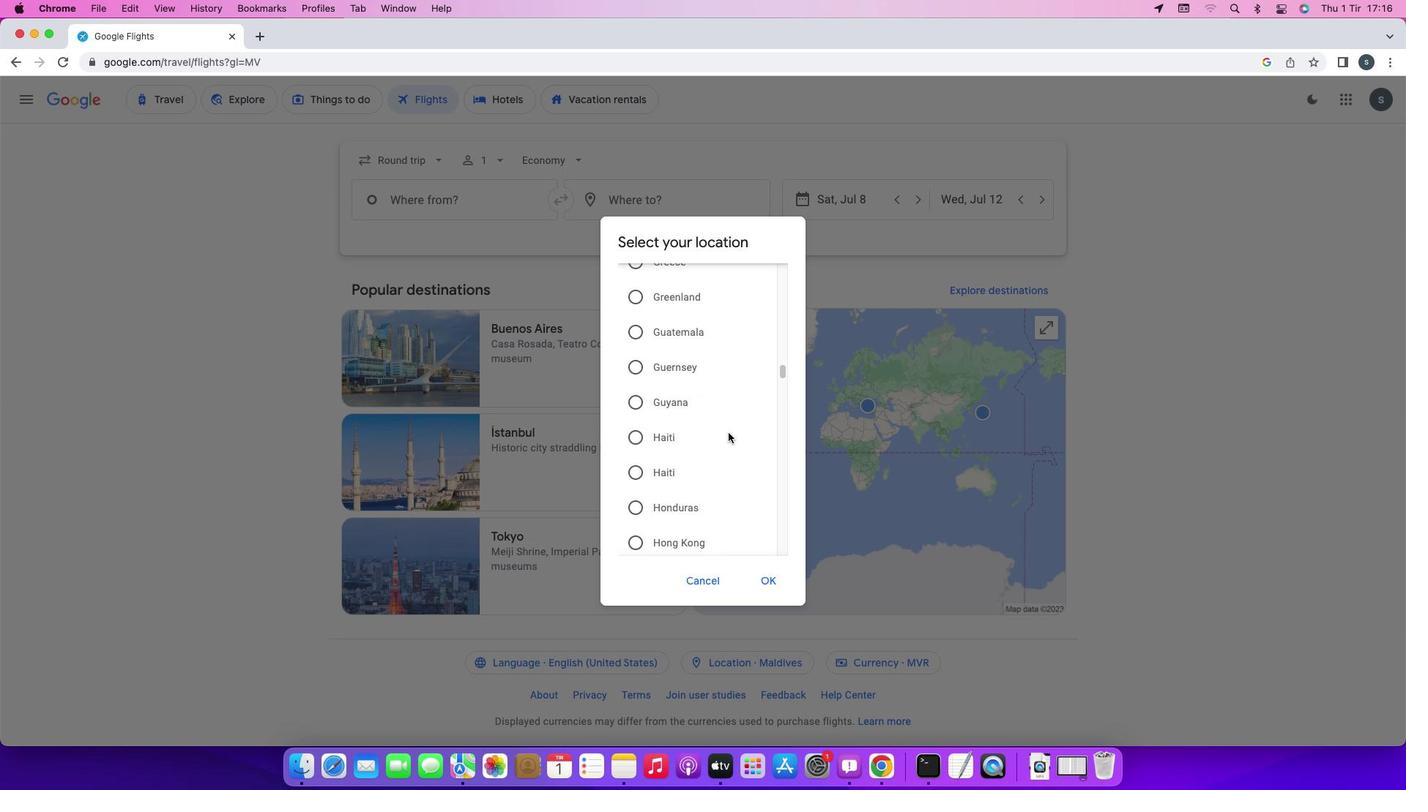 
Action: Mouse scrolled (728, 432) with delta (0, 0)
Screenshot: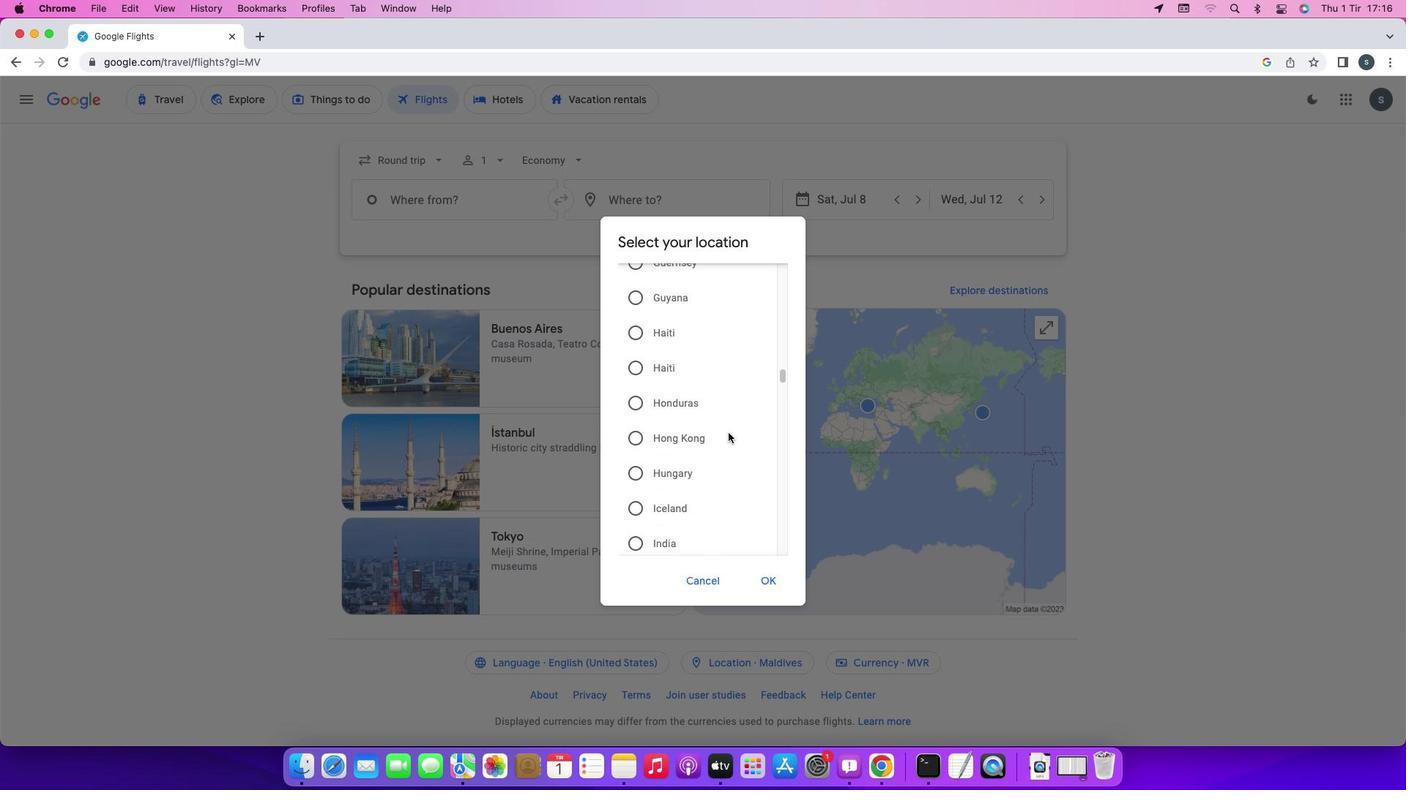 
Action: Mouse scrolled (728, 432) with delta (0, 0)
Screenshot: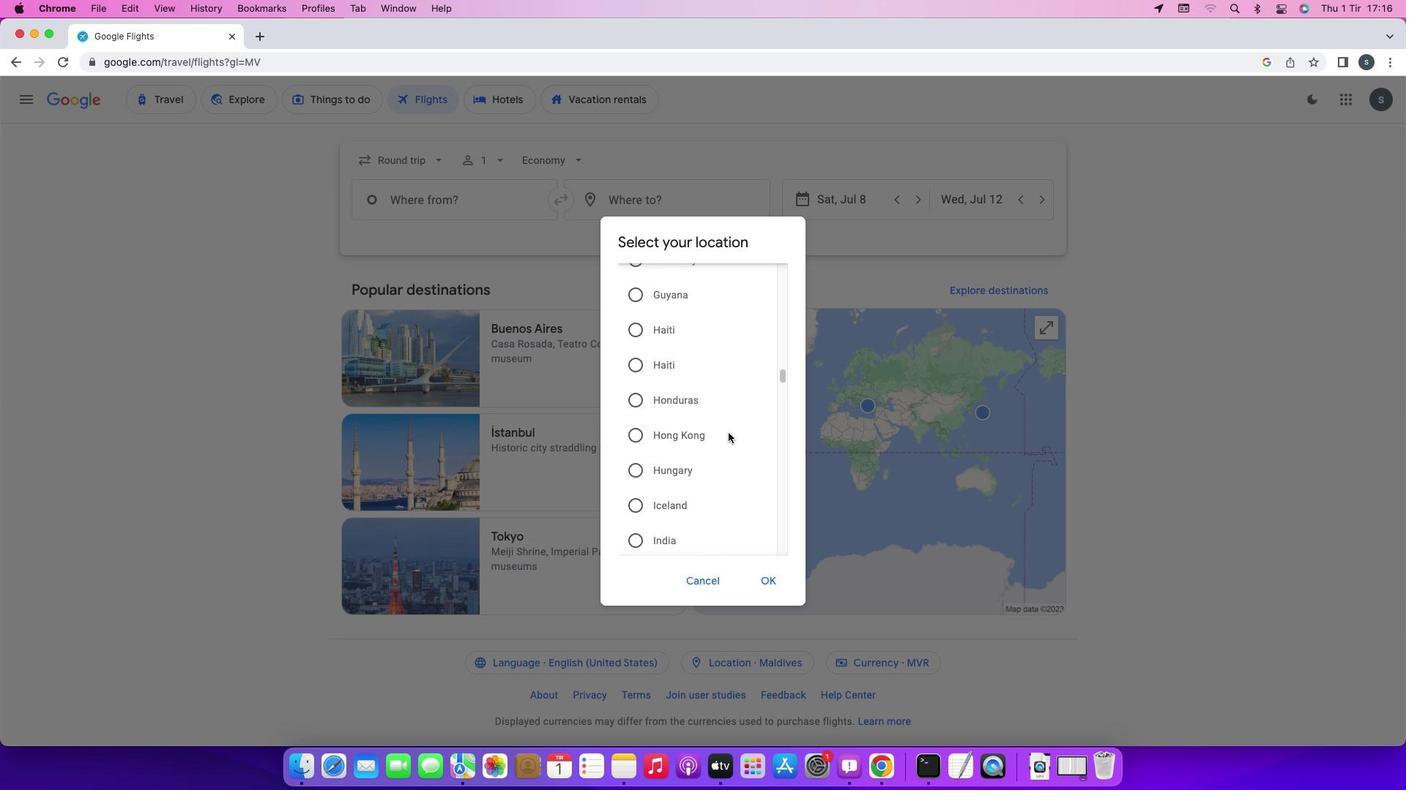 
Action: Mouse scrolled (728, 432) with delta (0, 0)
Screenshot: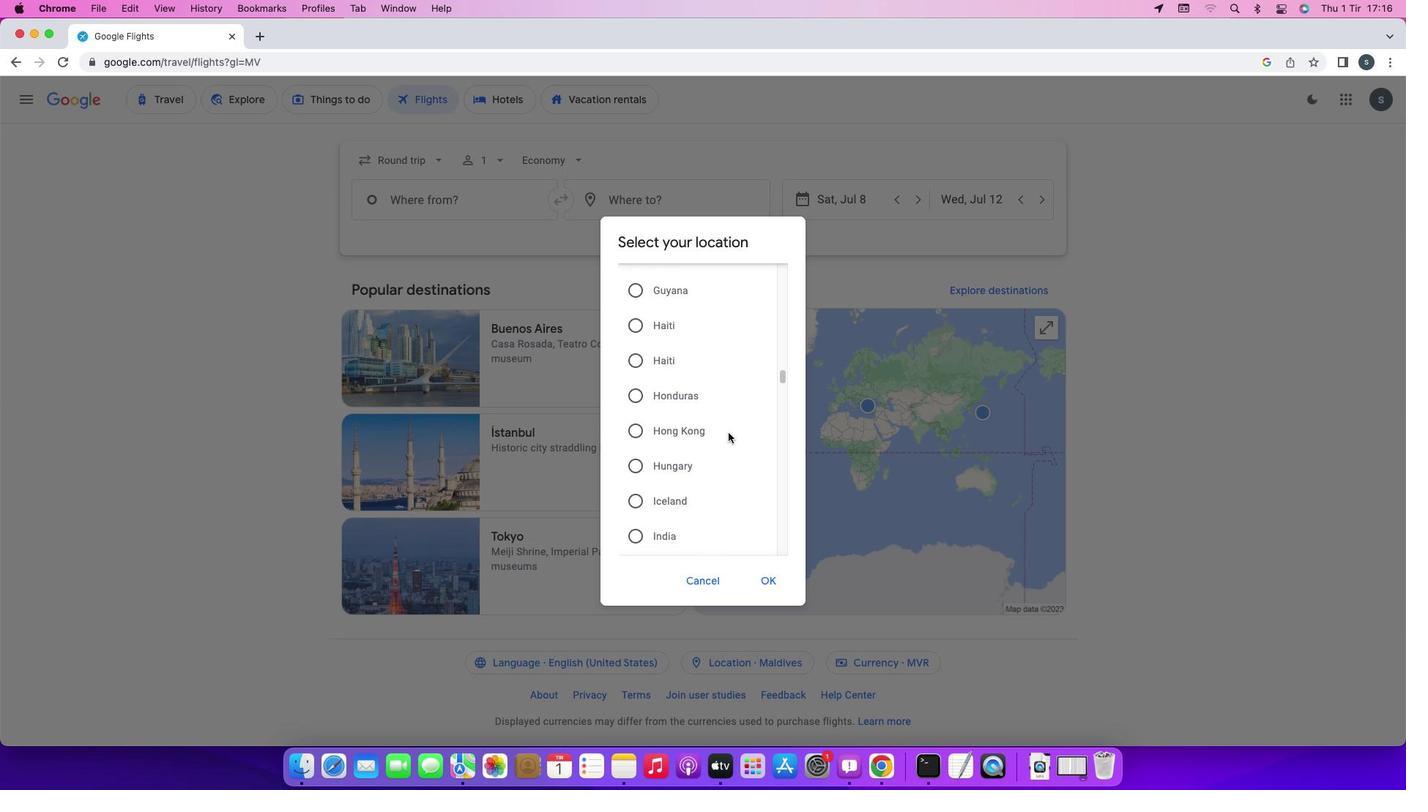 
Action: Mouse scrolled (728, 432) with delta (0, 0)
Screenshot: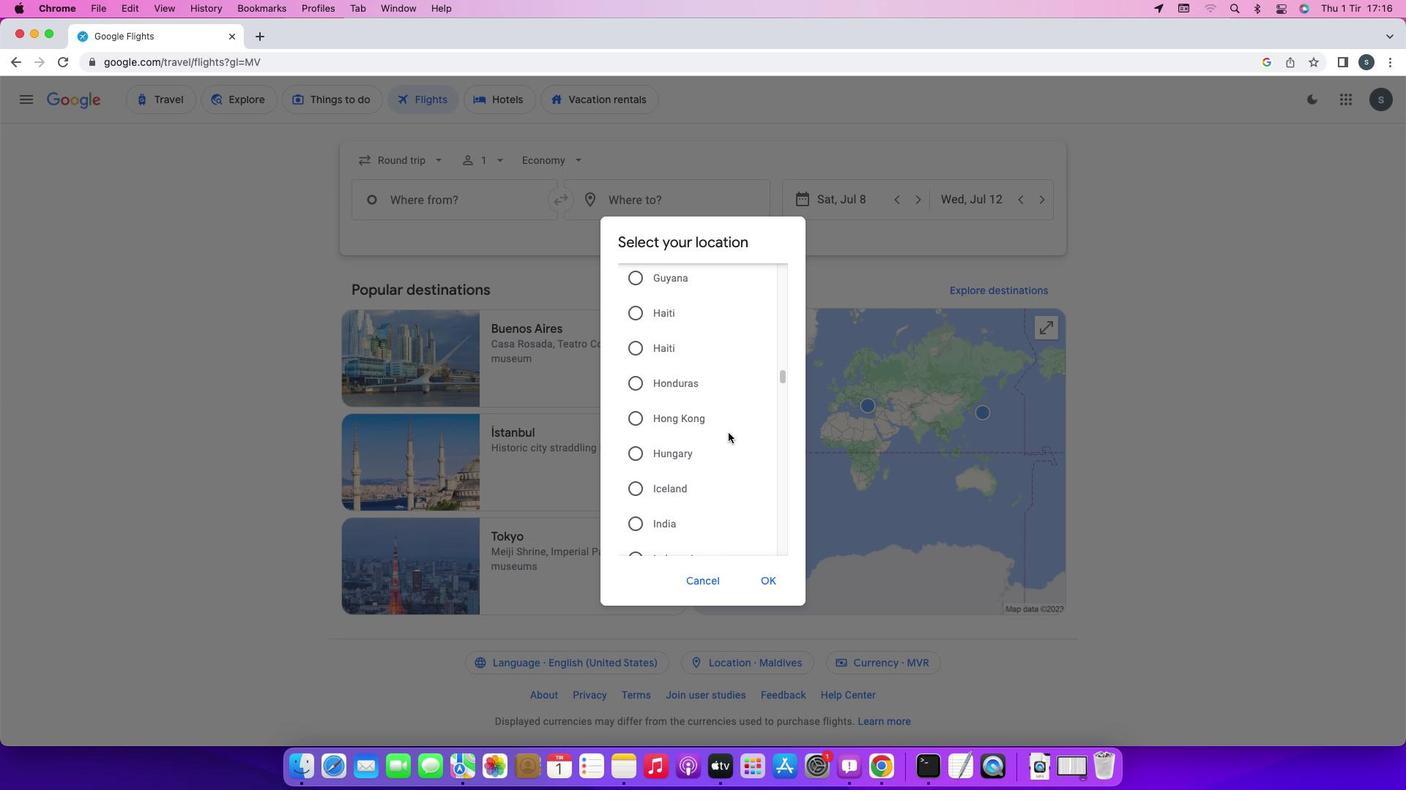 
Action: Mouse moved to (639, 489)
Screenshot: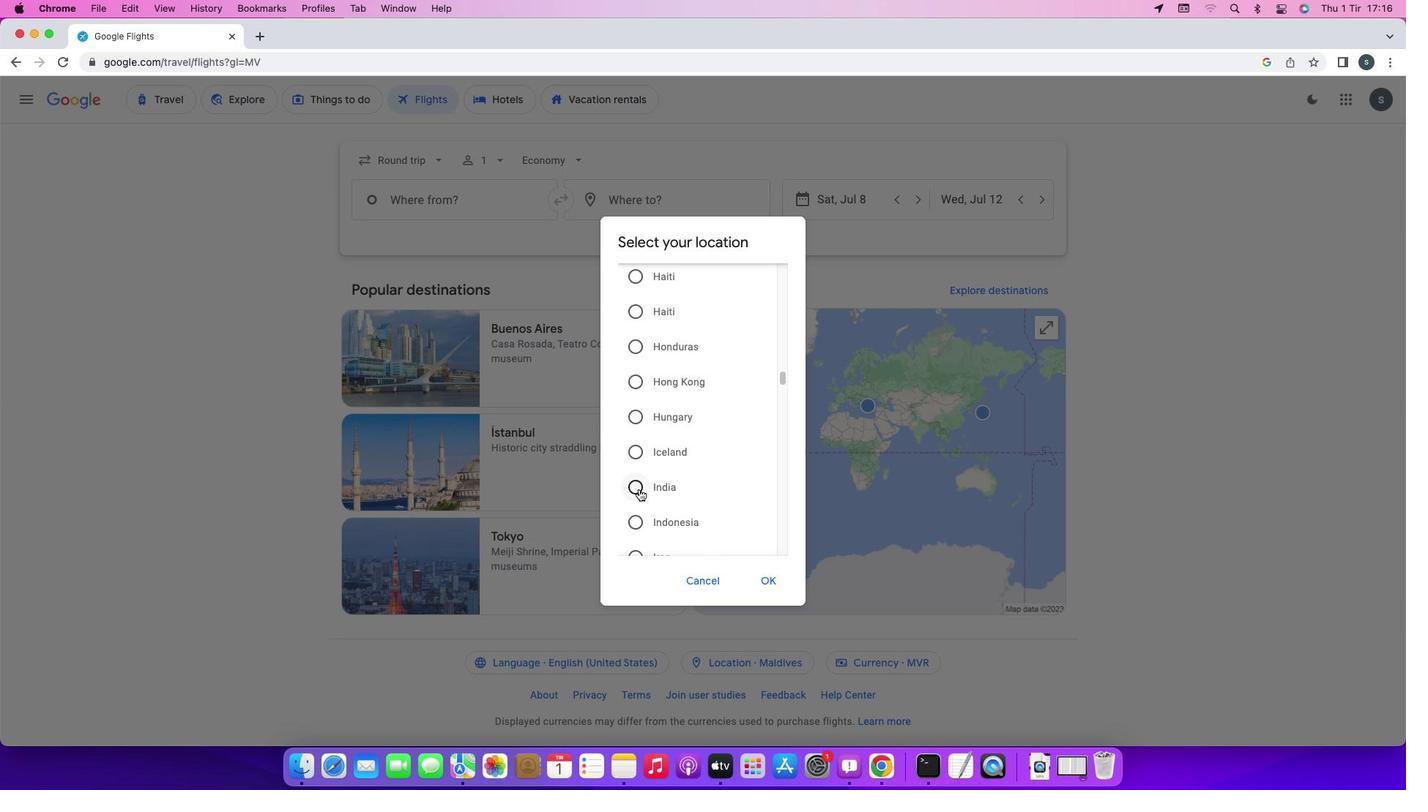 
Action: Mouse pressed left at (639, 489)
Screenshot: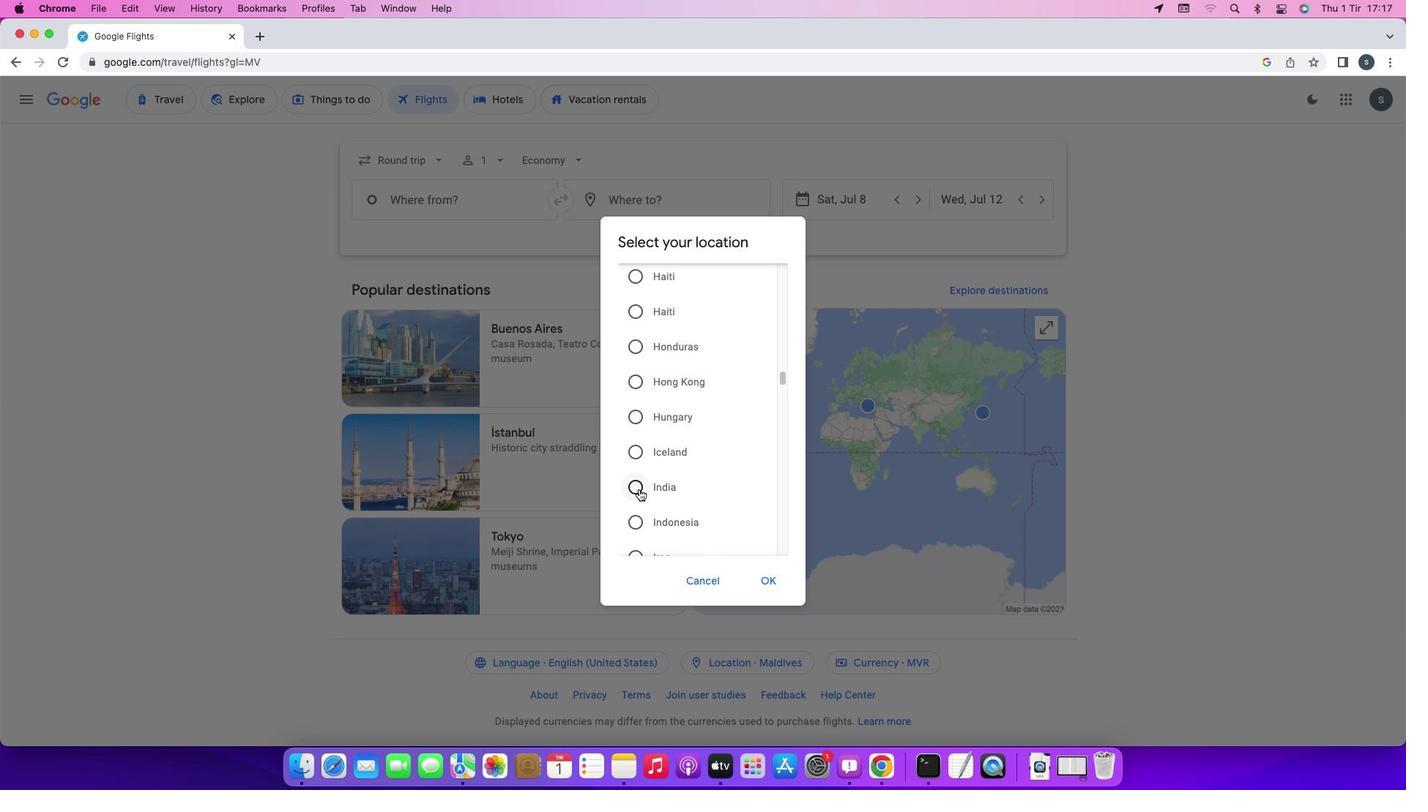 
Action: Mouse moved to (775, 578)
Screenshot: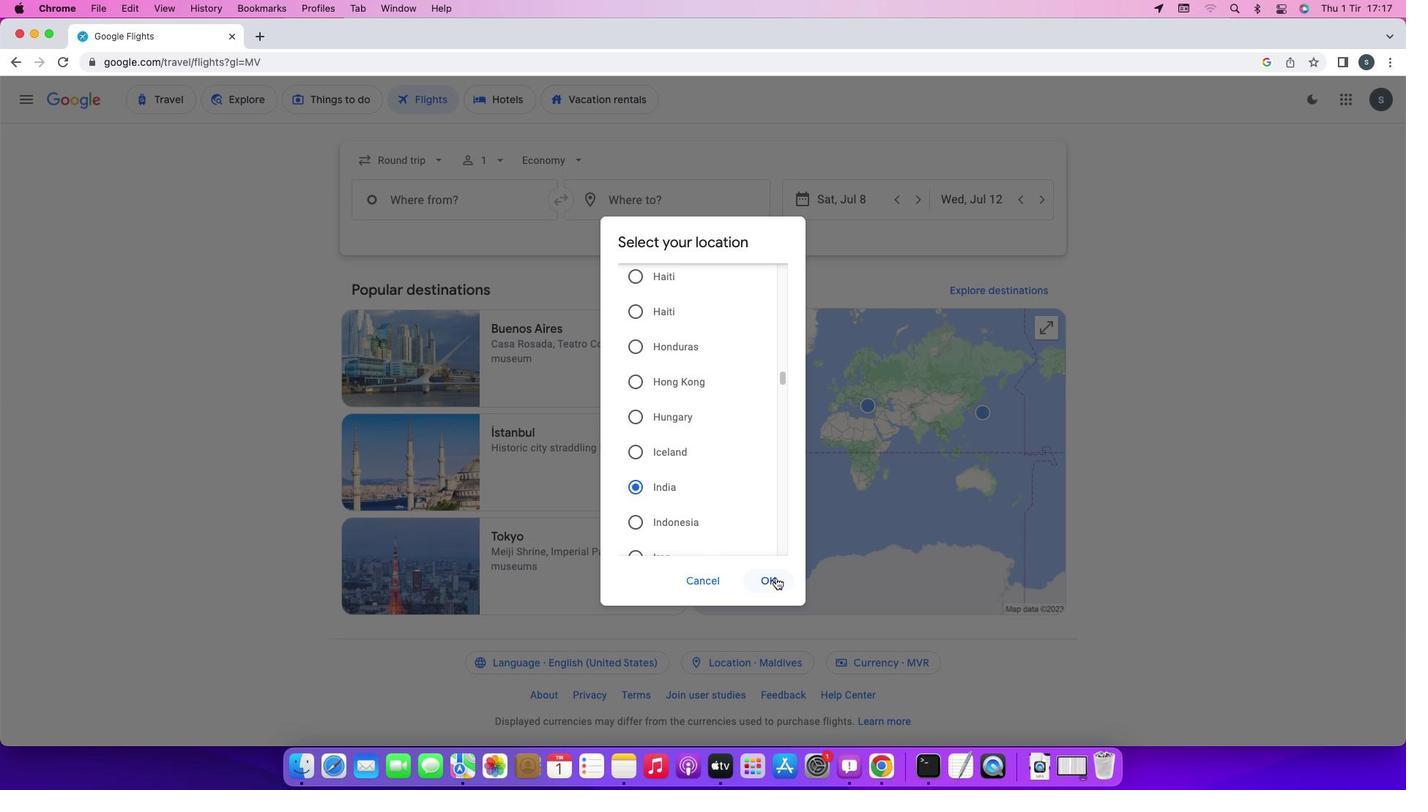 
Action: Mouse pressed left at (775, 578)
Screenshot: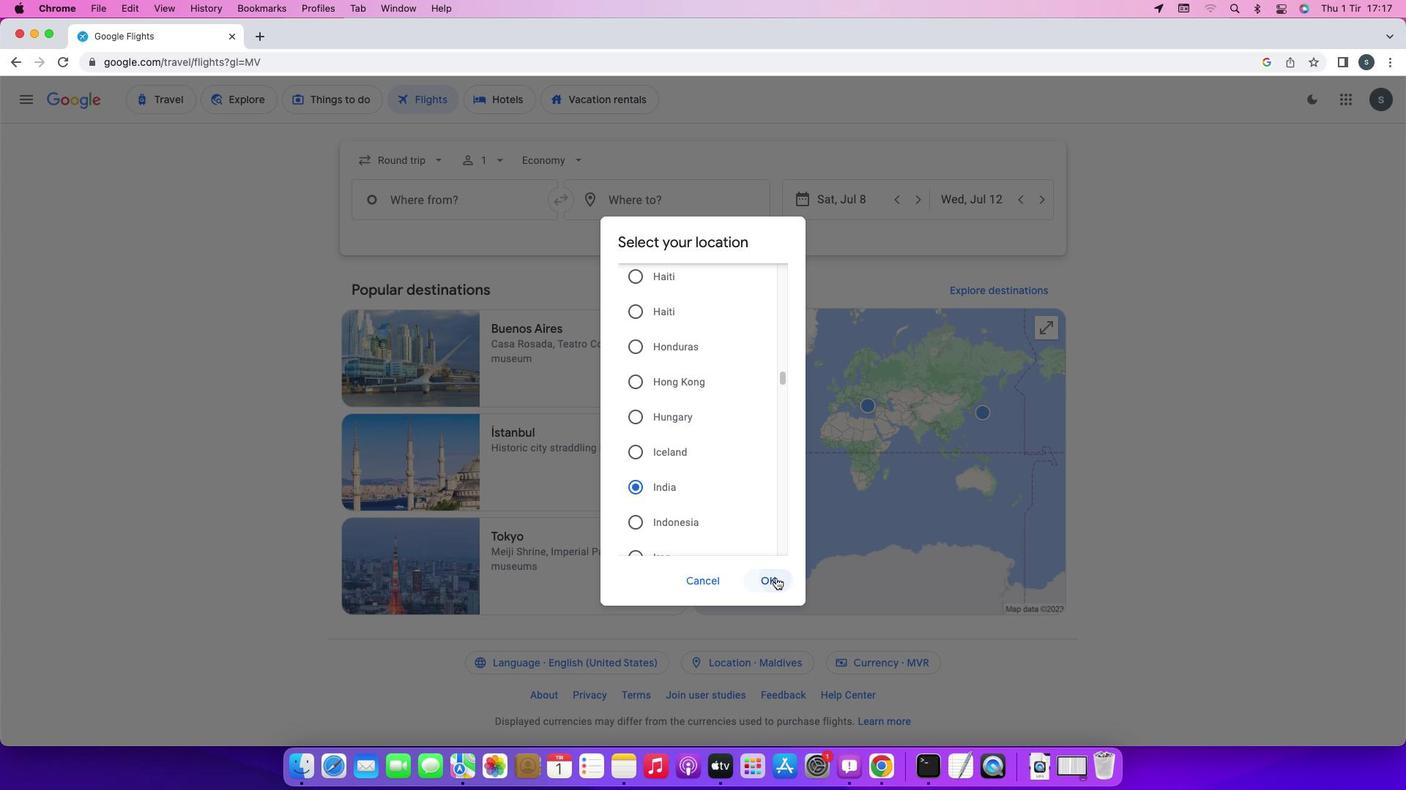 
Action: Mouse moved to (1073, 581)
Screenshot: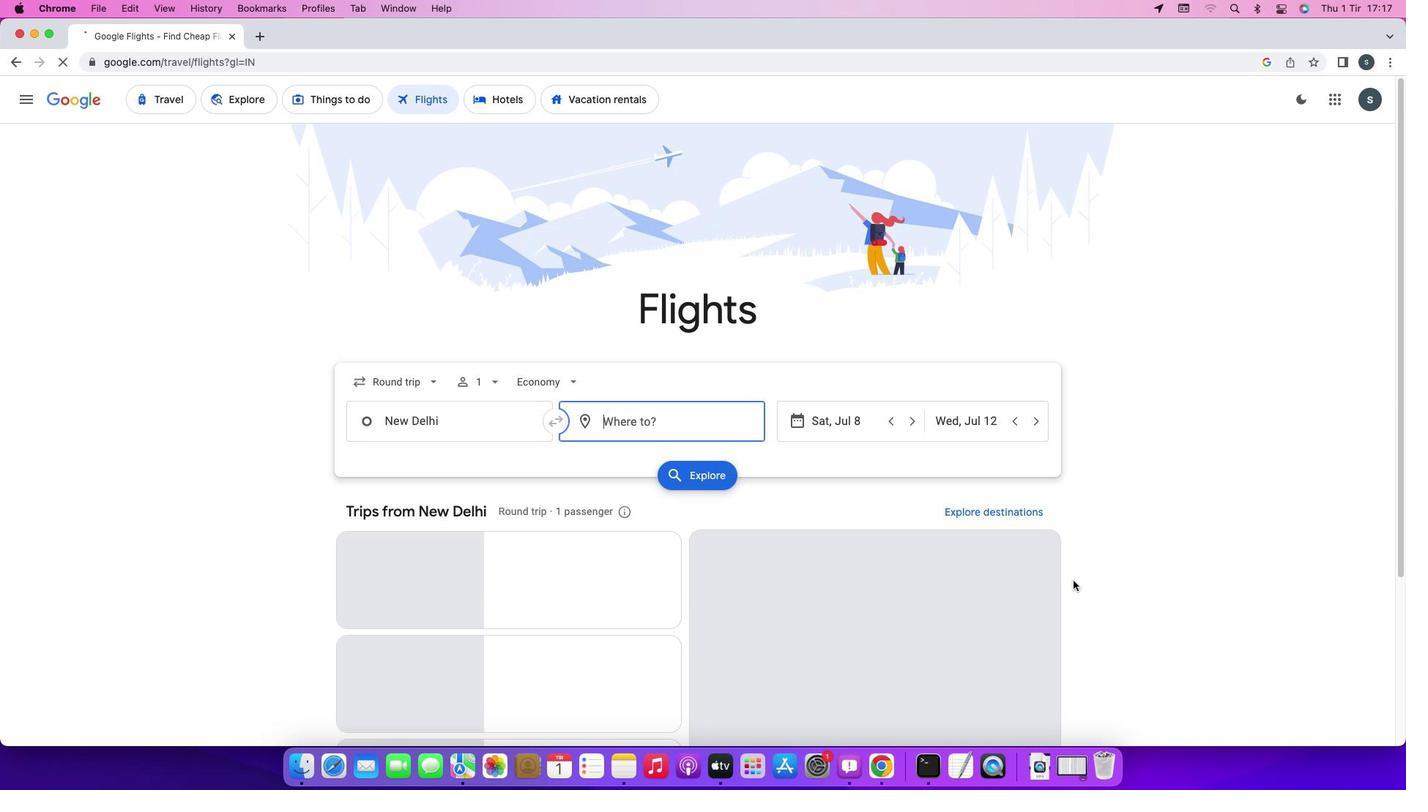 
